 Task: Look for space in Silva Jardim, Brazil from 12th June, 2023 to 15th June, 2023 for 2 adults in price range Rs.10000 to Rs.15000. Place can be entire place with 1  bedroom having 1 bed and 1 bathroom. Property type can be house, flat, guest house, hotel. Amenities needed are: washing machine. Booking option can be shelf check-in. Required host language is Spanish.
Action: Mouse moved to (232, 621)
Screenshot: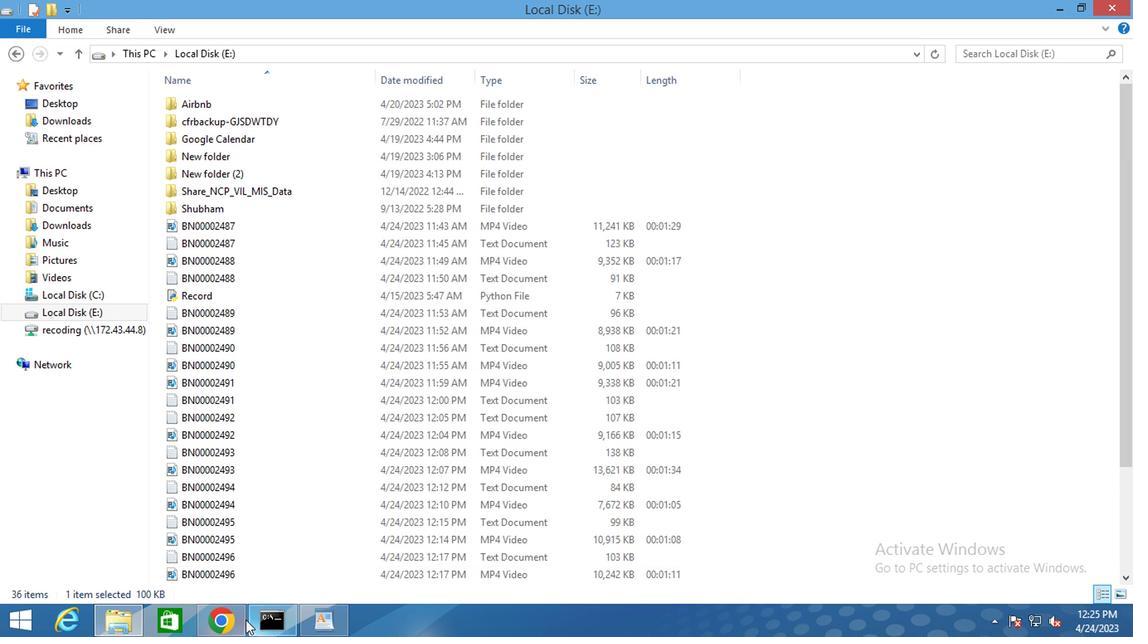 
Action: Mouse pressed left at (232, 621)
Screenshot: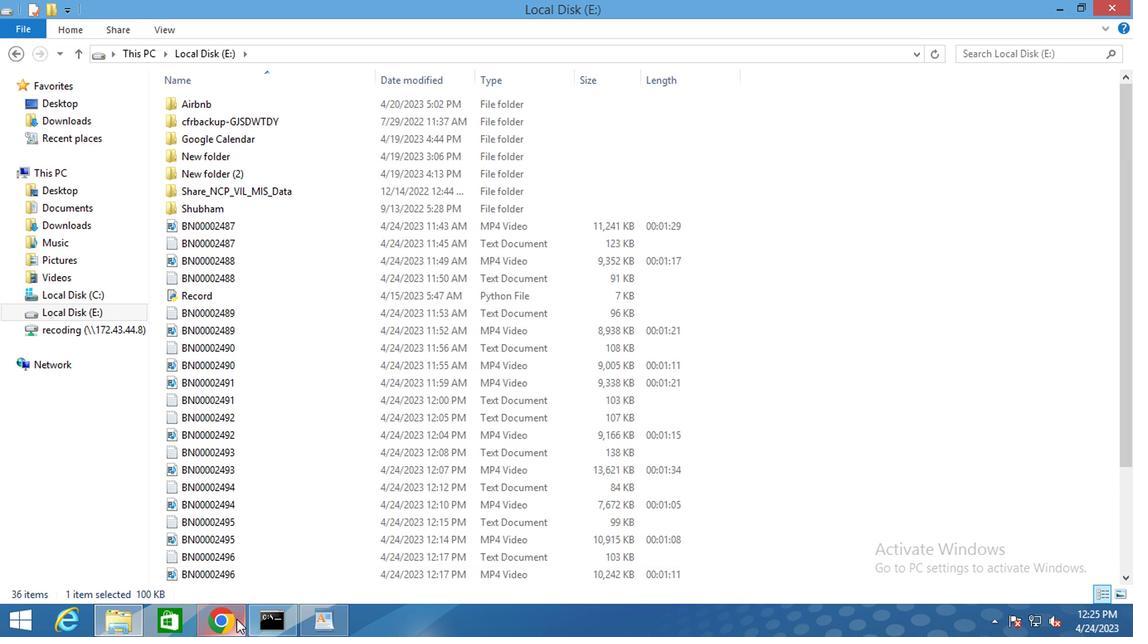 
Action: Mouse moved to (26, 90)
Screenshot: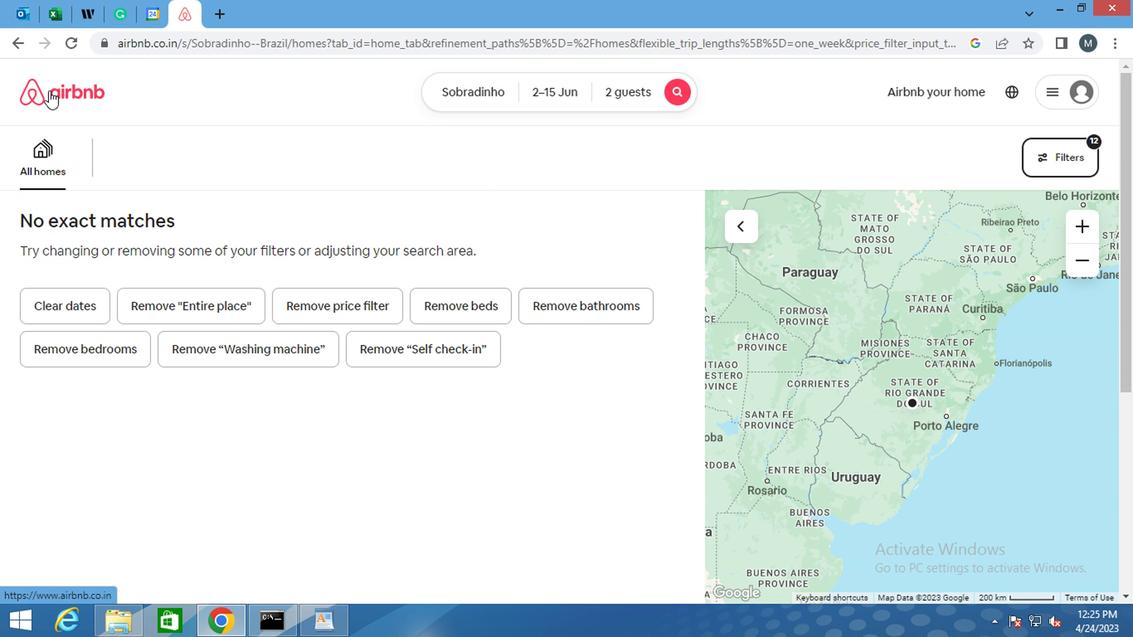 
Action: Mouse pressed left at (26, 90)
Screenshot: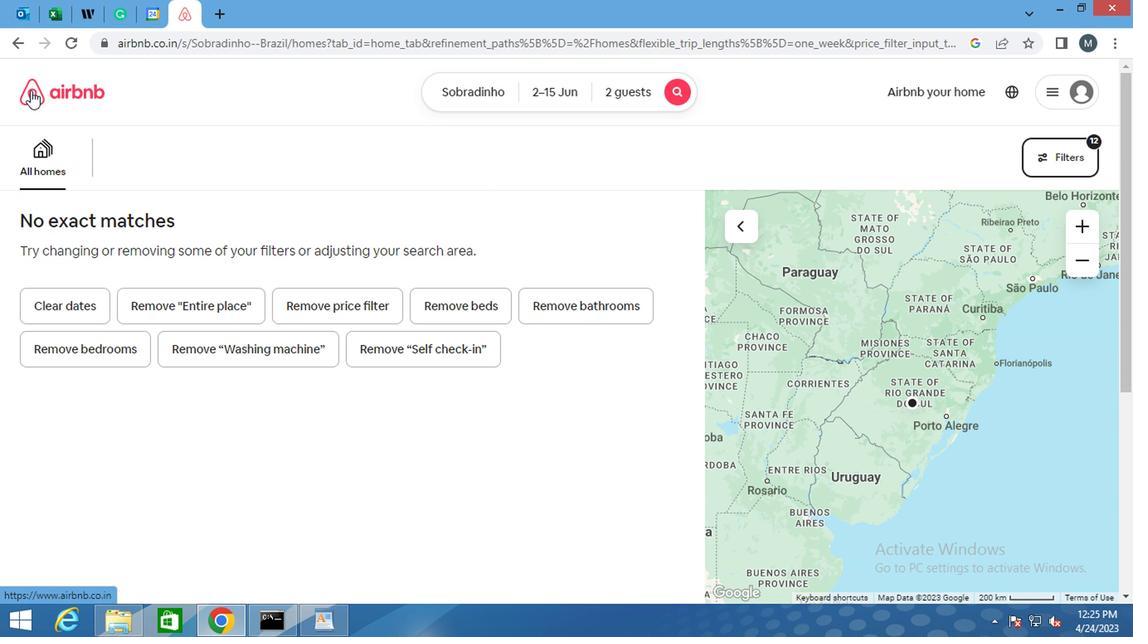 
Action: Mouse moved to (465, 85)
Screenshot: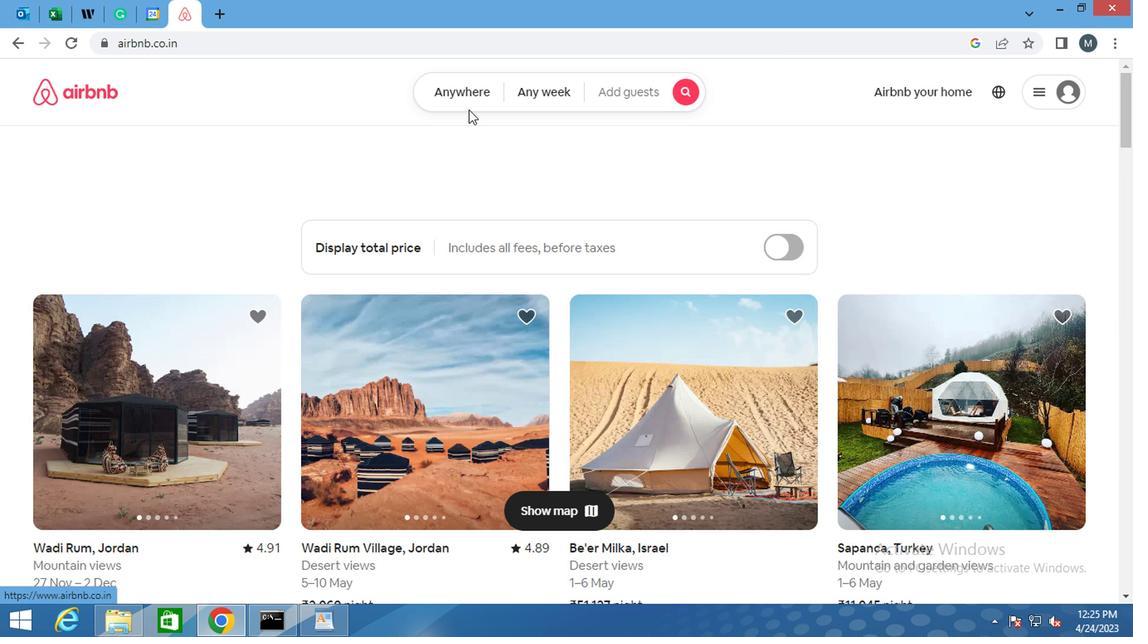 
Action: Mouse pressed left at (465, 85)
Screenshot: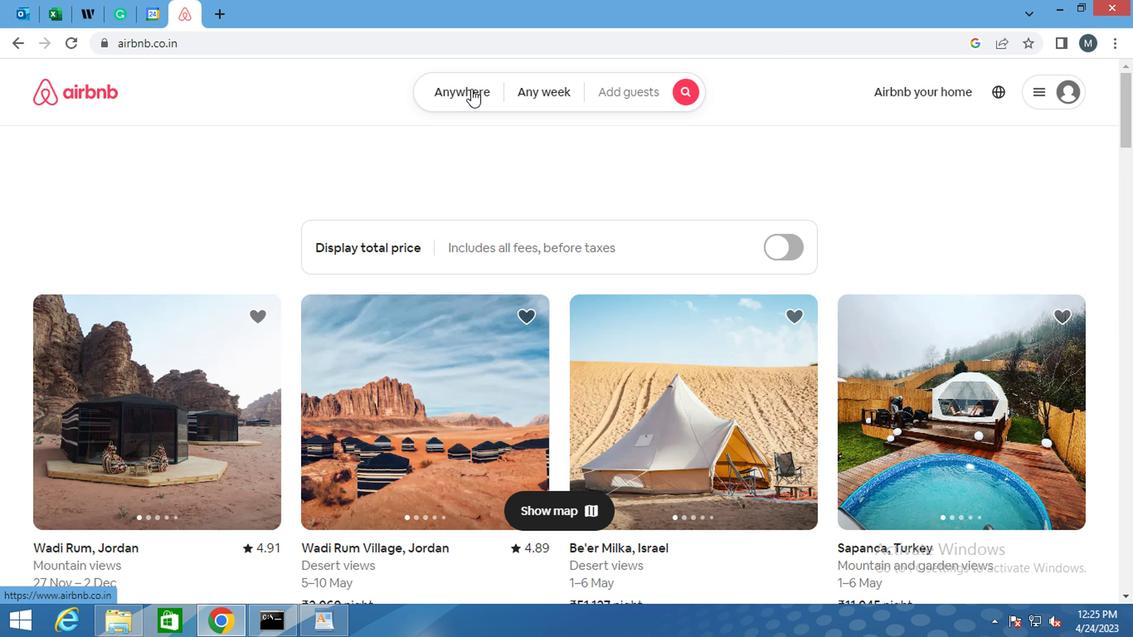 
Action: Mouse moved to (386, 141)
Screenshot: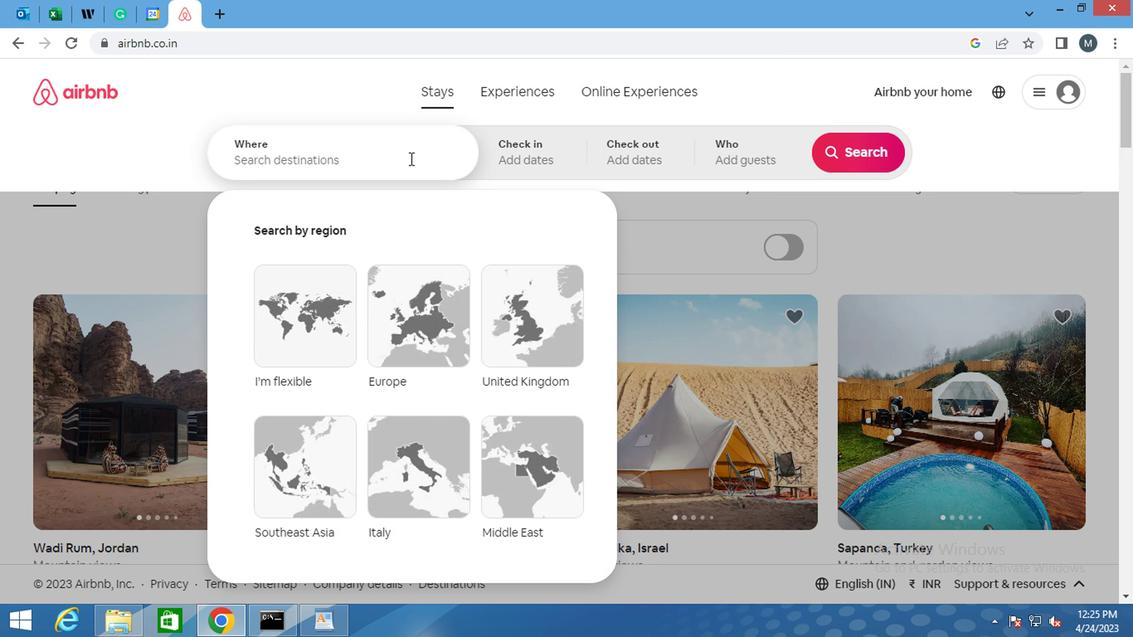 
Action: Mouse pressed left at (386, 141)
Screenshot: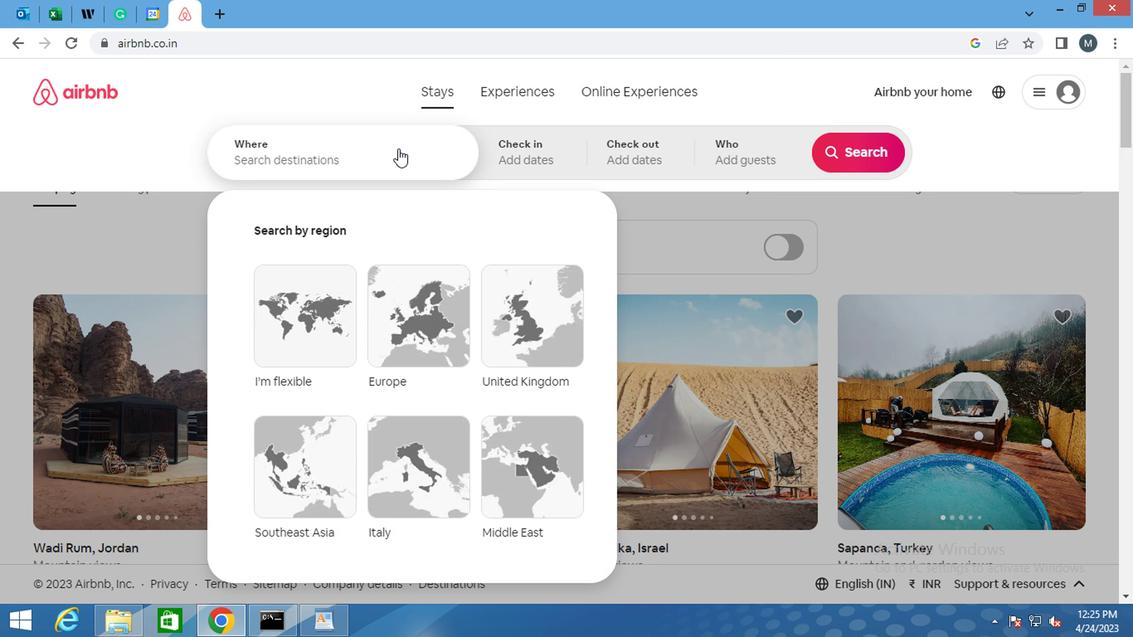 
Action: Mouse moved to (372, 165)
Screenshot: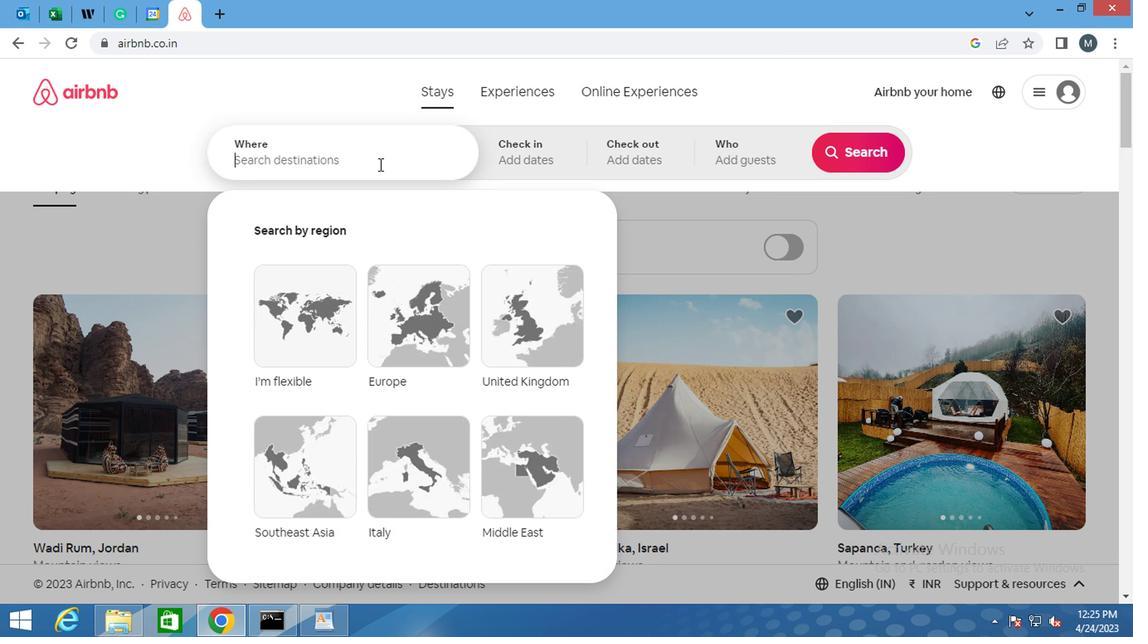 
Action: Key pressed <Key.shift>SILVA<Key.space>JARDIM<Key.space><Key.backspace>,BRAZIL<Key.enter>
Screenshot: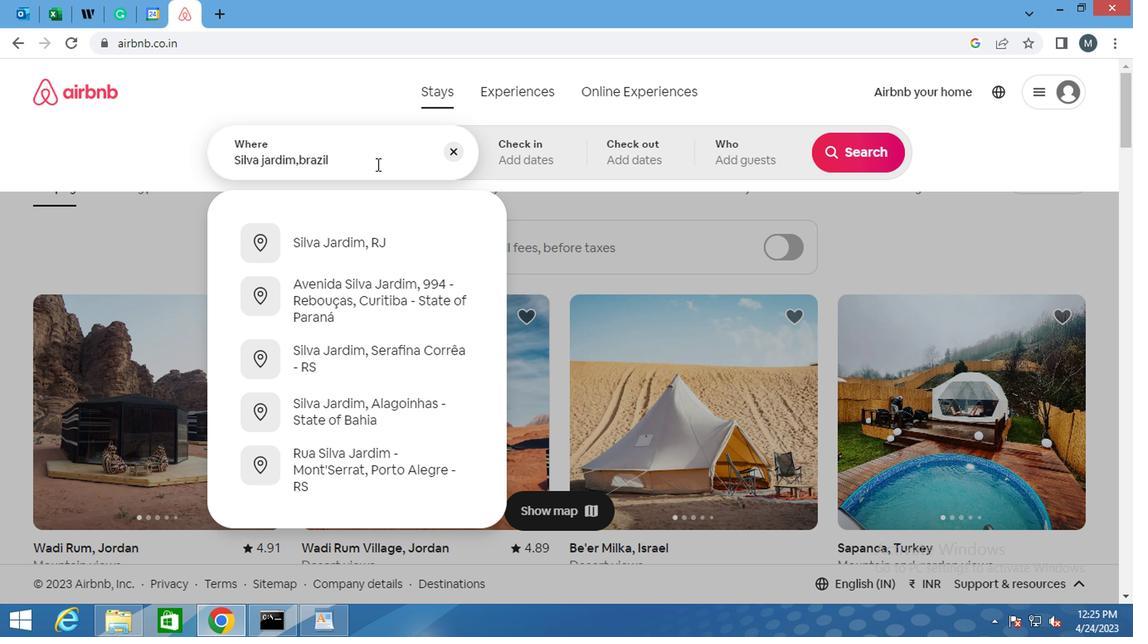 
Action: Mouse moved to (838, 284)
Screenshot: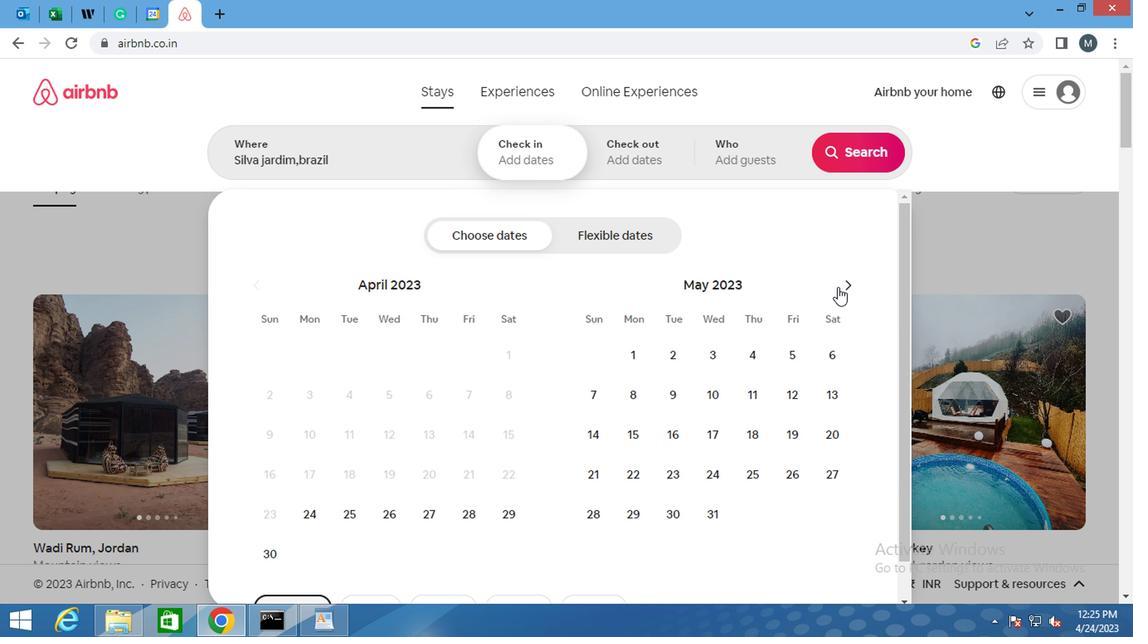 
Action: Mouse pressed left at (838, 284)
Screenshot: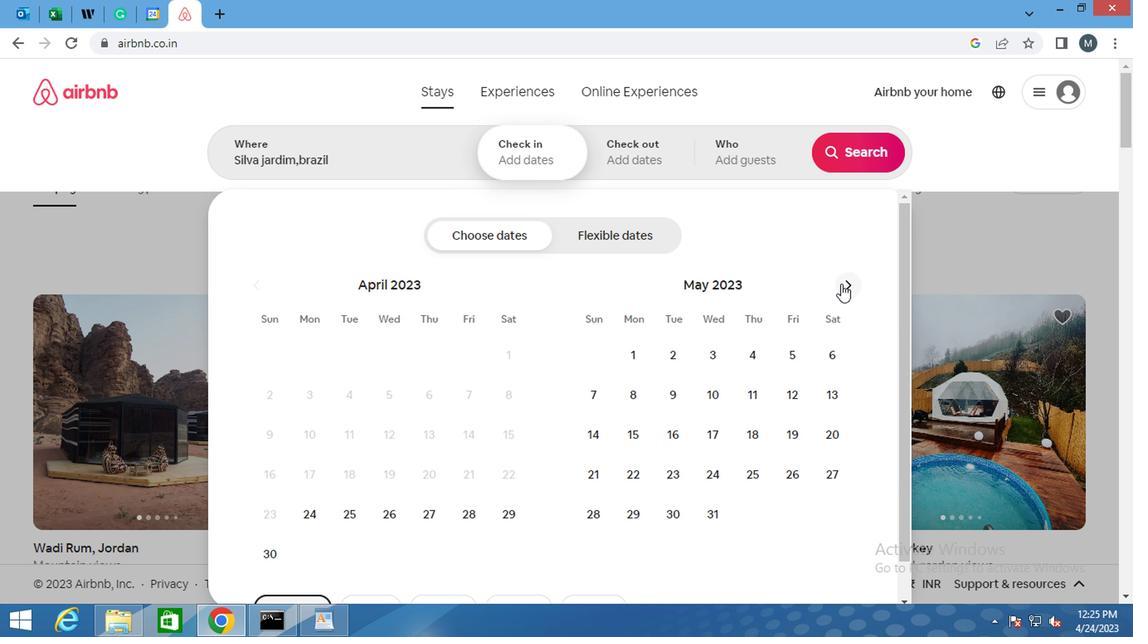 
Action: Mouse moved to (839, 284)
Screenshot: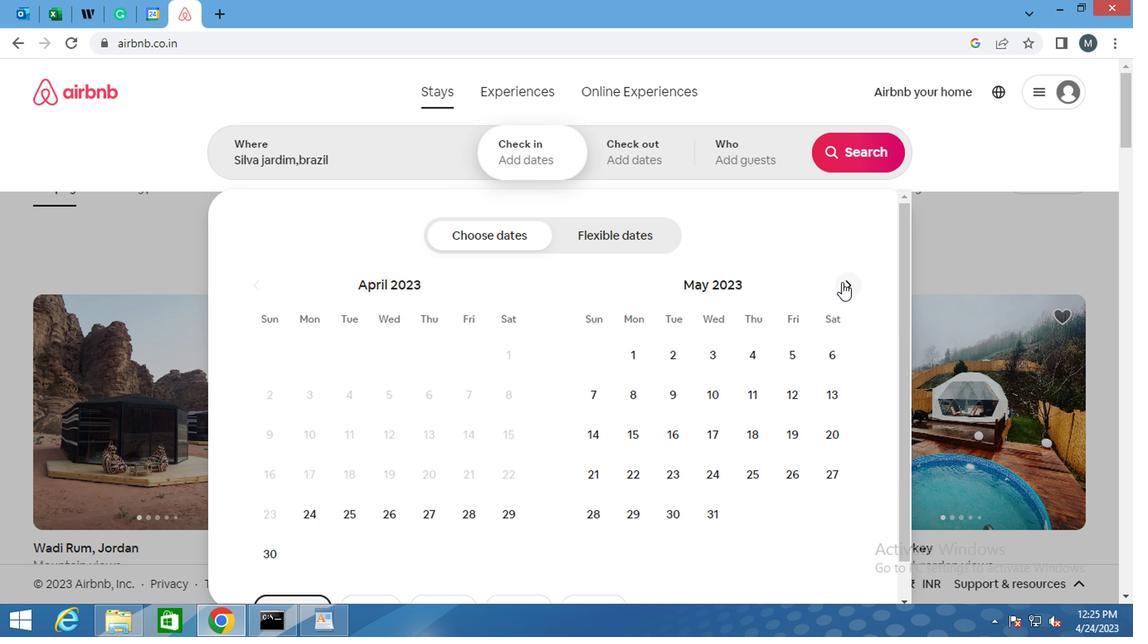
Action: Mouse pressed left at (839, 284)
Screenshot: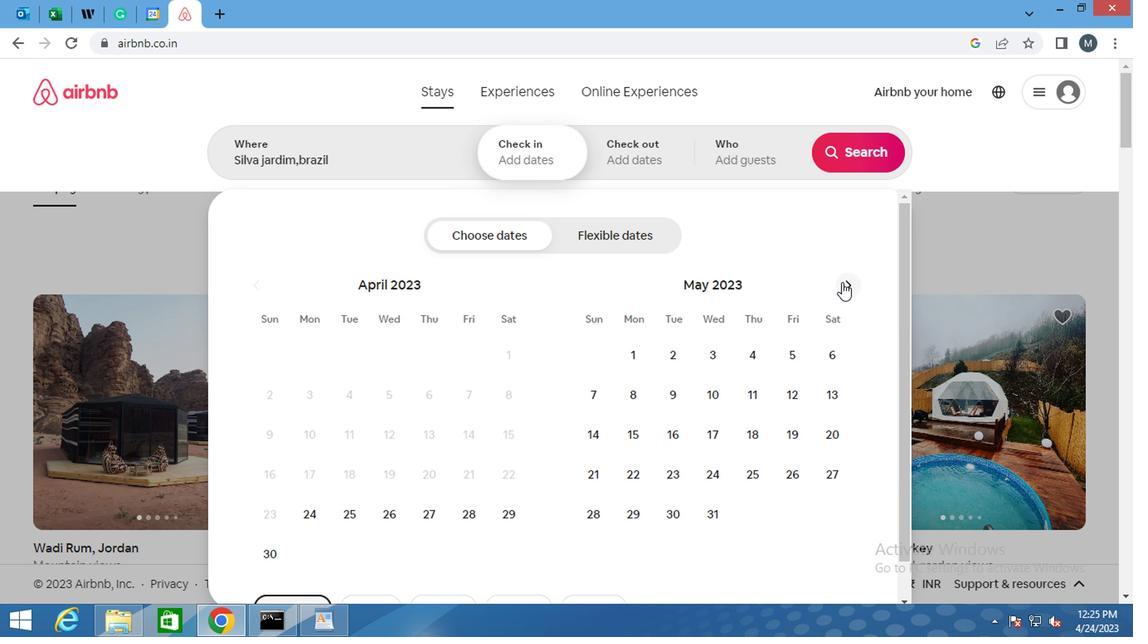 
Action: Mouse moved to (304, 431)
Screenshot: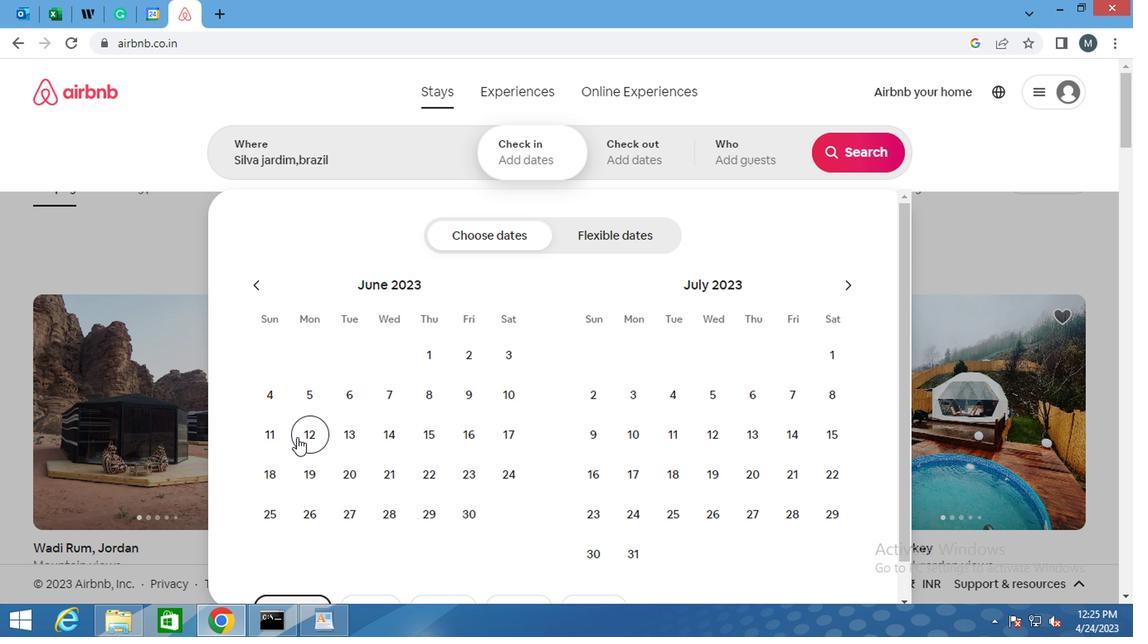 
Action: Mouse pressed left at (304, 431)
Screenshot: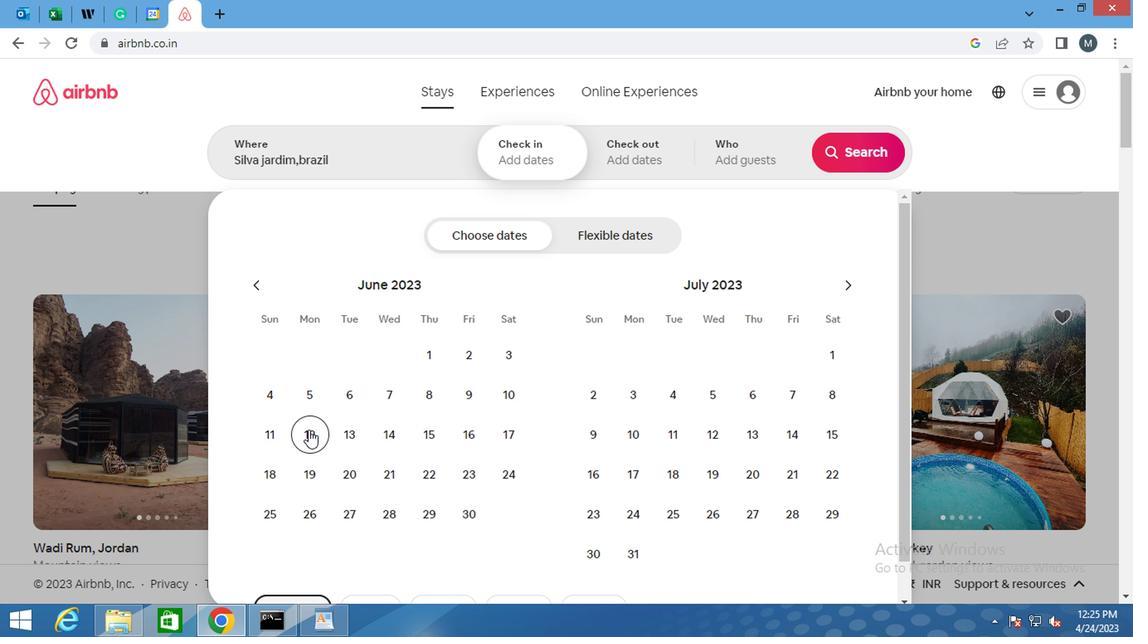 
Action: Mouse moved to (431, 442)
Screenshot: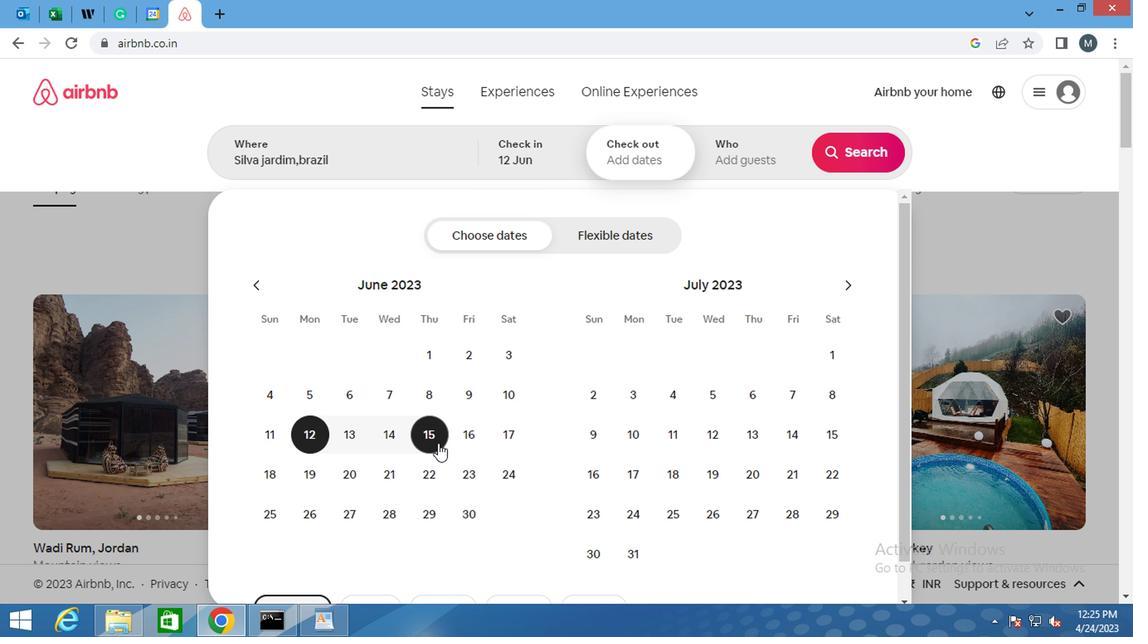 
Action: Mouse pressed left at (431, 442)
Screenshot: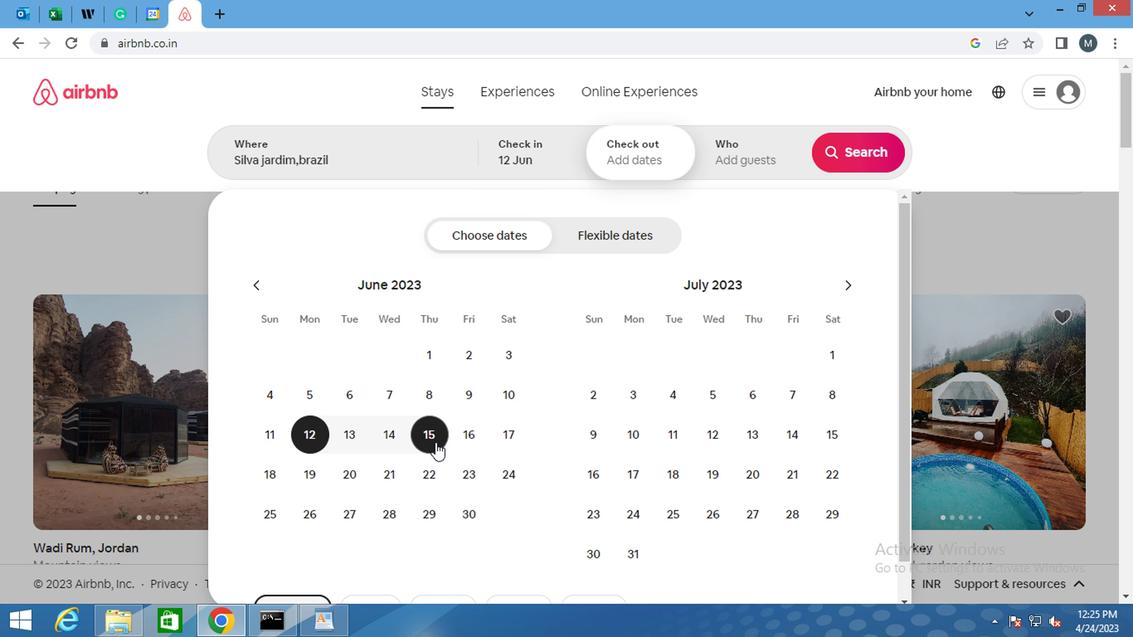 
Action: Mouse moved to (716, 165)
Screenshot: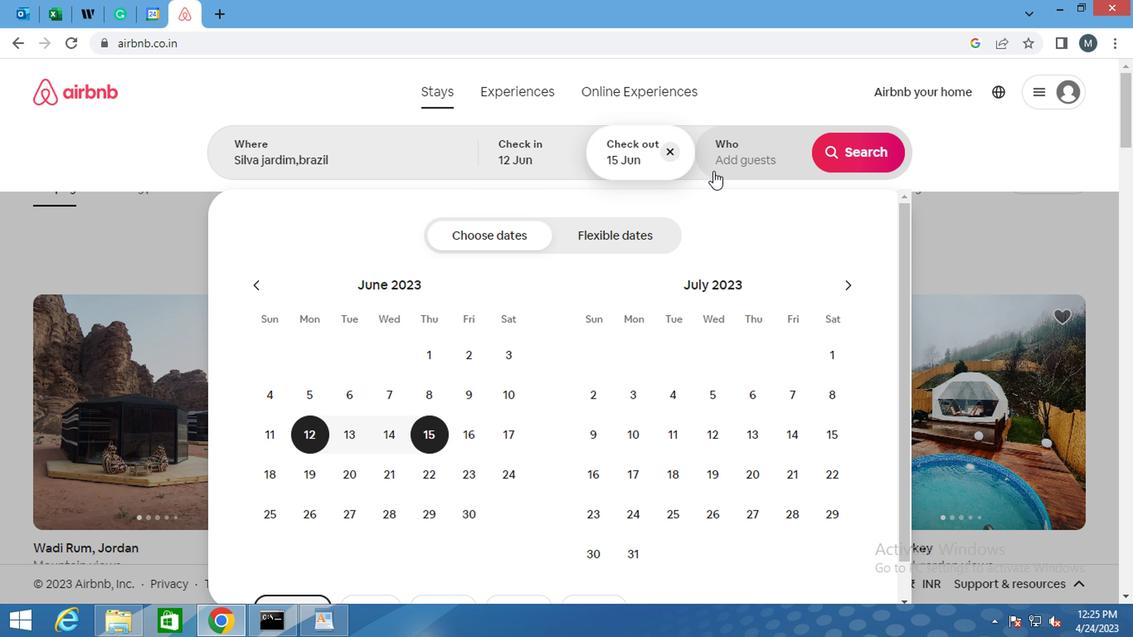 
Action: Mouse pressed left at (716, 165)
Screenshot: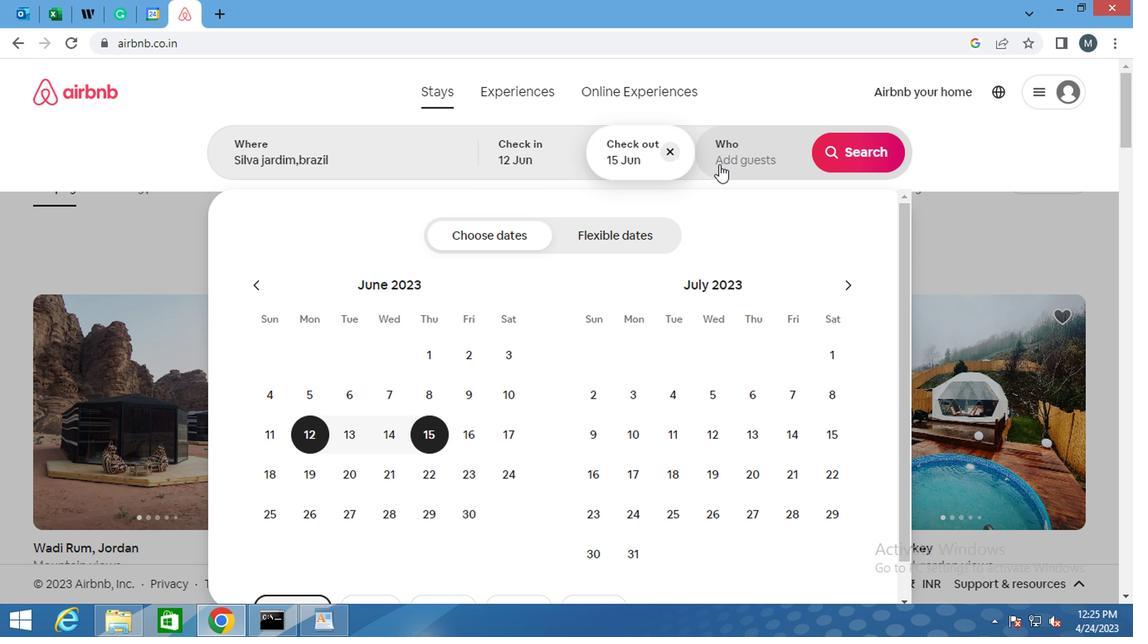 
Action: Mouse moved to (863, 245)
Screenshot: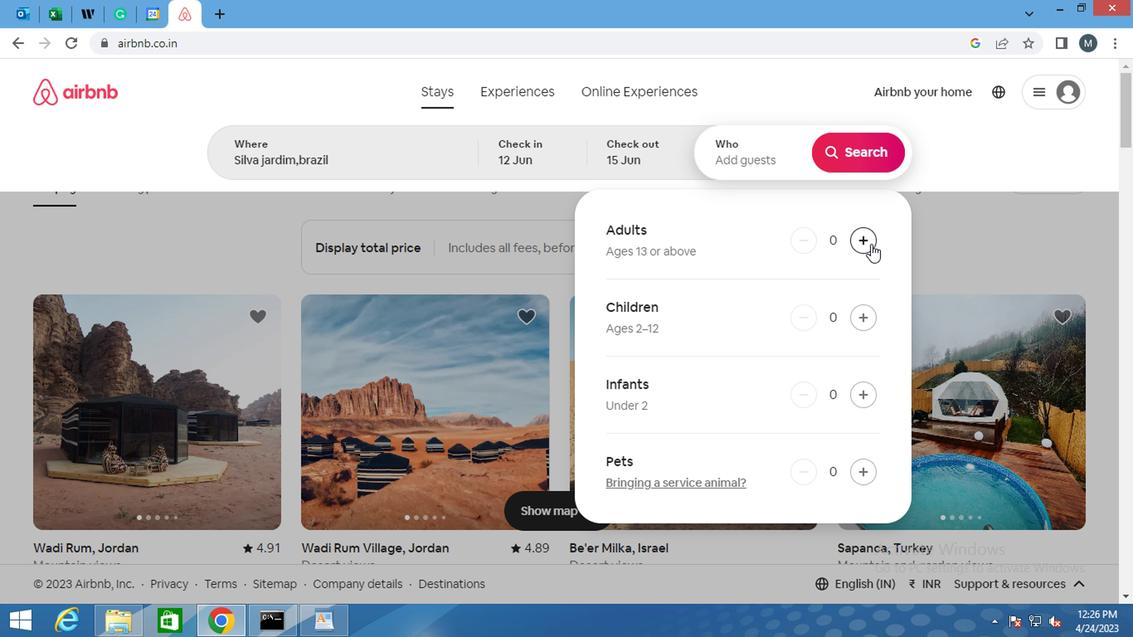 
Action: Mouse pressed left at (863, 245)
Screenshot: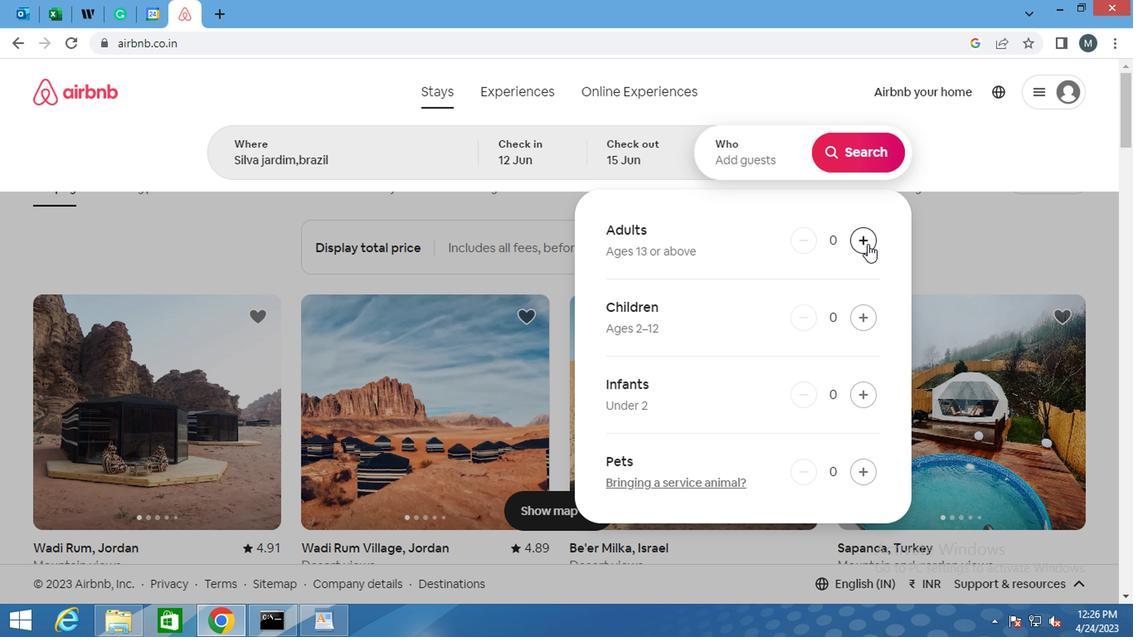 
Action: Mouse pressed left at (863, 245)
Screenshot: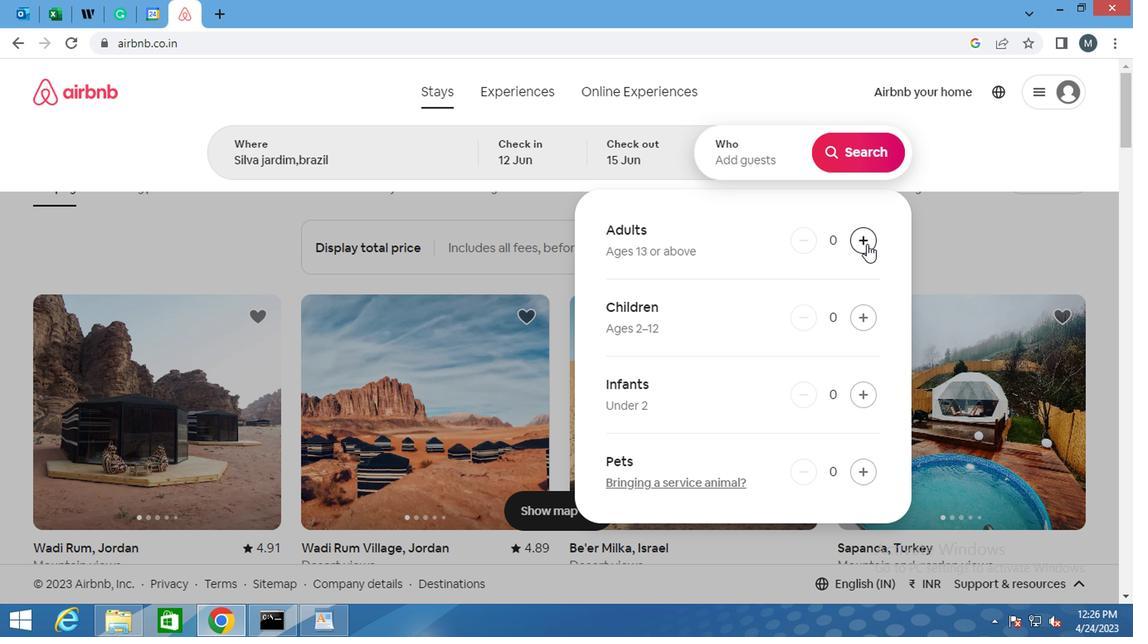 
Action: Mouse moved to (1029, 145)
Screenshot: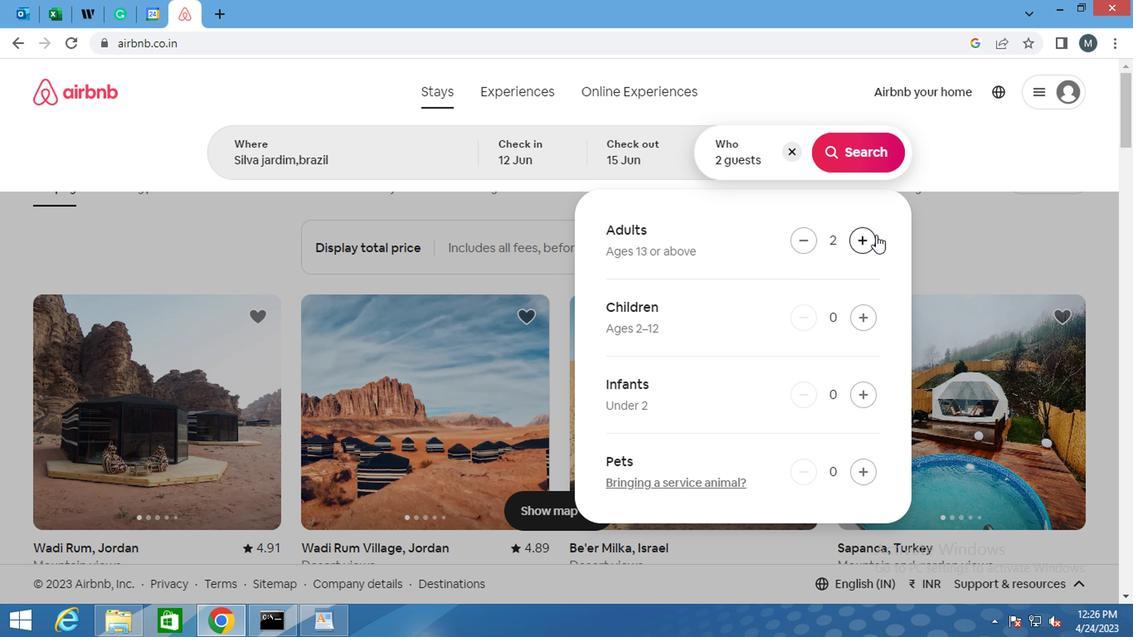 
Action: Mouse pressed left at (1029, 145)
Screenshot: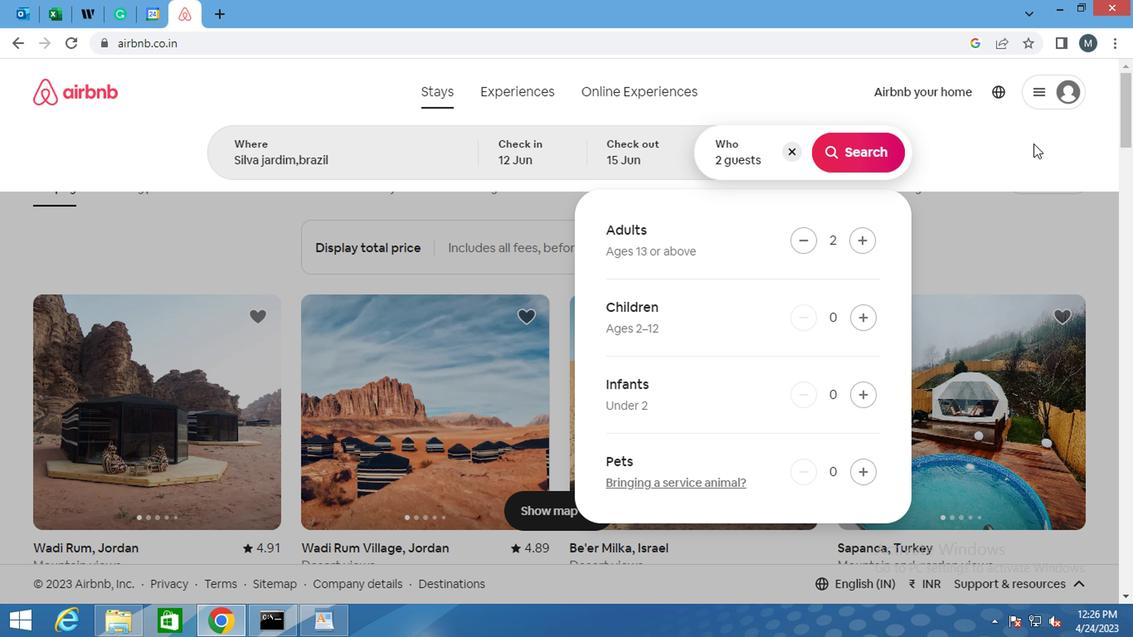 
Action: Mouse moved to (947, 194)
Screenshot: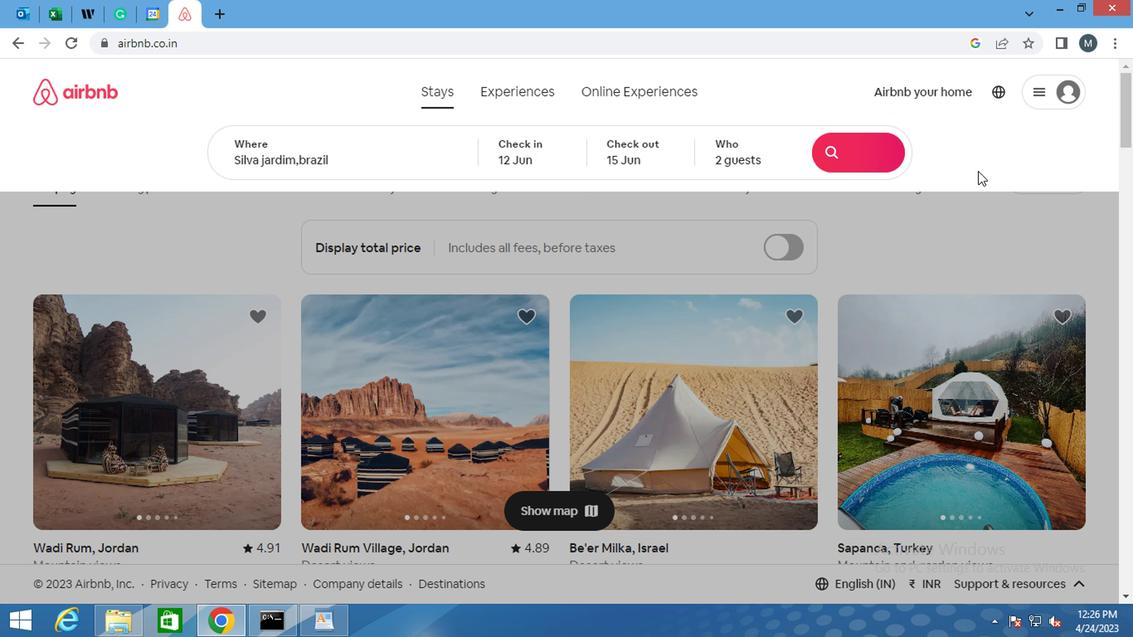 
Action: Mouse scrolled (947, 194) with delta (0, 0)
Screenshot: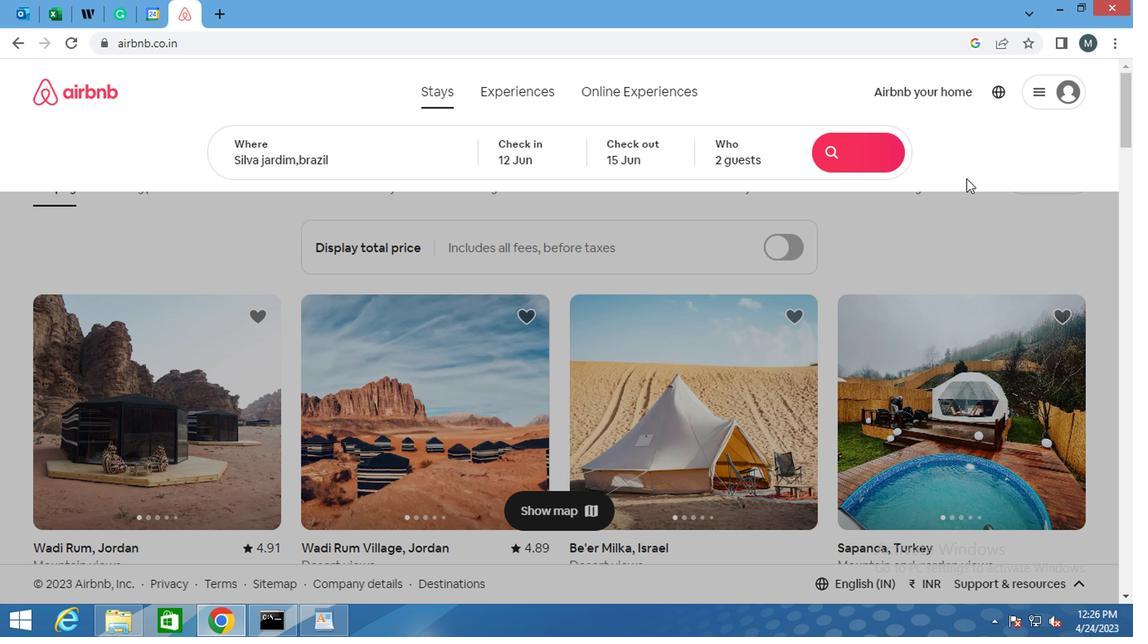 
Action: Mouse scrolled (947, 194) with delta (0, 0)
Screenshot: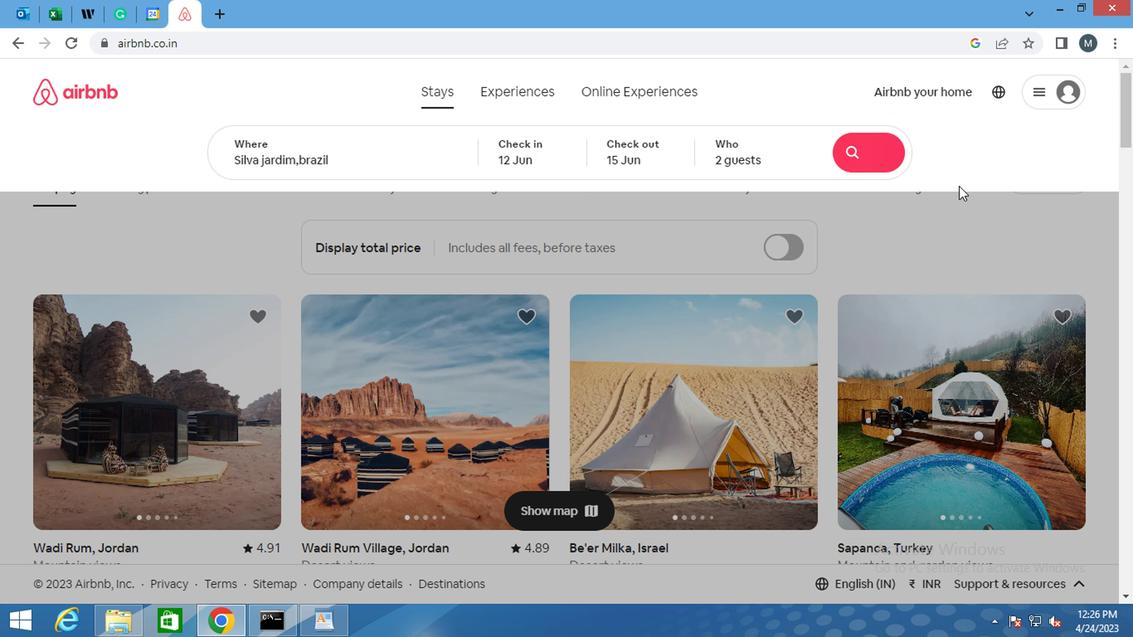 
Action: Mouse scrolled (947, 194) with delta (0, 0)
Screenshot: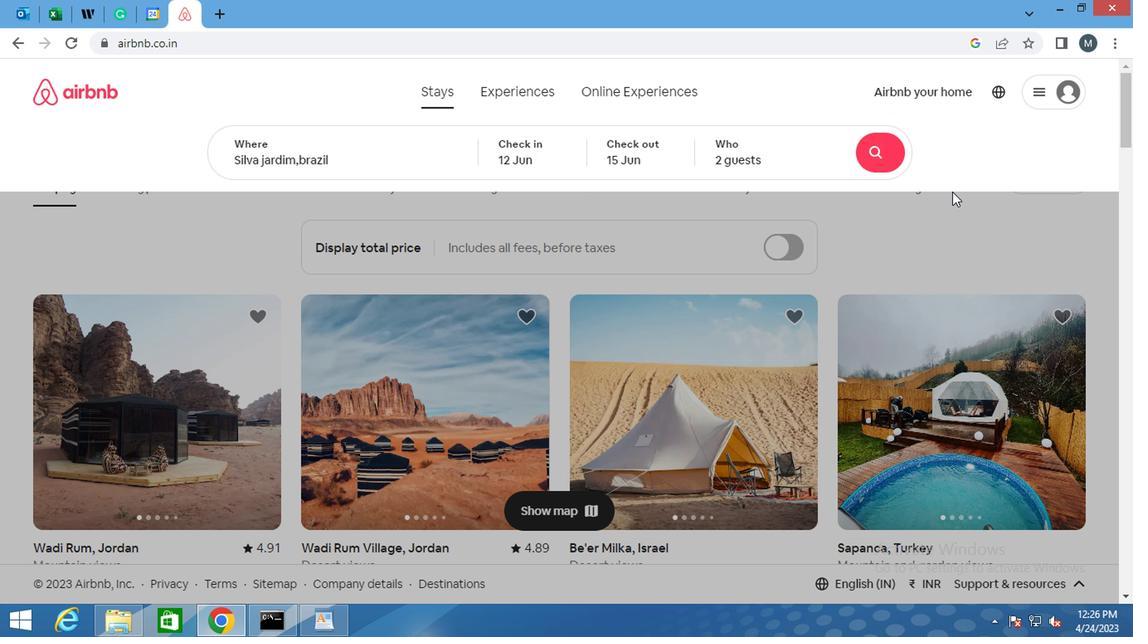 
Action: Mouse scrolled (947, 193) with delta (0, -1)
Screenshot: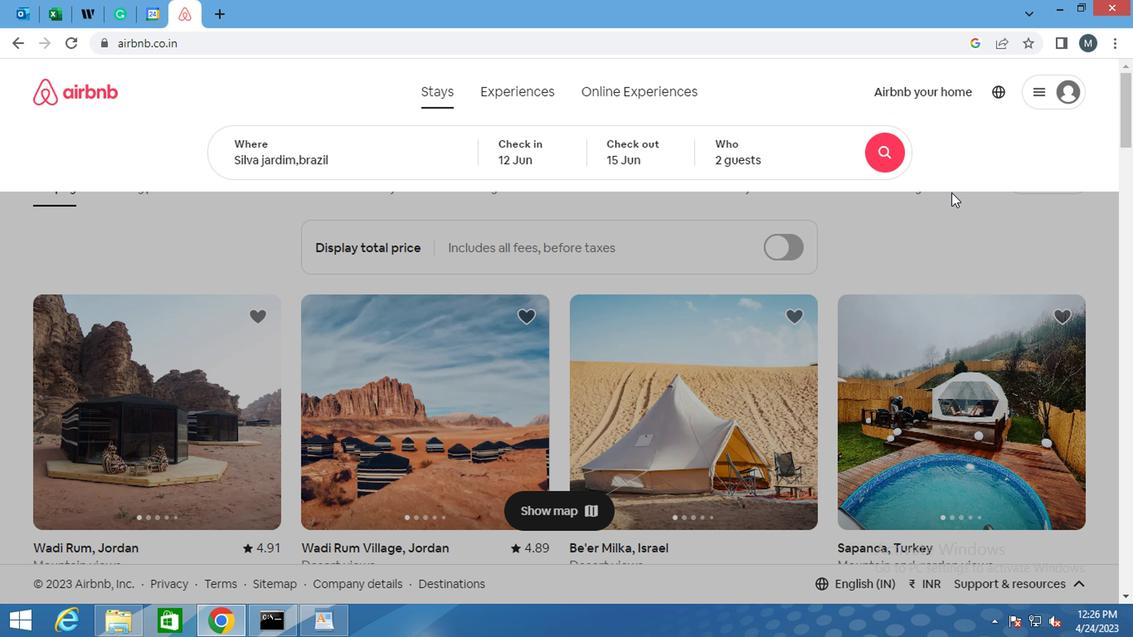 
Action: Mouse scrolled (947, 193) with delta (0, -1)
Screenshot: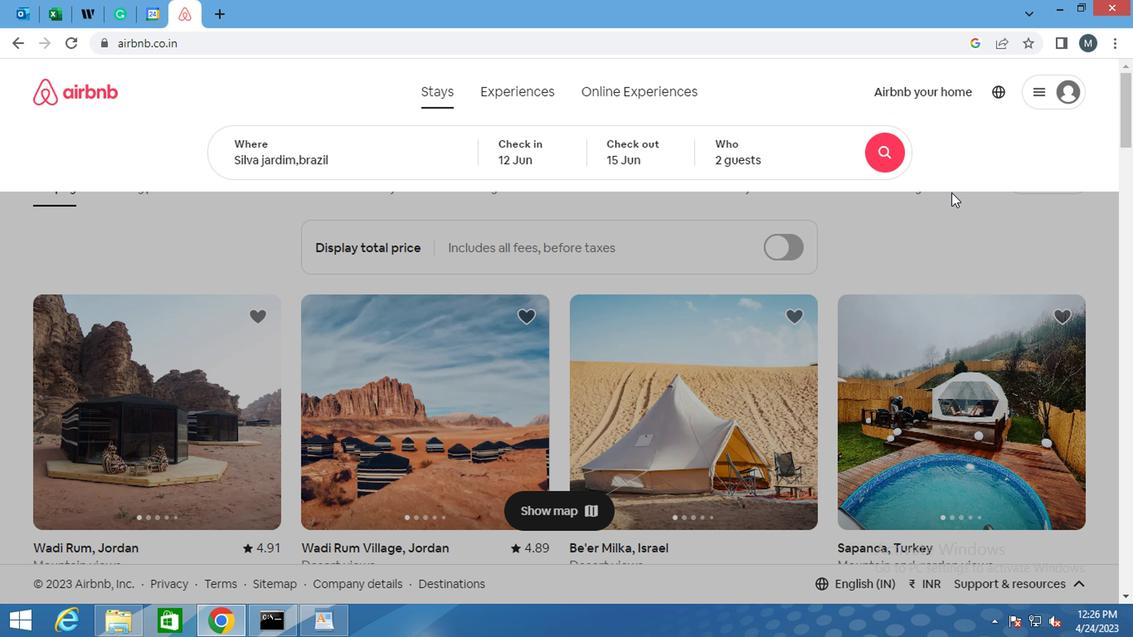 
Action: Mouse moved to (947, 194)
Screenshot: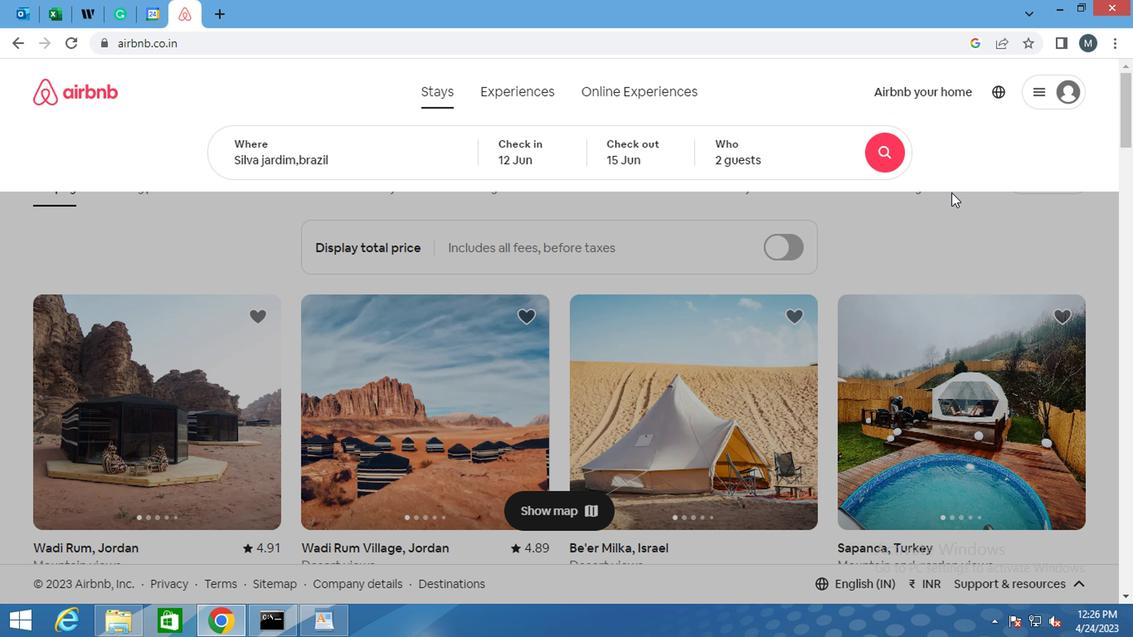 
Action: Mouse scrolled (947, 194) with delta (0, 0)
Screenshot: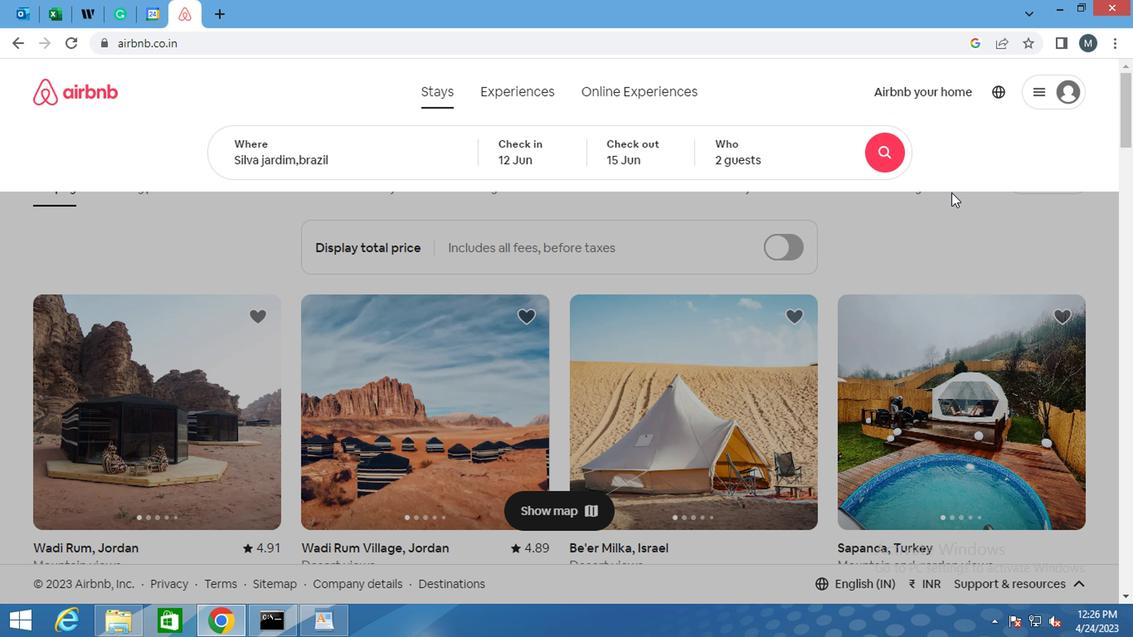 
Action: Mouse scrolled (947, 196) with delta (0, 1)
Screenshot: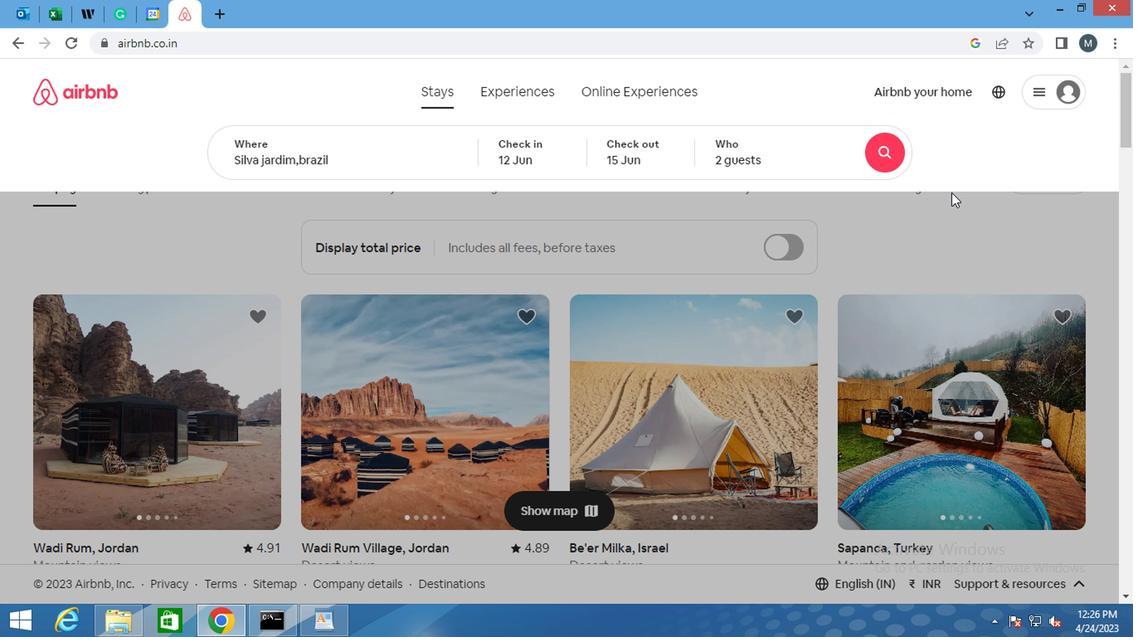 
Action: Mouse moved to (1057, 156)
Screenshot: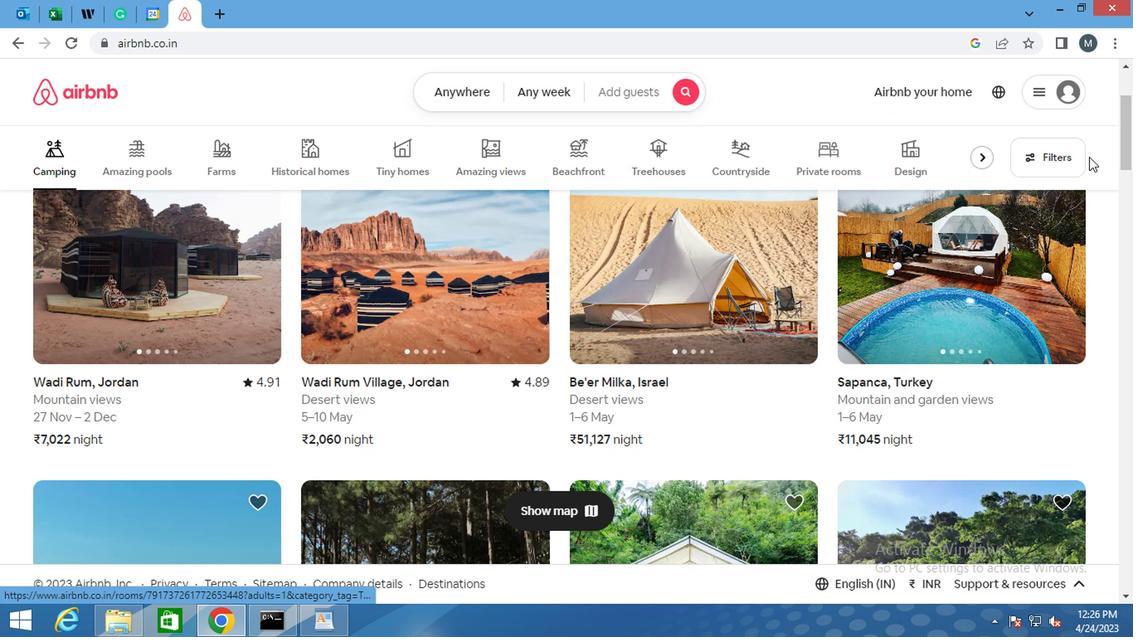 
Action: Mouse pressed left at (1057, 156)
Screenshot: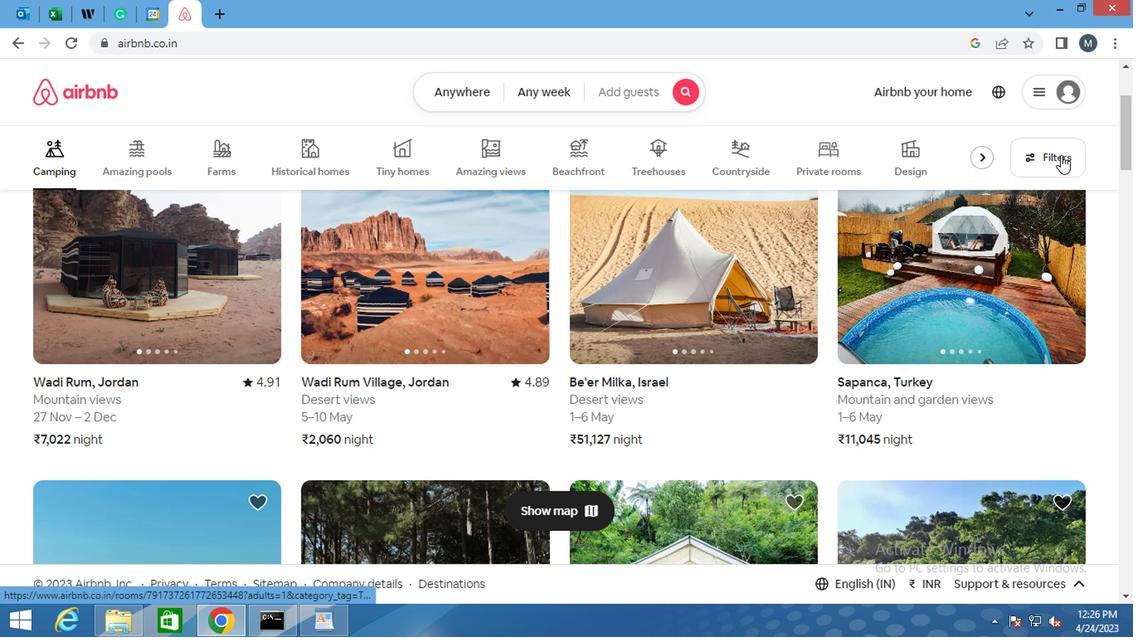 
Action: Mouse moved to (421, 366)
Screenshot: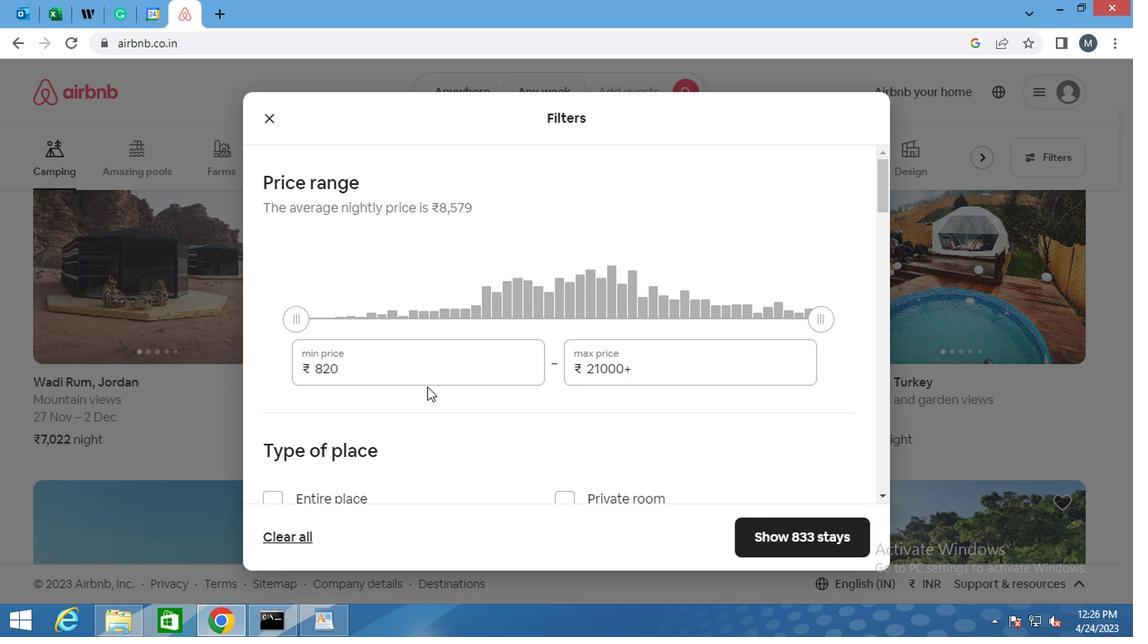
Action: Mouse pressed left at (421, 366)
Screenshot: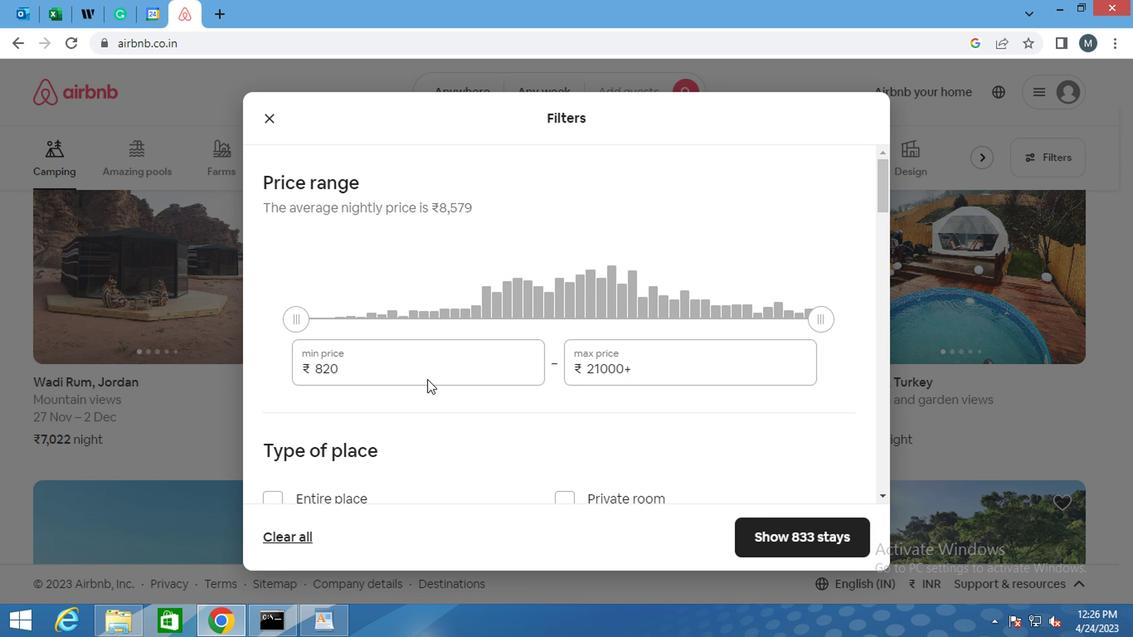 
Action: Mouse moved to (421, 366)
Screenshot: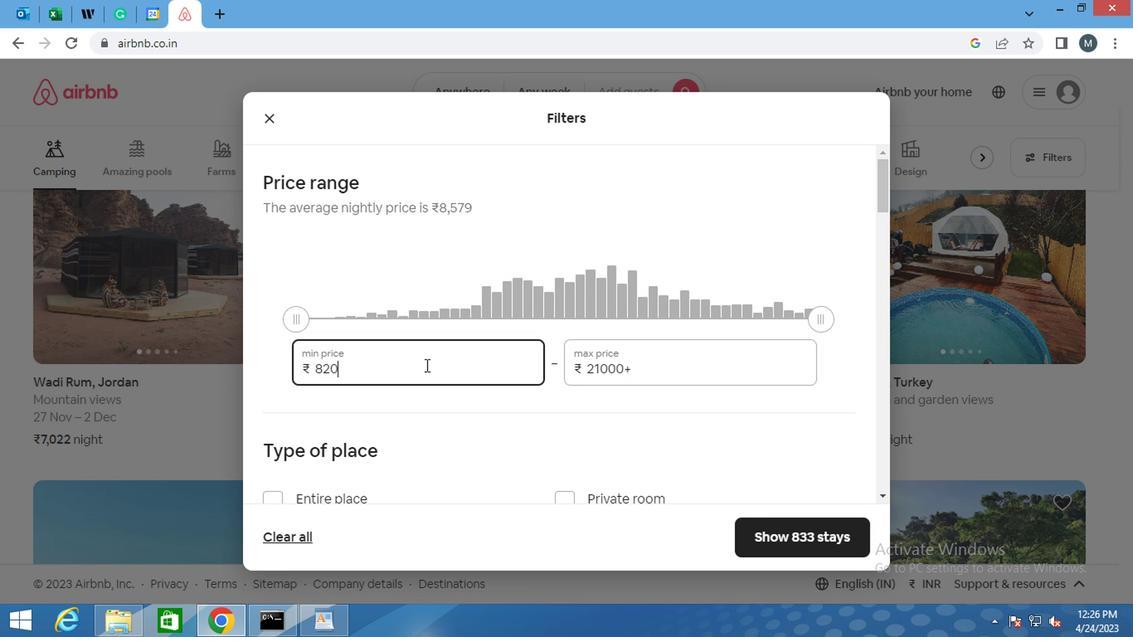 
Action: Mouse pressed left at (421, 366)
Screenshot: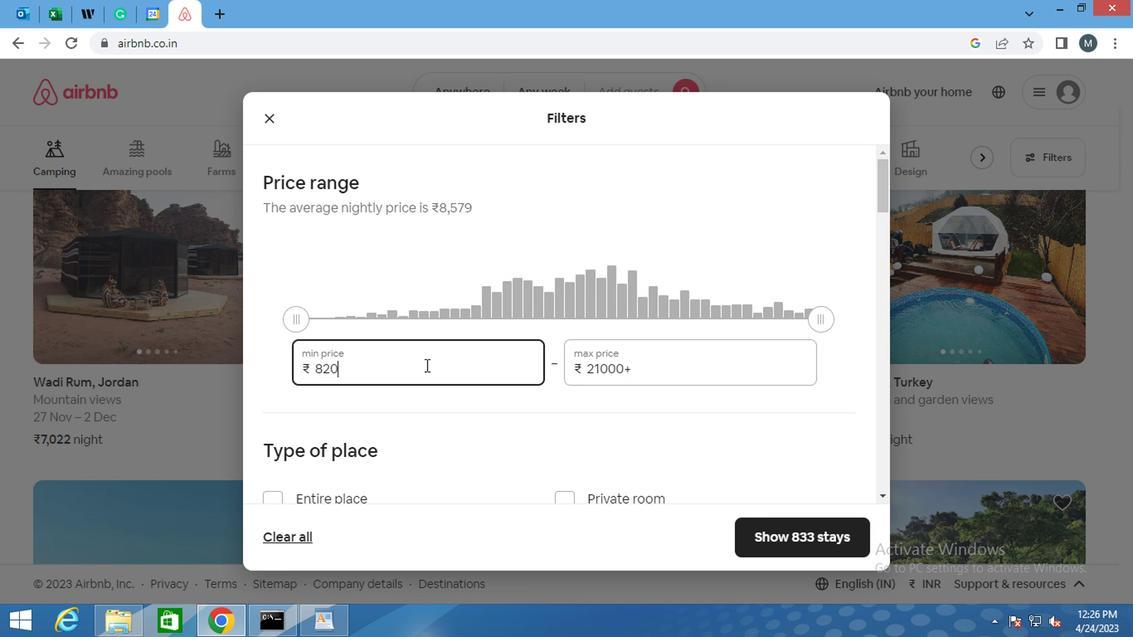 
Action: Mouse moved to (419, 366)
Screenshot: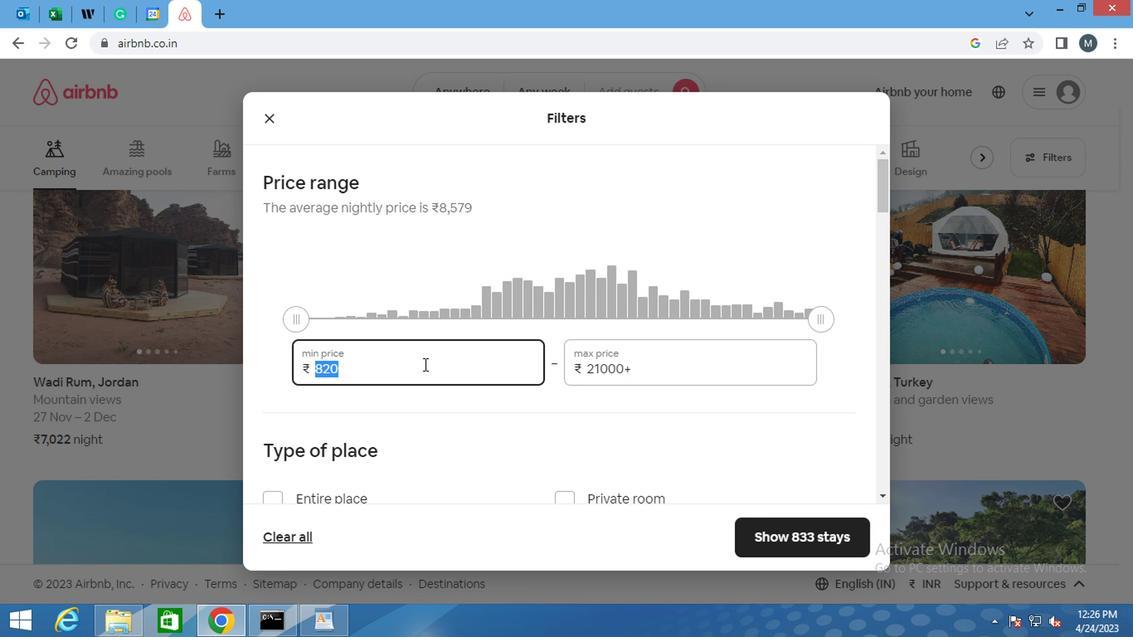 
Action: Key pressed 10000
Screenshot: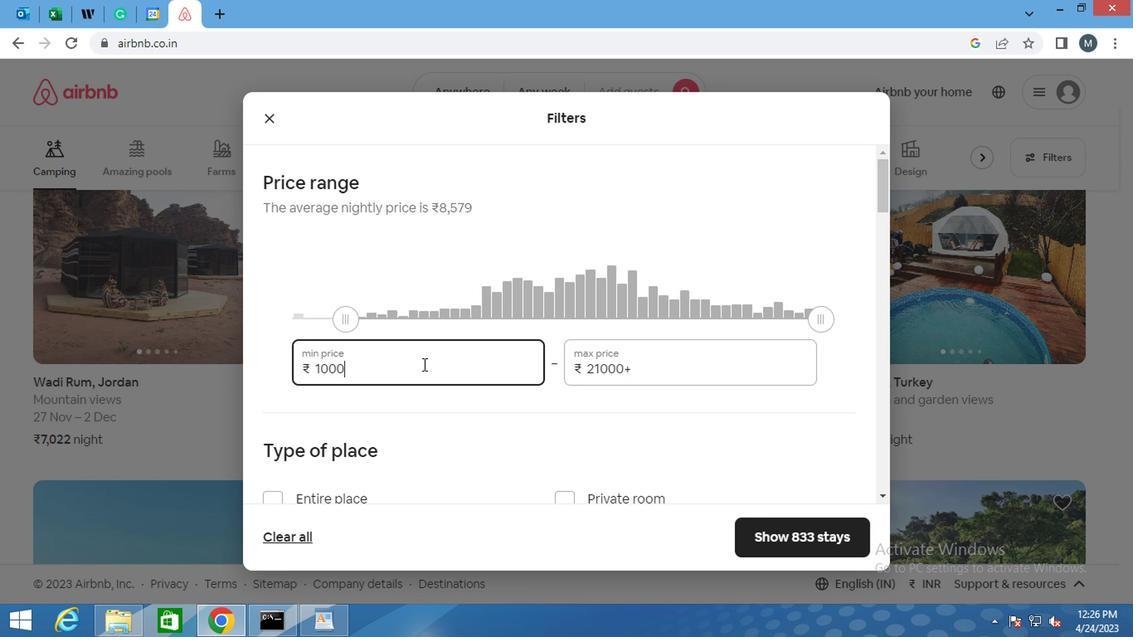 
Action: Mouse moved to (640, 370)
Screenshot: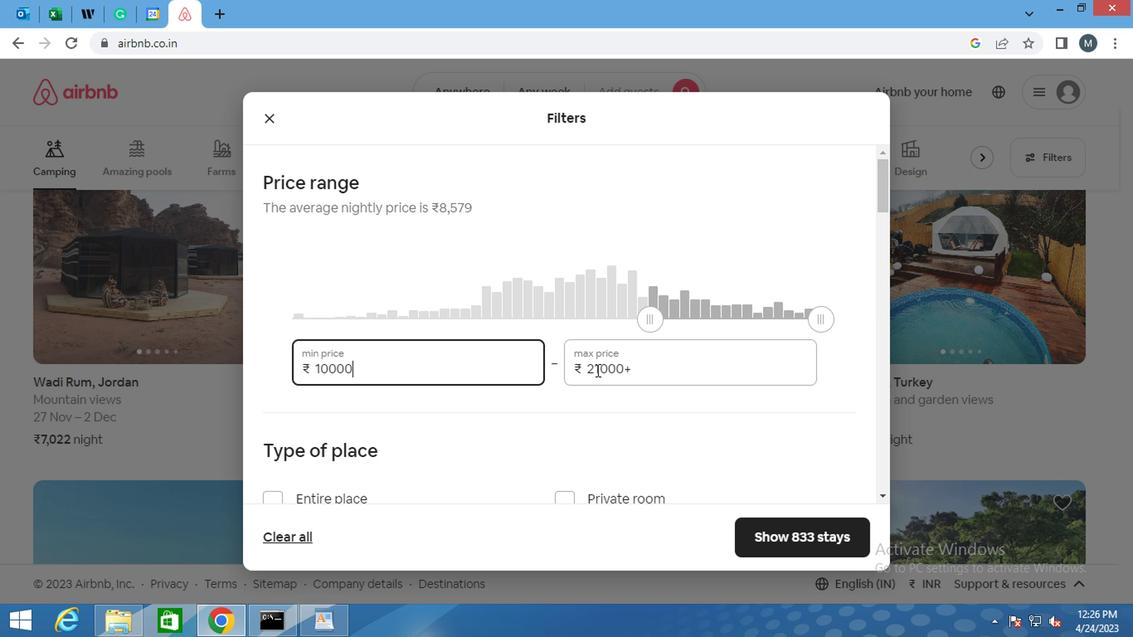 
Action: Mouse pressed left at (640, 370)
Screenshot: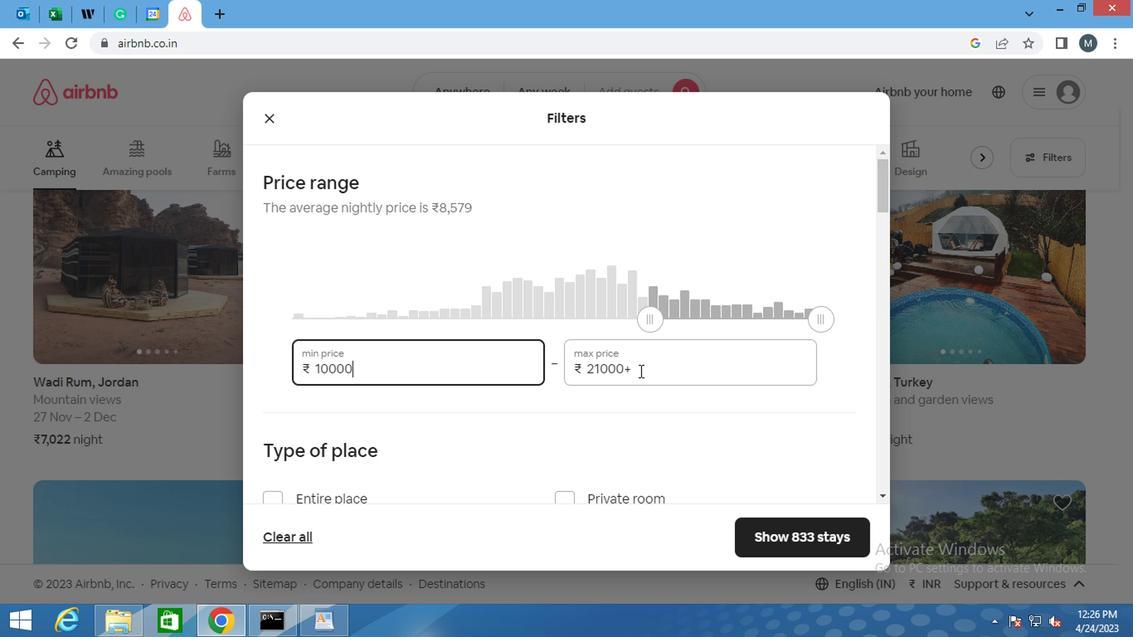 
Action: Mouse pressed left at (640, 370)
Screenshot: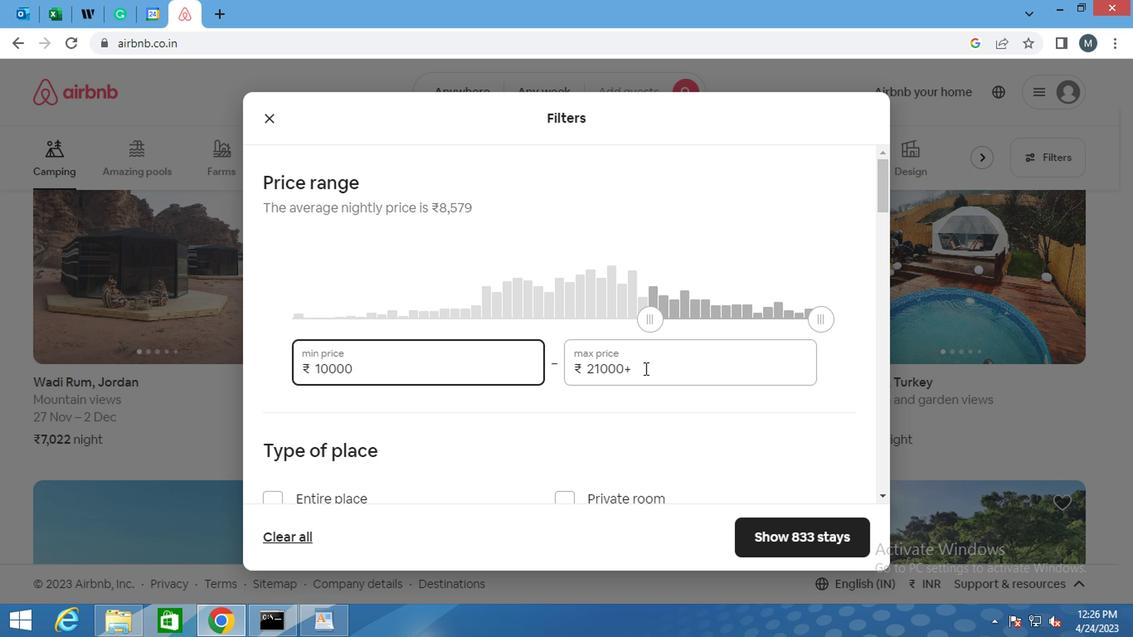 
Action: Mouse pressed left at (640, 370)
Screenshot: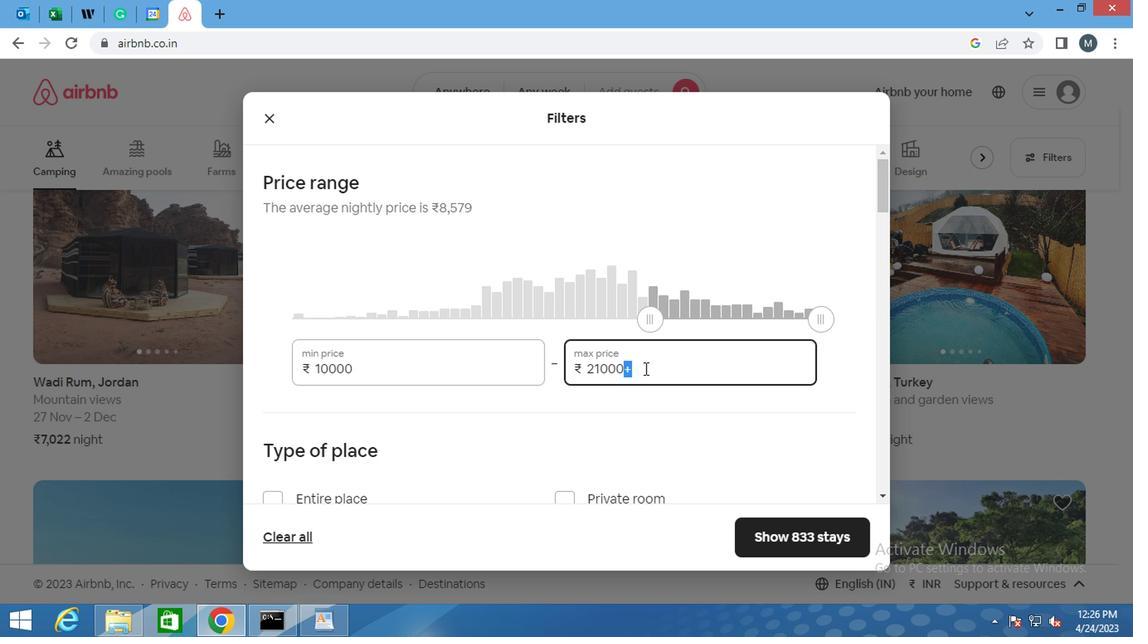 
Action: Mouse moved to (644, 370)
Screenshot: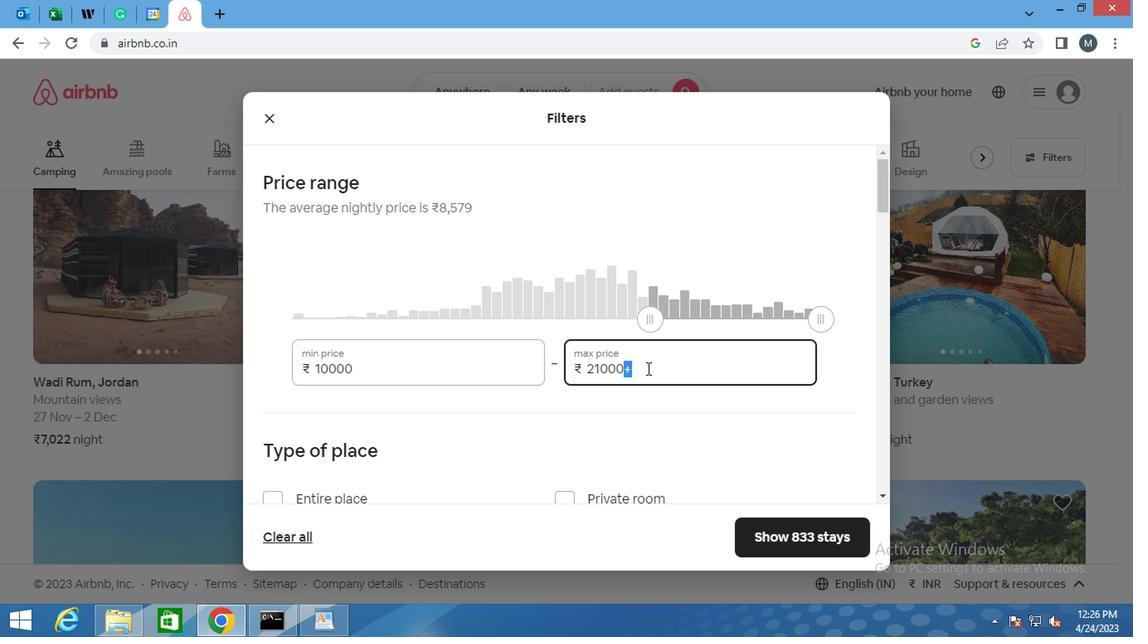 
Action: Mouse pressed left at (644, 370)
Screenshot: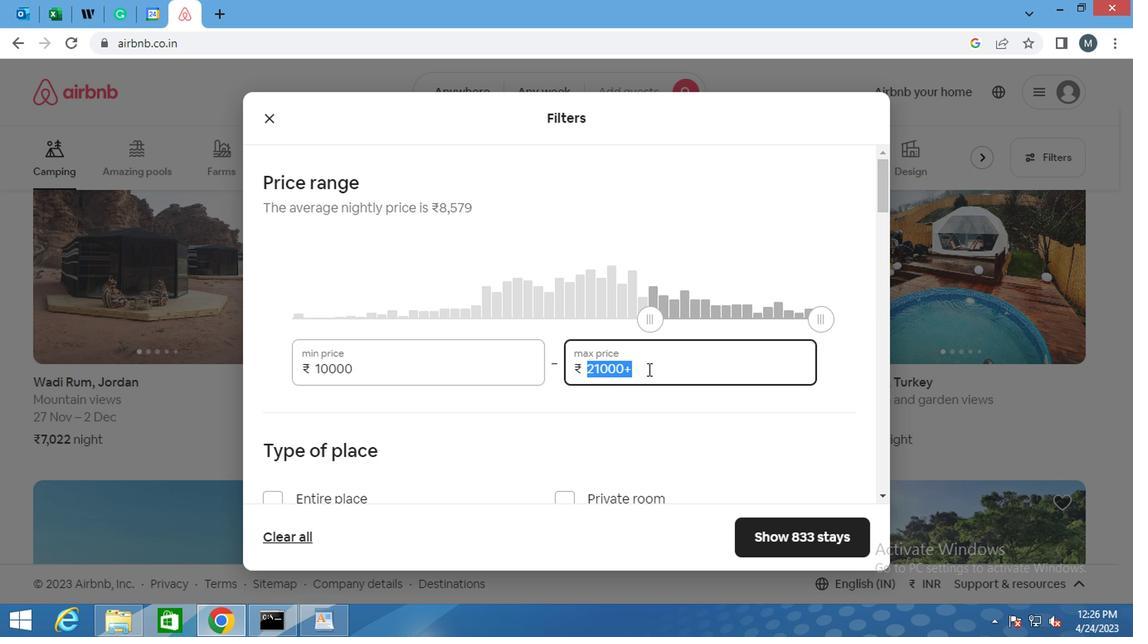
Action: Mouse pressed left at (644, 370)
Screenshot: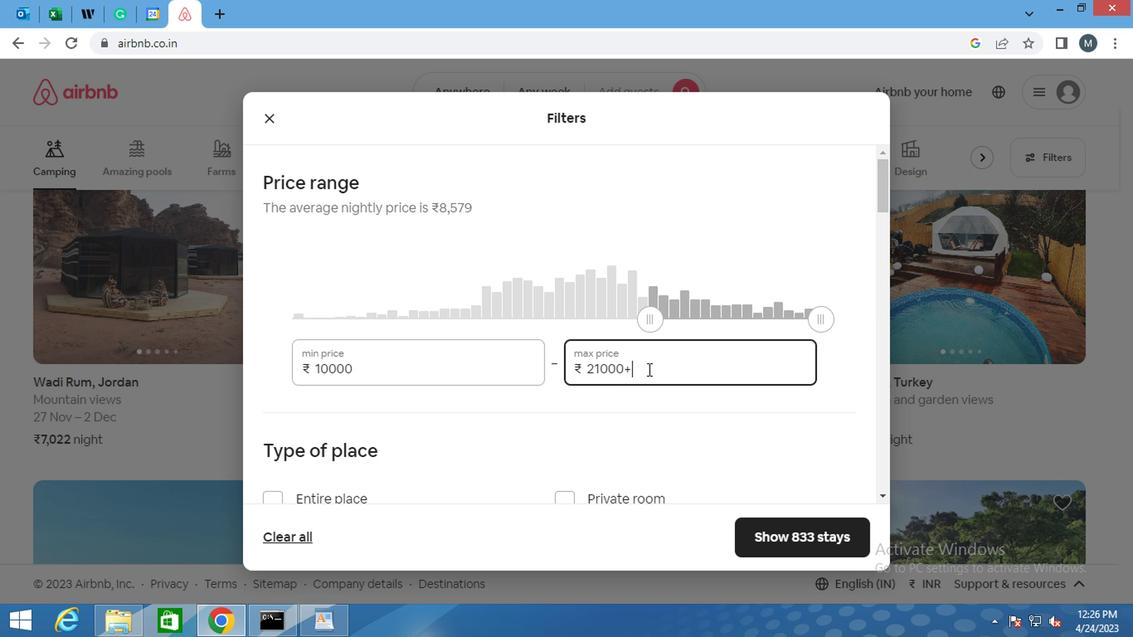 
Action: Mouse pressed left at (644, 370)
Screenshot: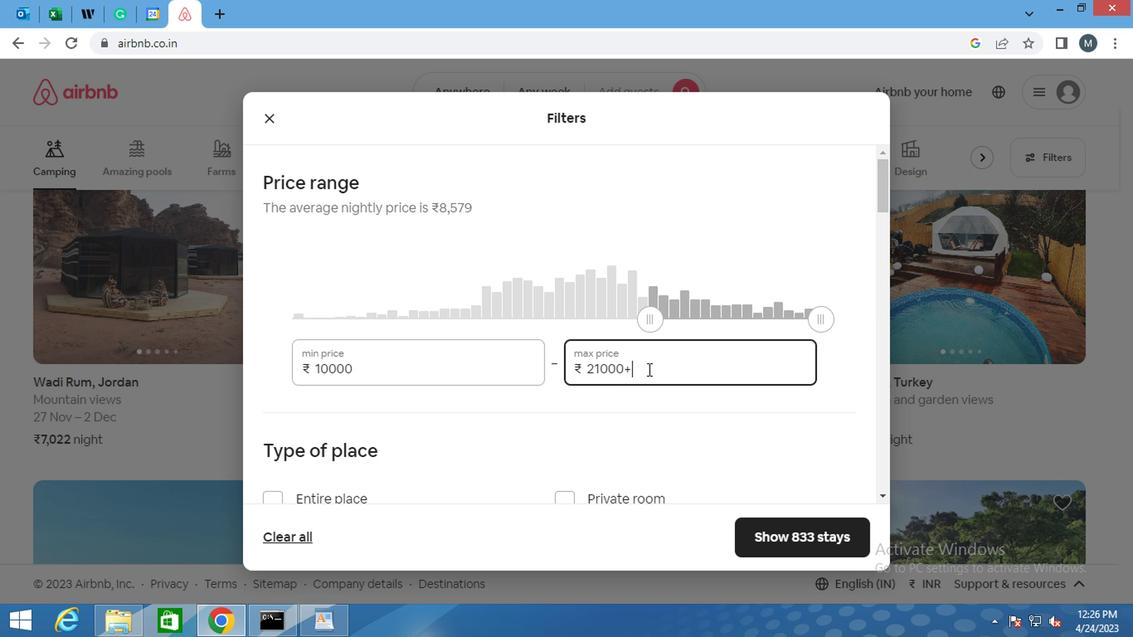 
Action: Mouse pressed left at (644, 370)
Screenshot: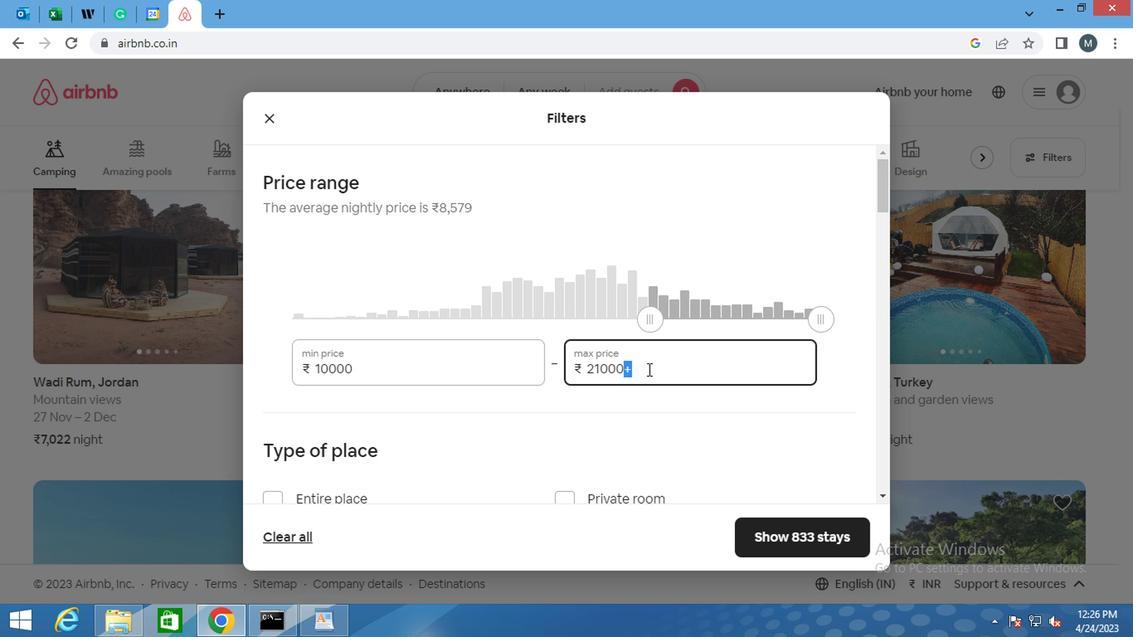 
Action: Mouse moved to (643, 372)
Screenshot: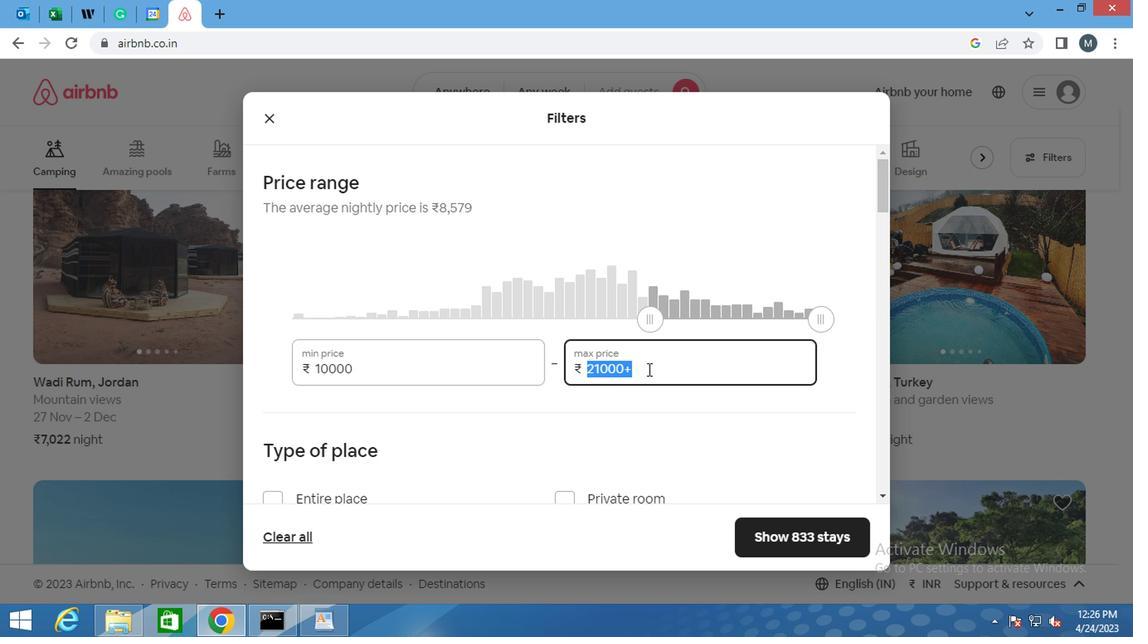
Action: Key pressed 1
Screenshot: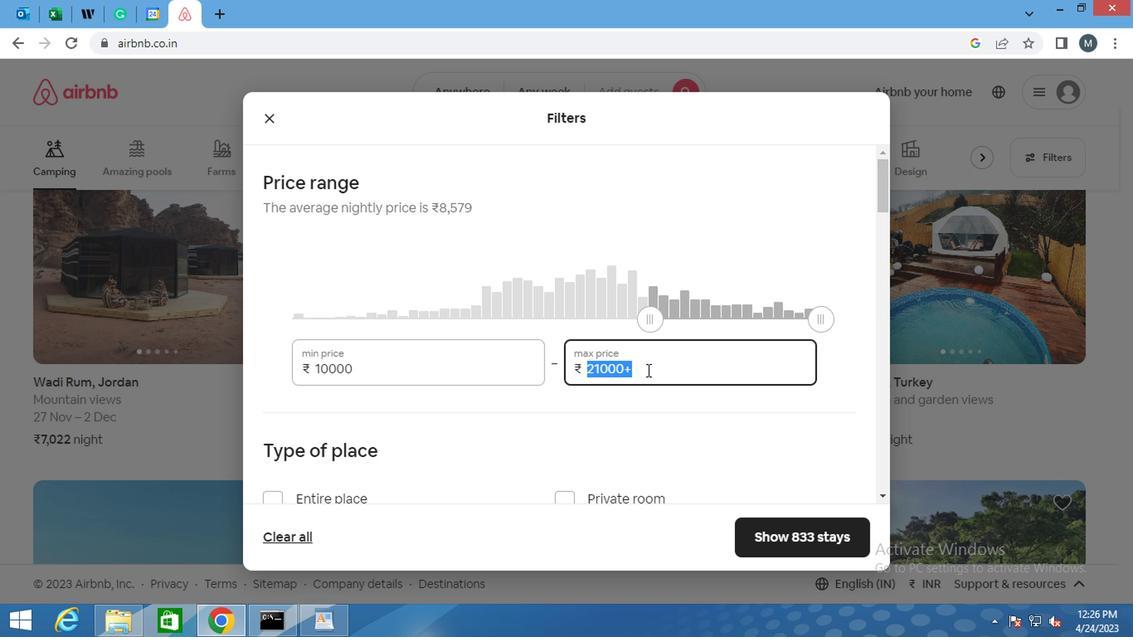 
Action: Mouse moved to (641, 372)
Screenshot: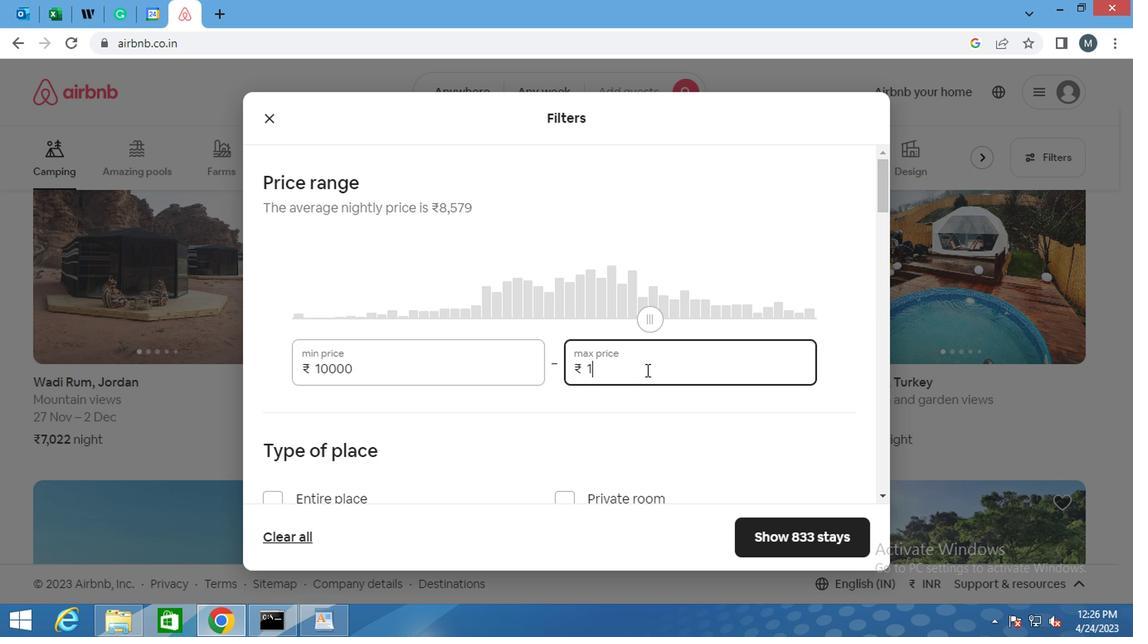 
Action: Key pressed 5
Screenshot: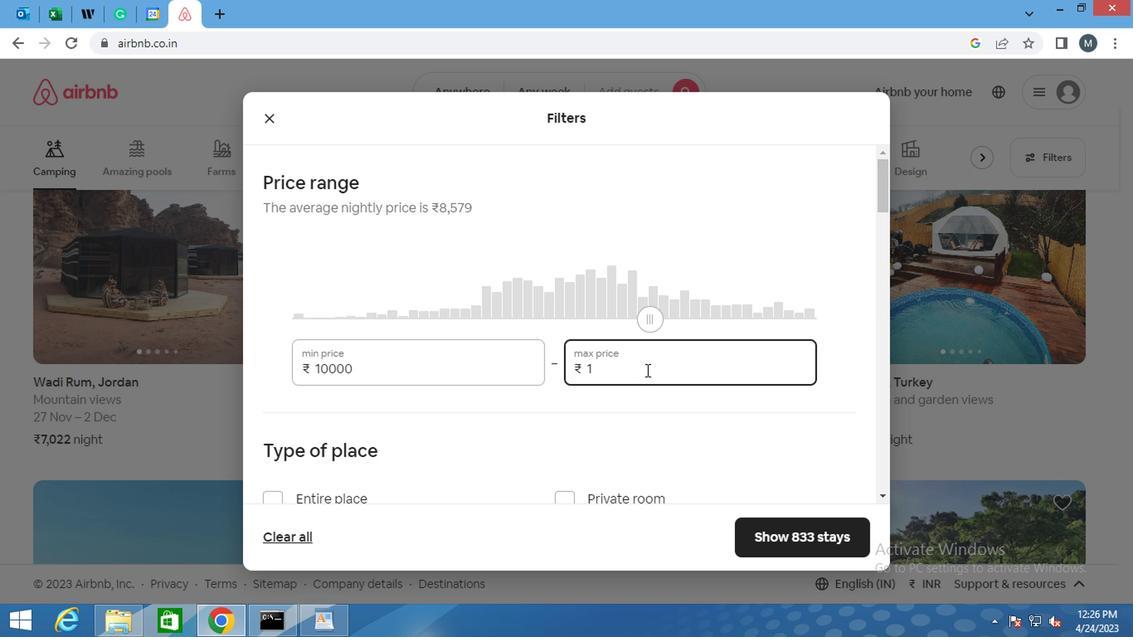 
Action: Mouse moved to (640, 372)
Screenshot: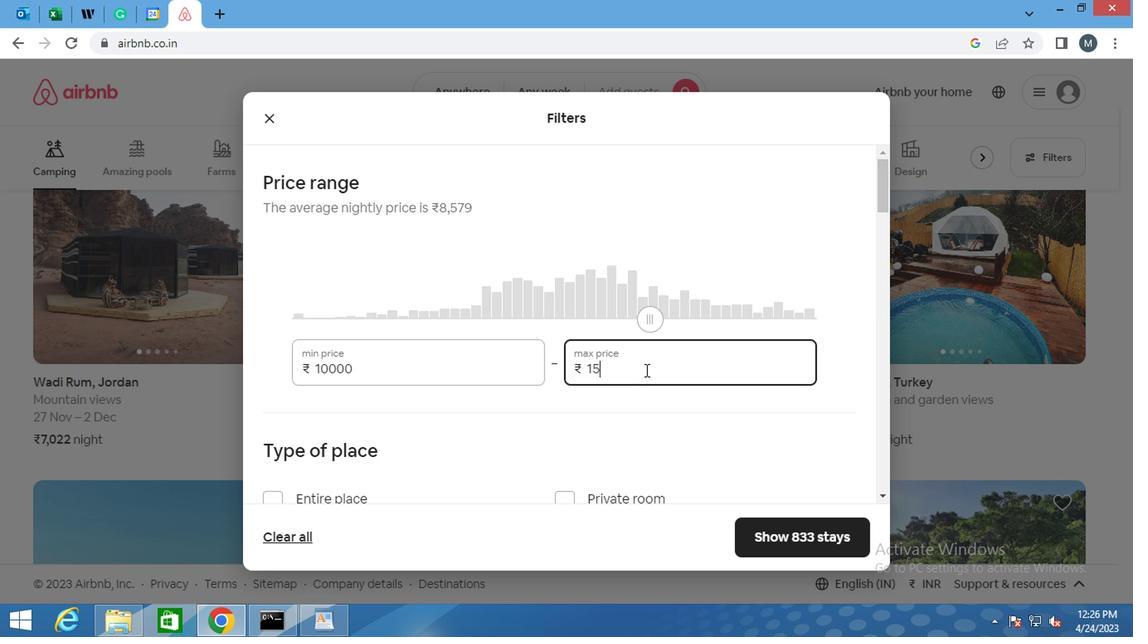 
Action: Key pressed 0
Screenshot: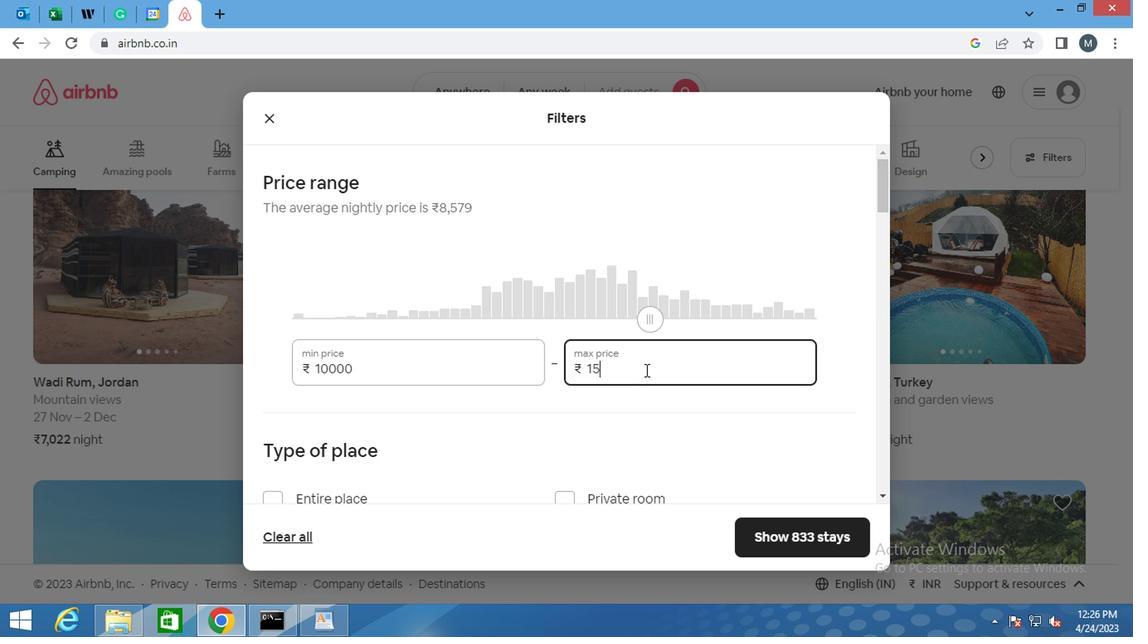 
Action: Mouse moved to (639, 372)
Screenshot: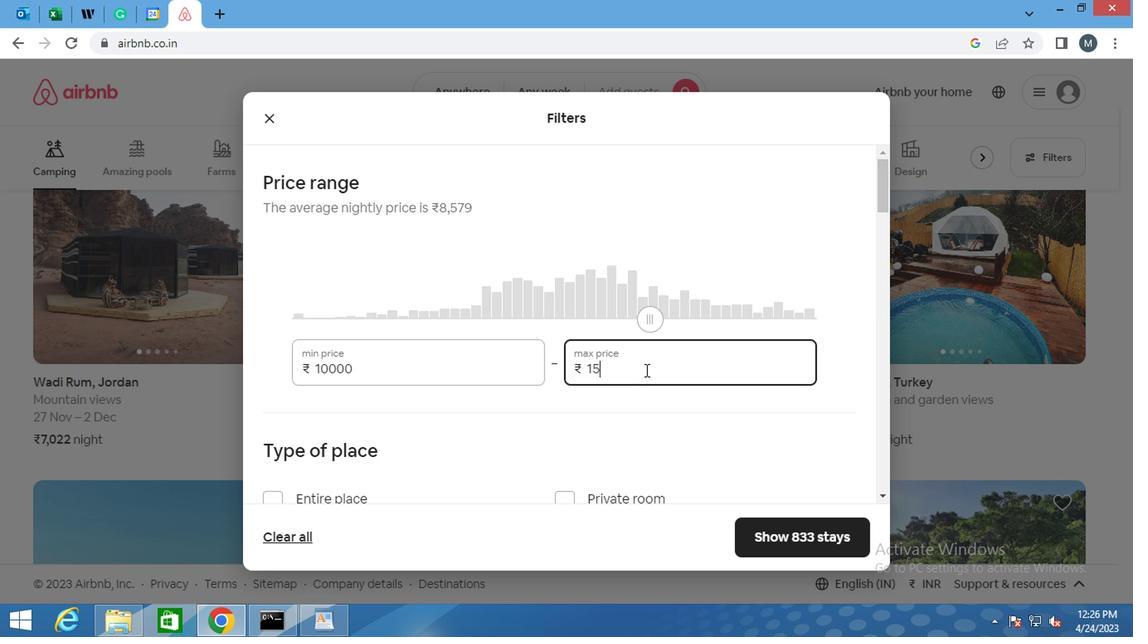 
Action: Key pressed 00
Screenshot: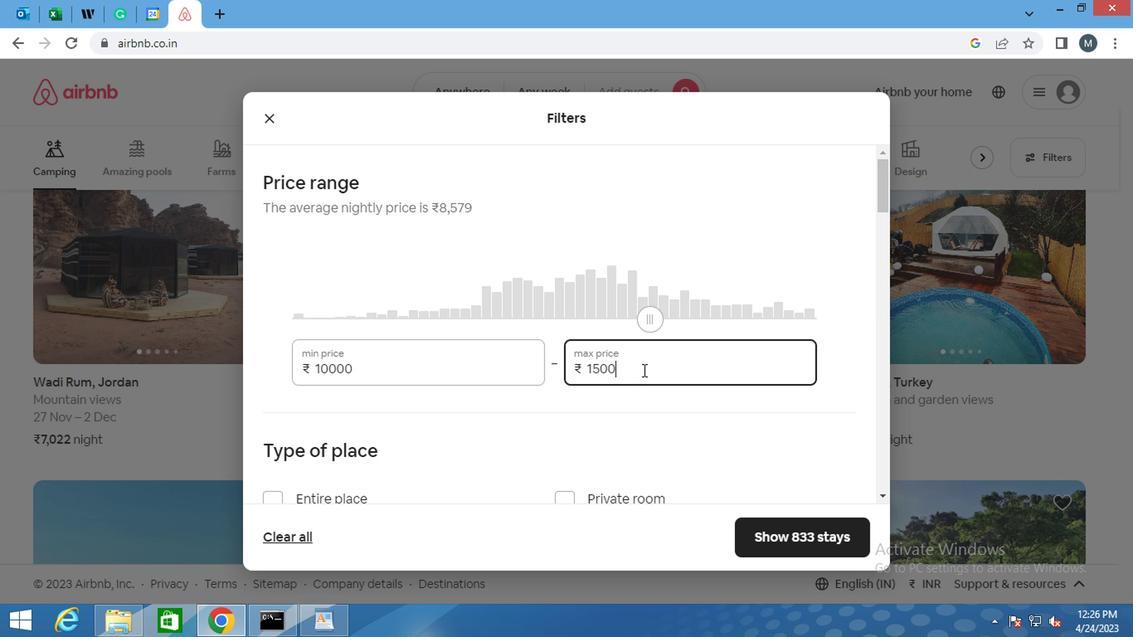 
Action: Mouse moved to (636, 366)
Screenshot: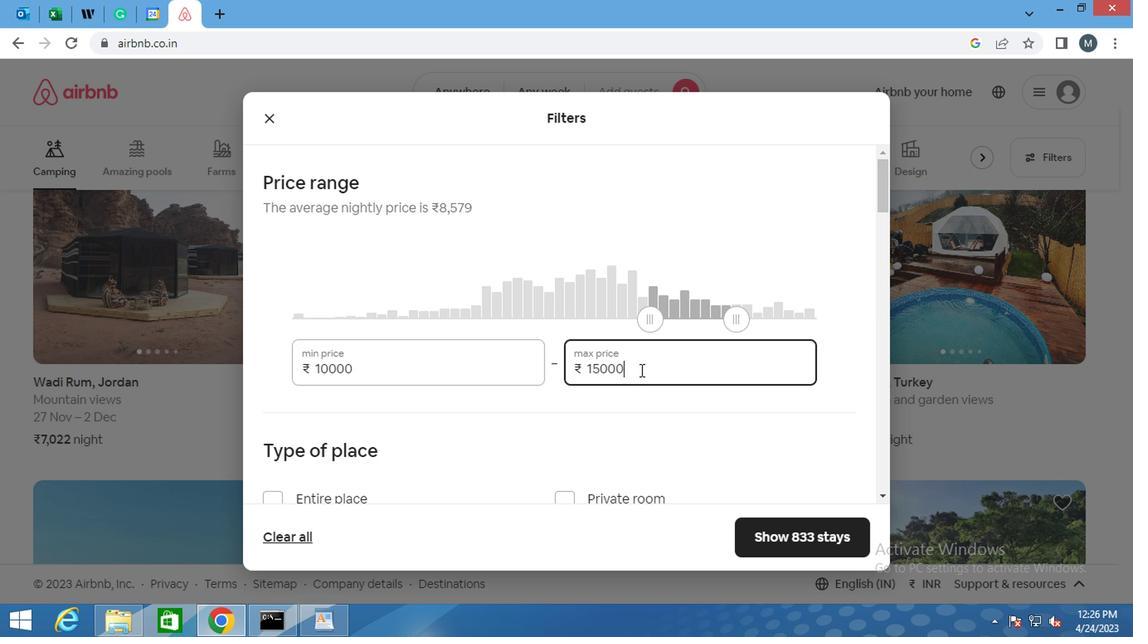 
Action: Mouse scrolled (636, 366) with delta (0, 0)
Screenshot: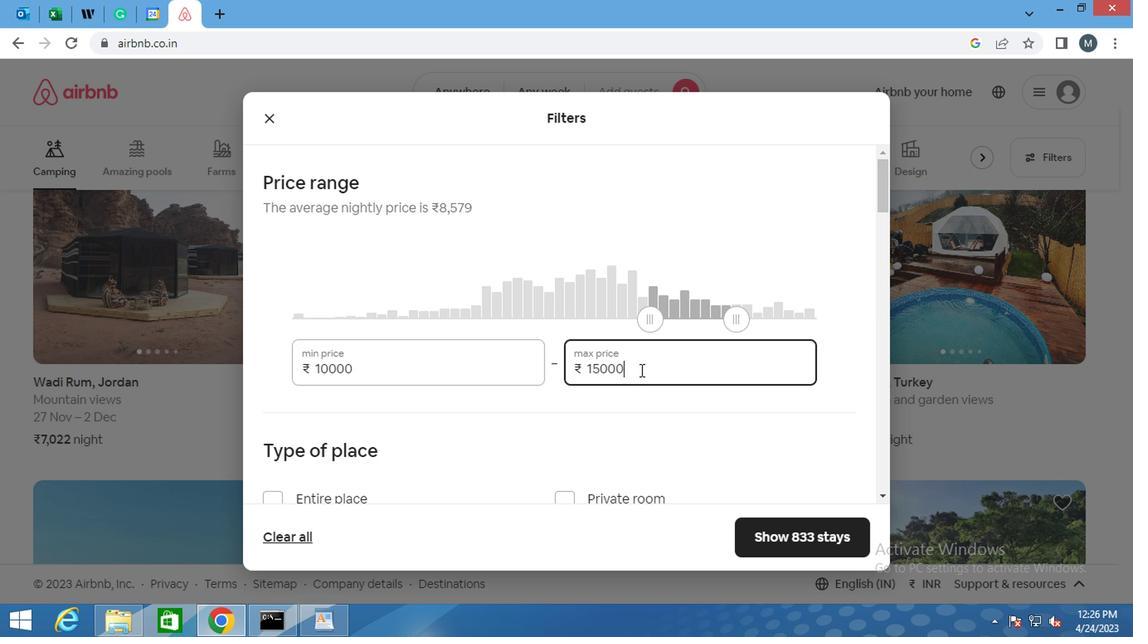 
Action: Mouse moved to (595, 360)
Screenshot: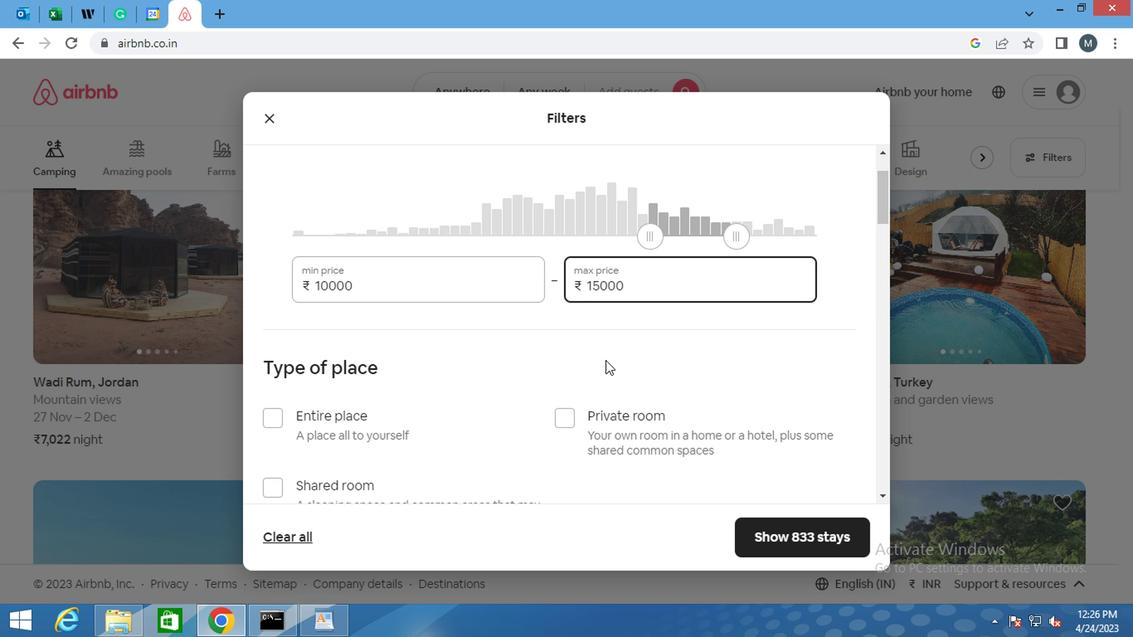 
Action: Mouse scrolled (595, 360) with delta (0, 0)
Screenshot: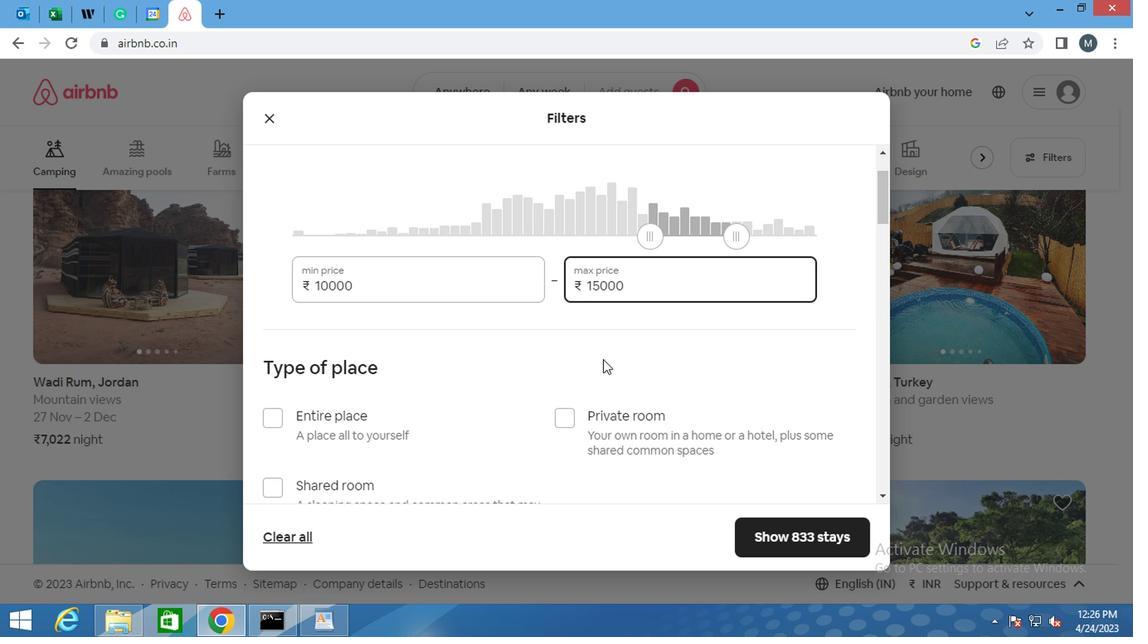 
Action: Mouse scrolled (595, 360) with delta (0, 0)
Screenshot: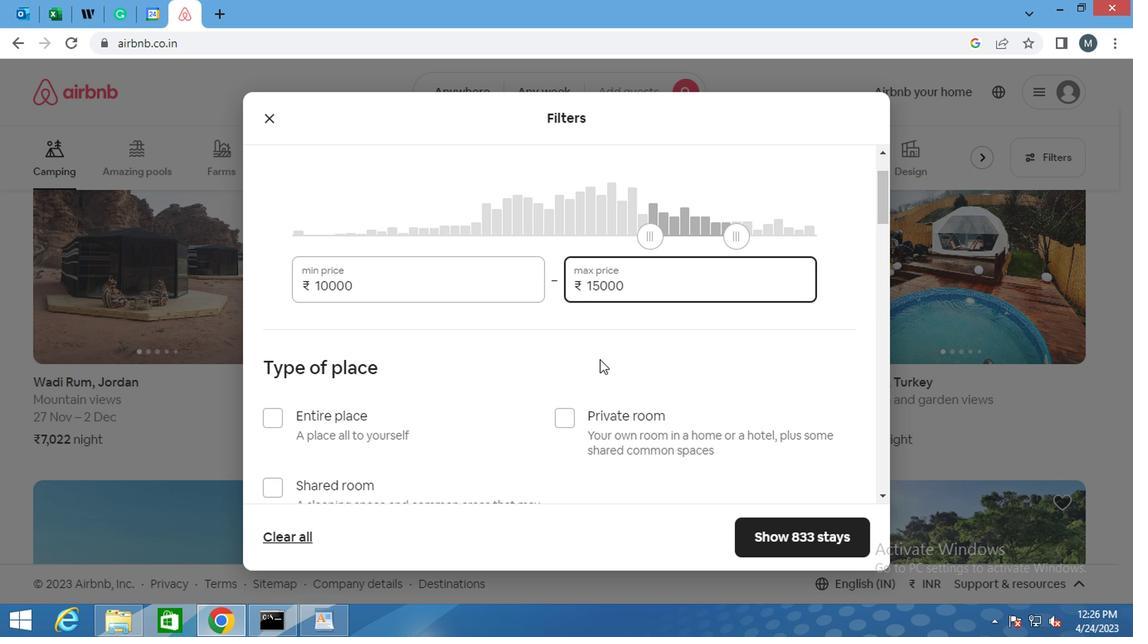 
Action: Mouse moved to (259, 253)
Screenshot: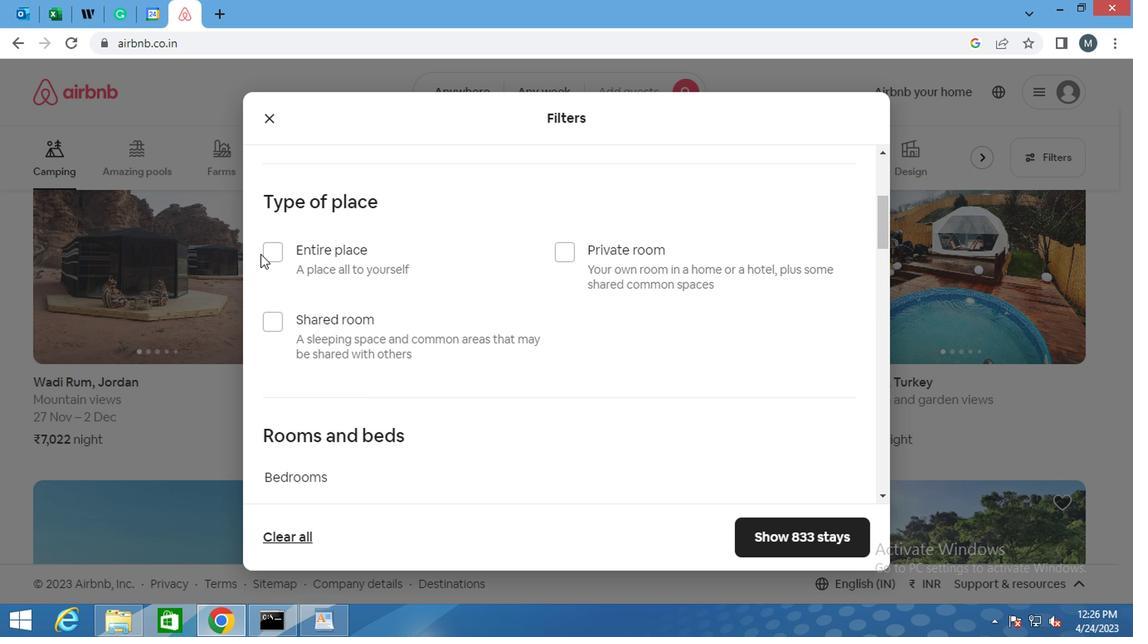 
Action: Mouse pressed left at (259, 253)
Screenshot: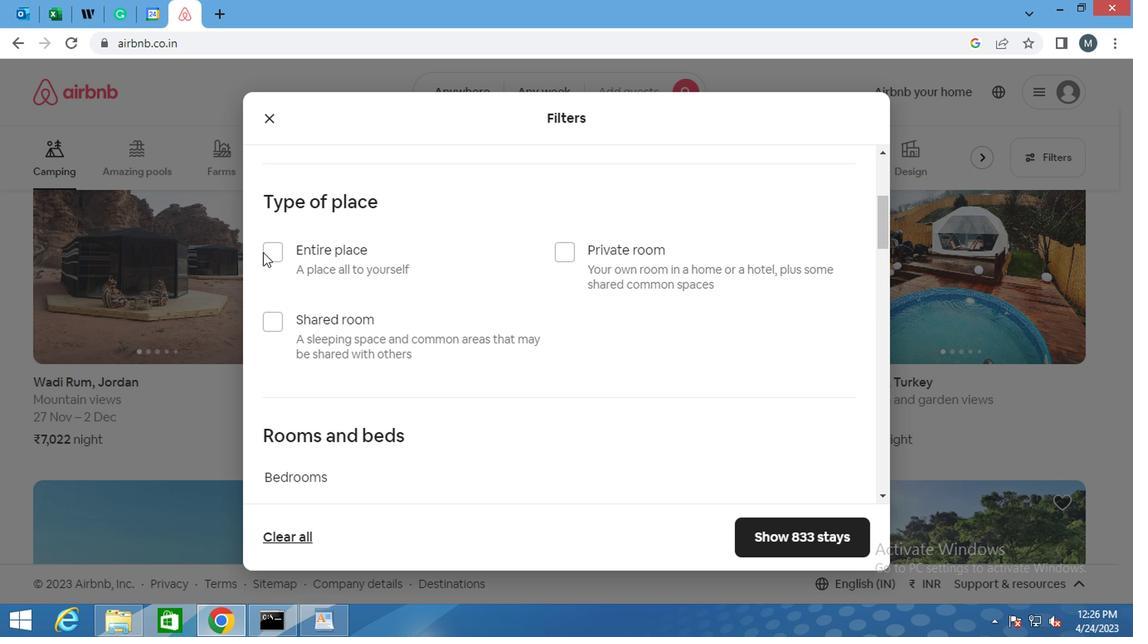 
Action: Mouse moved to (385, 245)
Screenshot: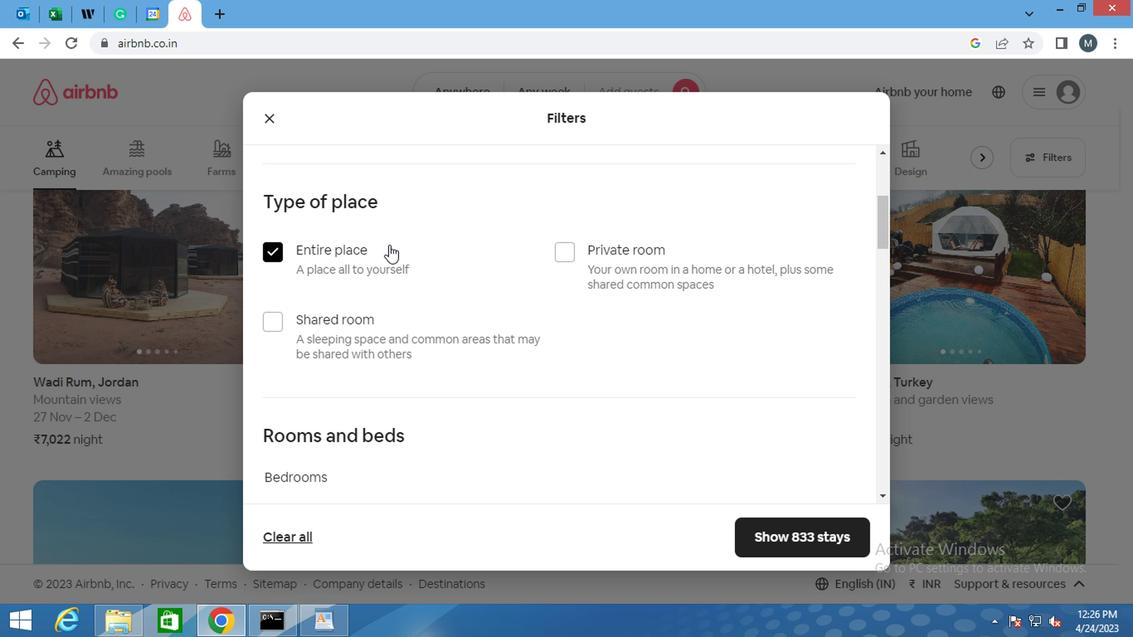 
Action: Mouse scrolled (385, 245) with delta (0, 0)
Screenshot: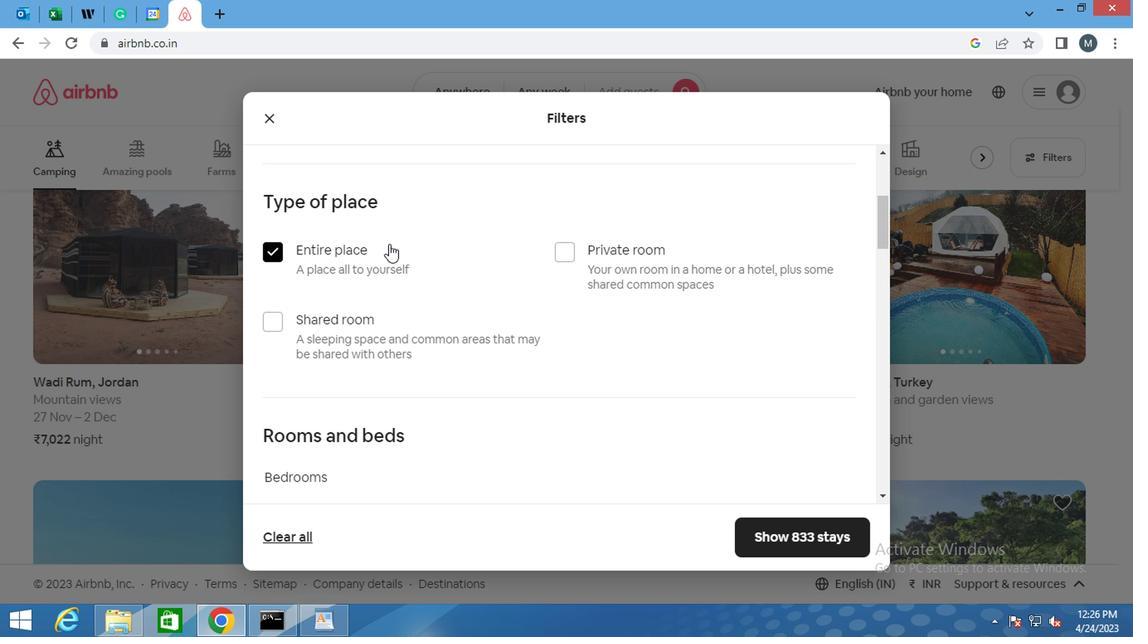 
Action: Mouse scrolled (385, 245) with delta (0, 0)
Screenshot: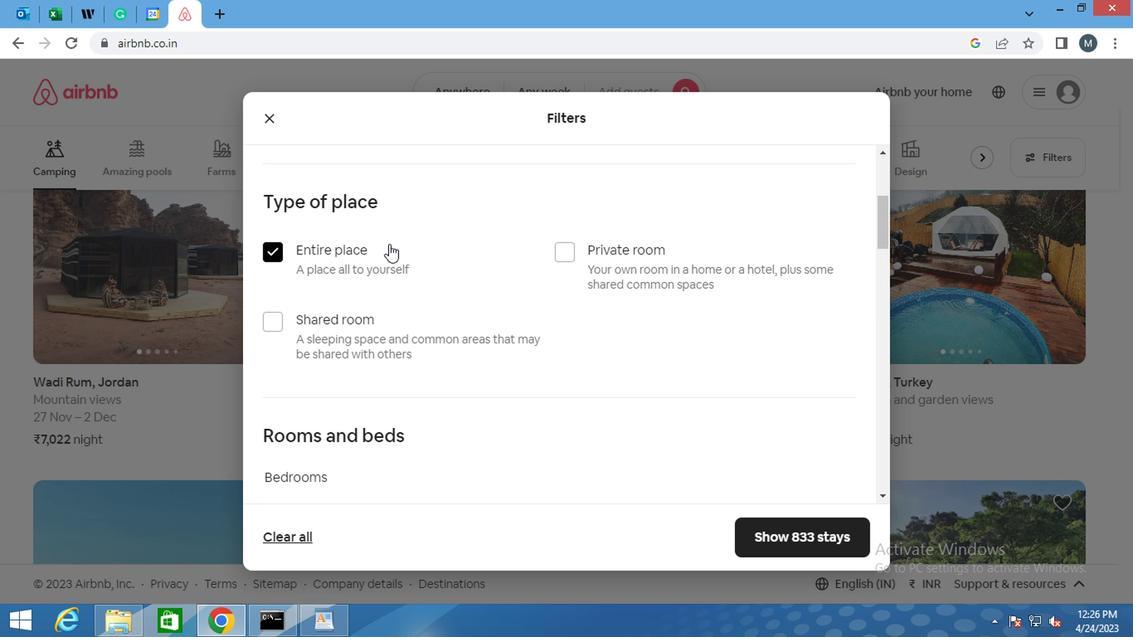 
Action: Mouse moved to (385, 243)
Screenshot: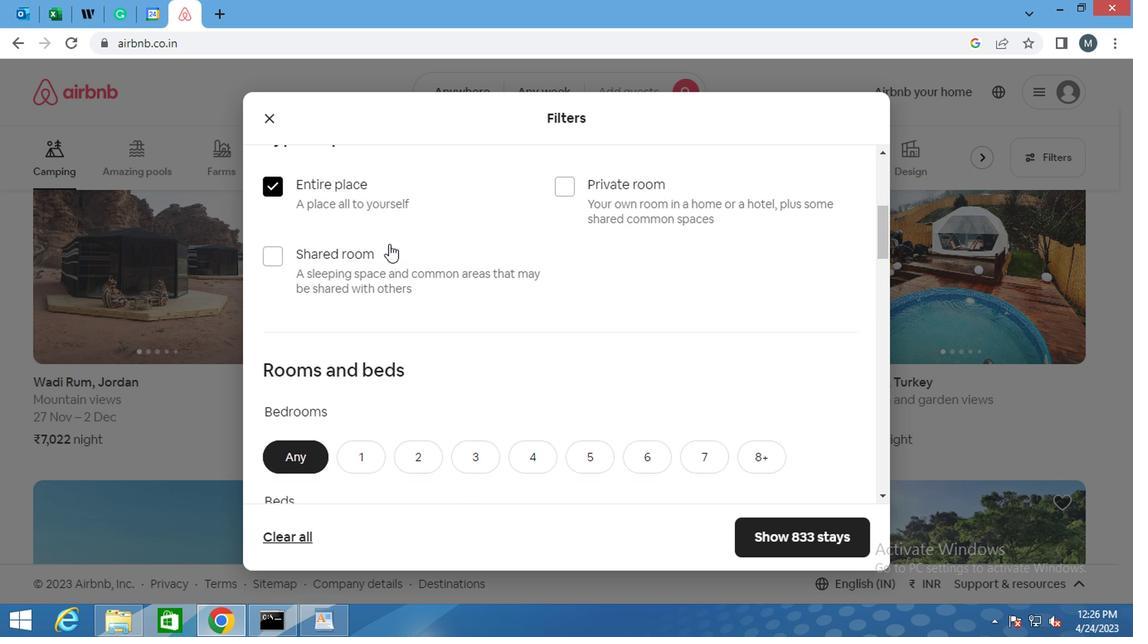 
Action: Mouse scrolled (385, 243) with delta (0, 0)
Screenshot: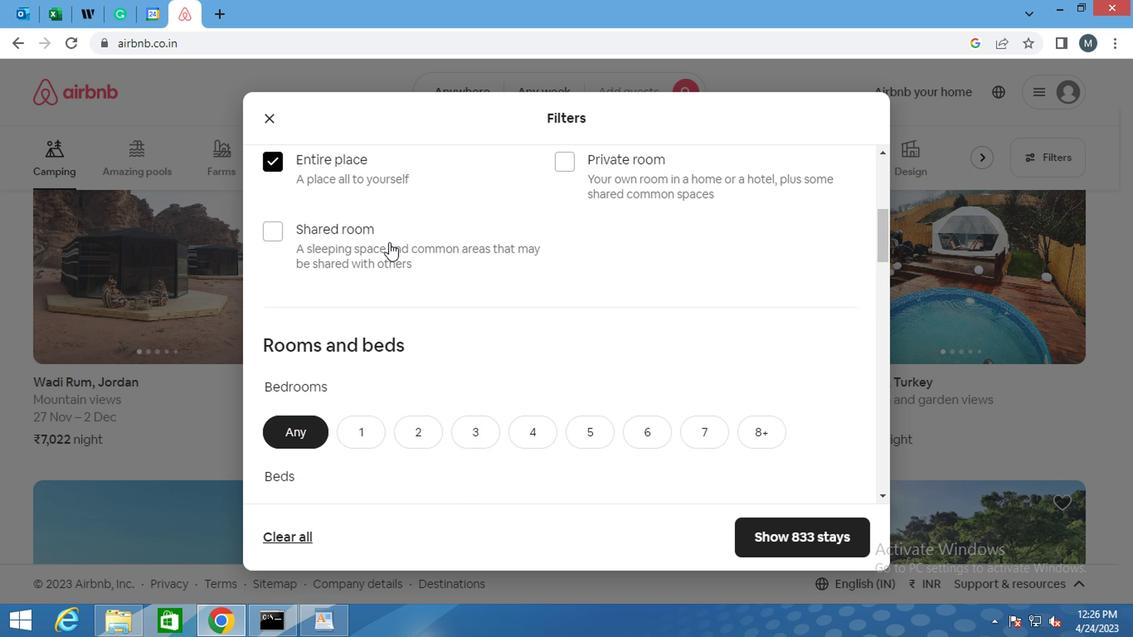 
Action: Mouse moved to (360, 280)
Screenshot: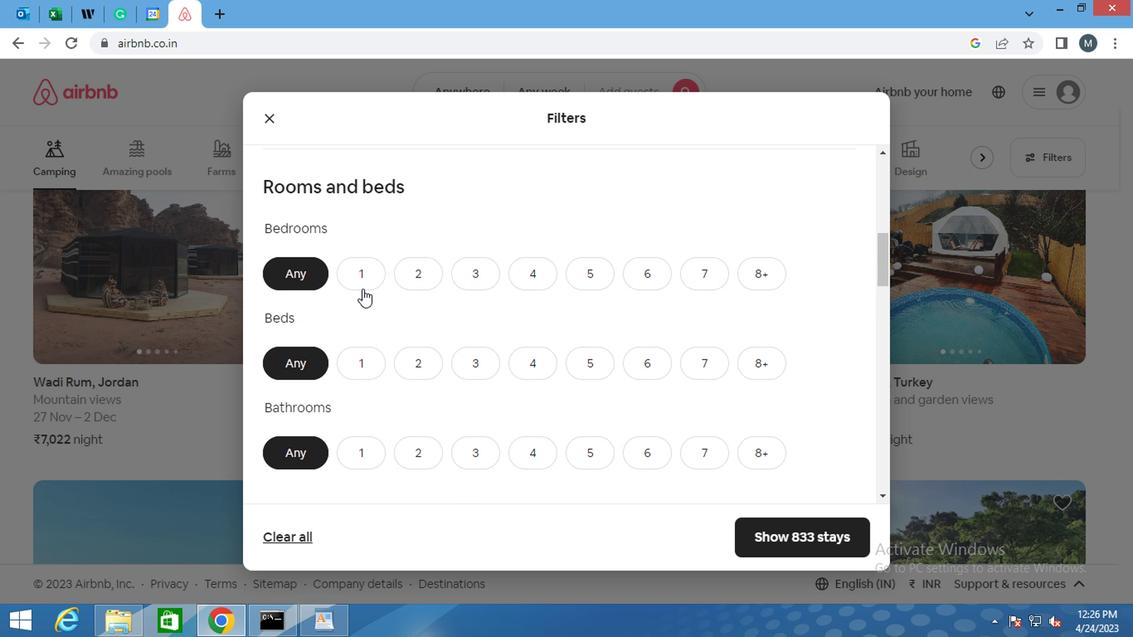 
Action: Mouse pressed left at (360, 280)
Screenshot: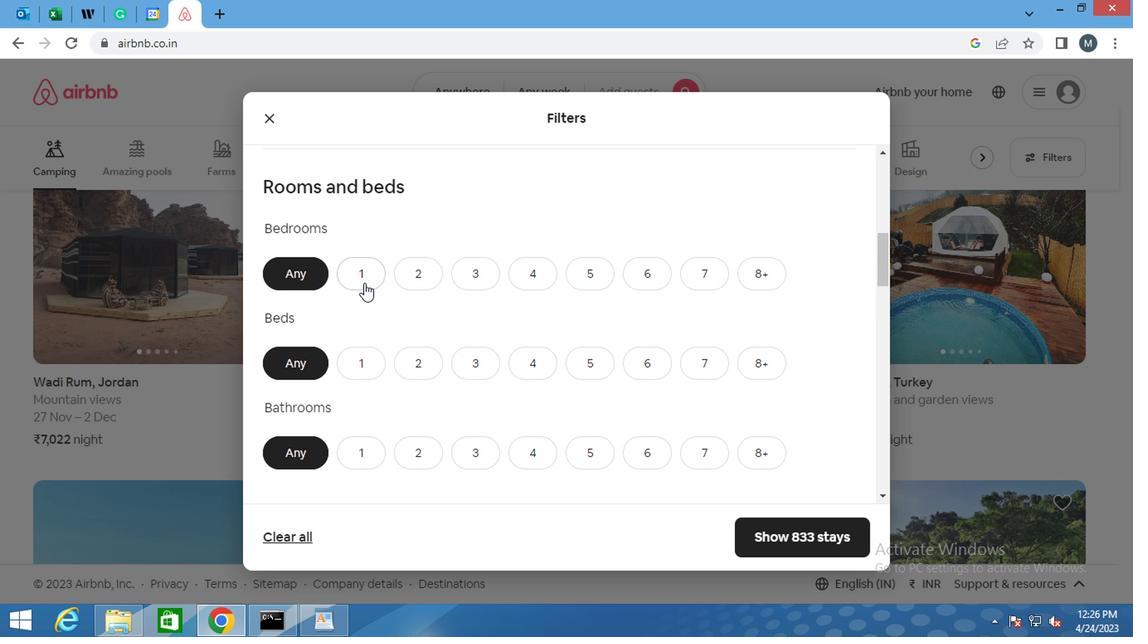 
Action: Mouse moved to (363, 355)
Screenshot: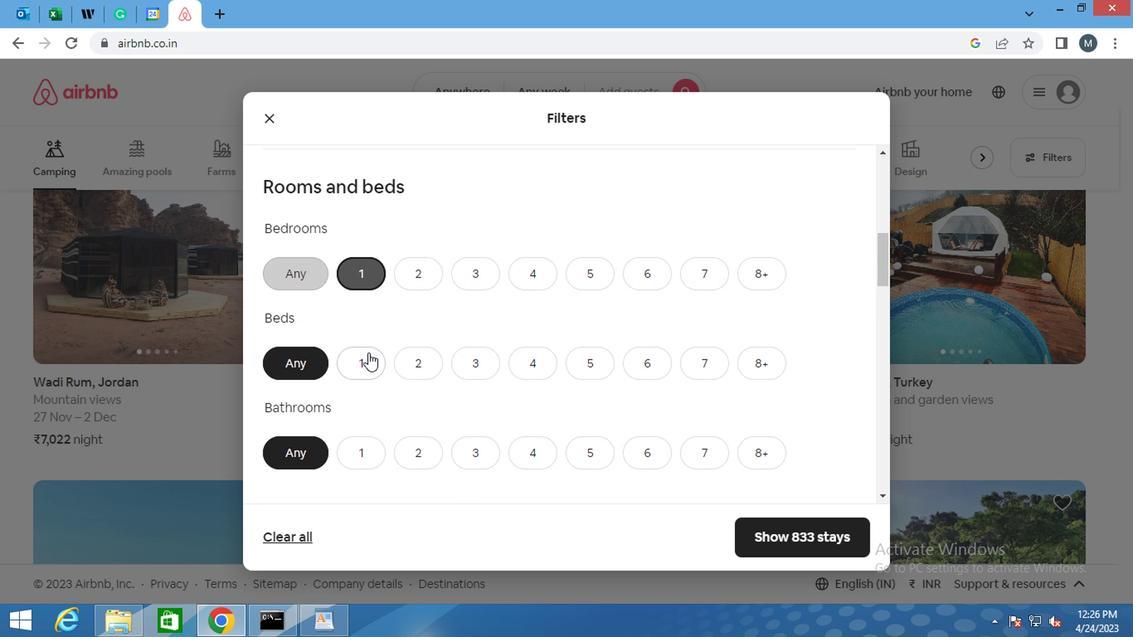 
Action: Mouse pressed left at (363, 355)
Screenshot: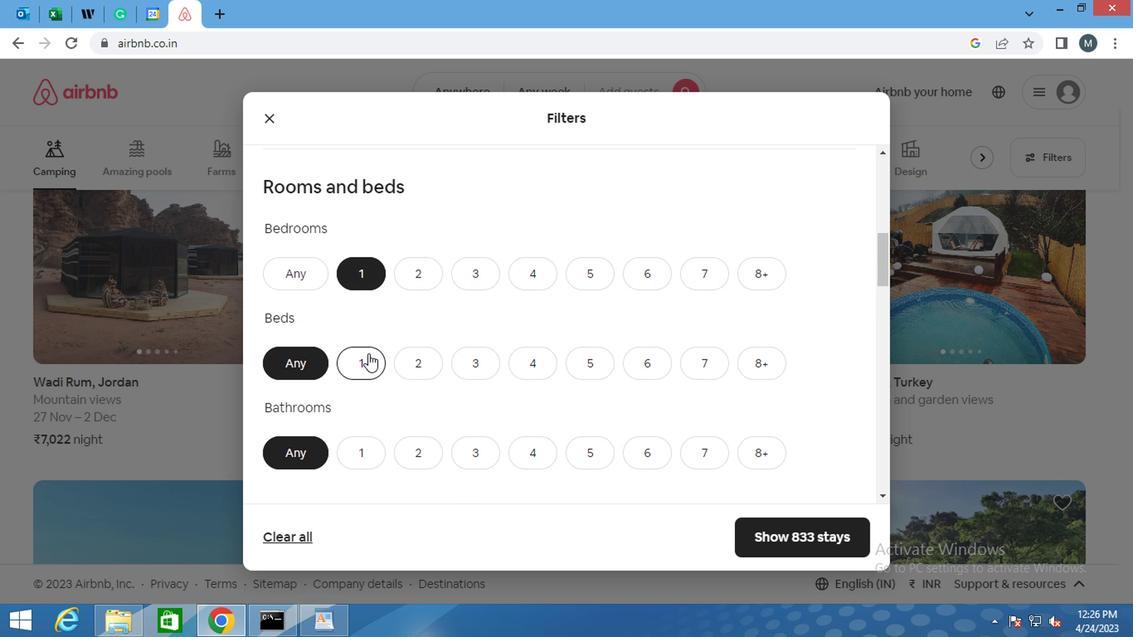 
Action: Mouse moved to (356, 329)
Screenshot: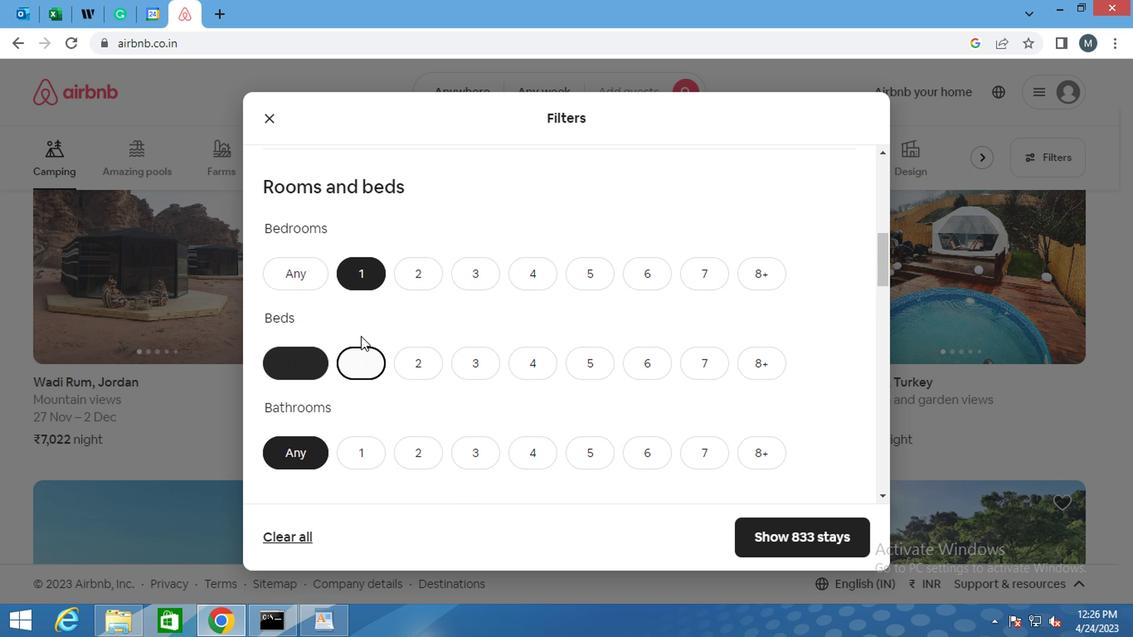 
Action: Mouse scrolled (356, 330) with delta (0, 0)
Screenshot: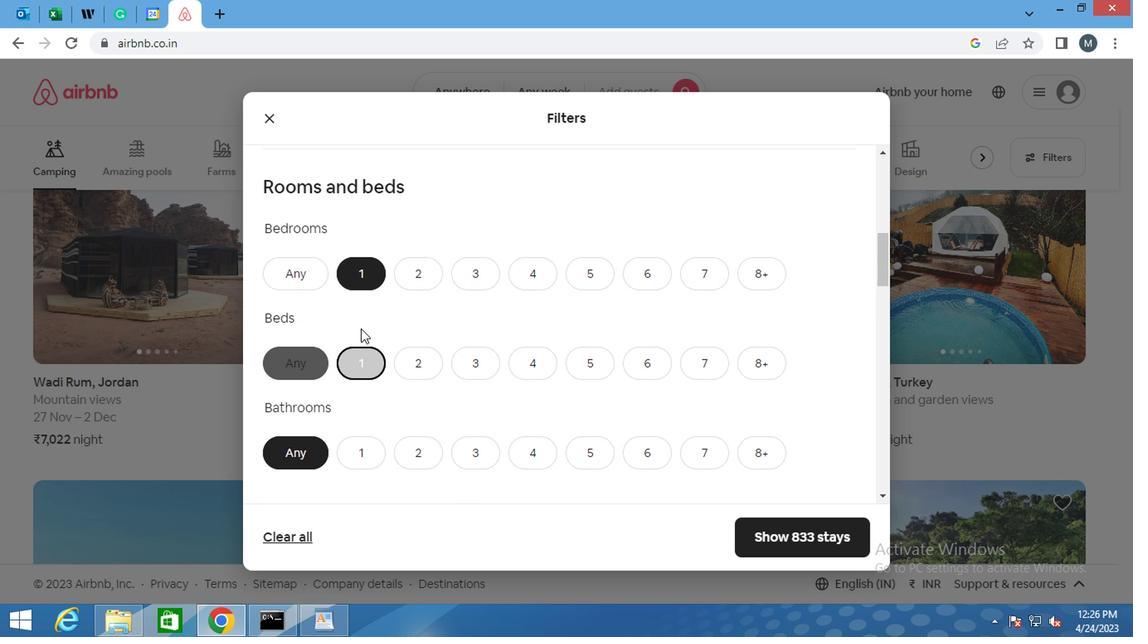 
Action: Mouse scrolled (356, 330) with delta (0, 0)
Screenshot: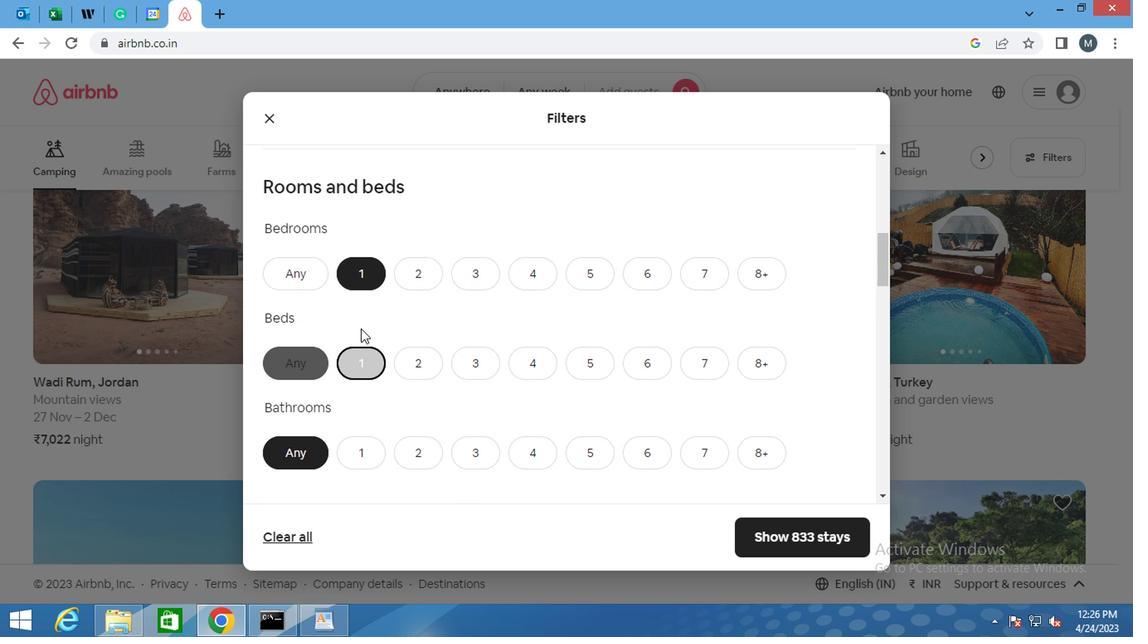 
Action: Mouse scrolled (356, 330) with delta (0, 0)
Screenshot: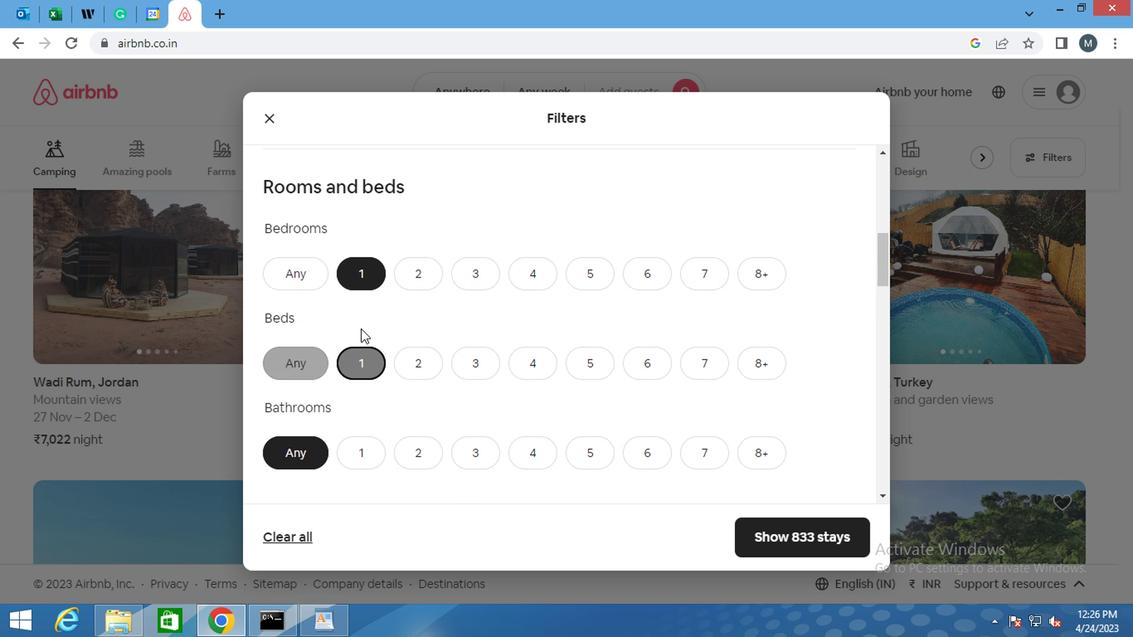 
Action: Mouse scrolled (356, 330) with delta (0, 0)
Screenshot: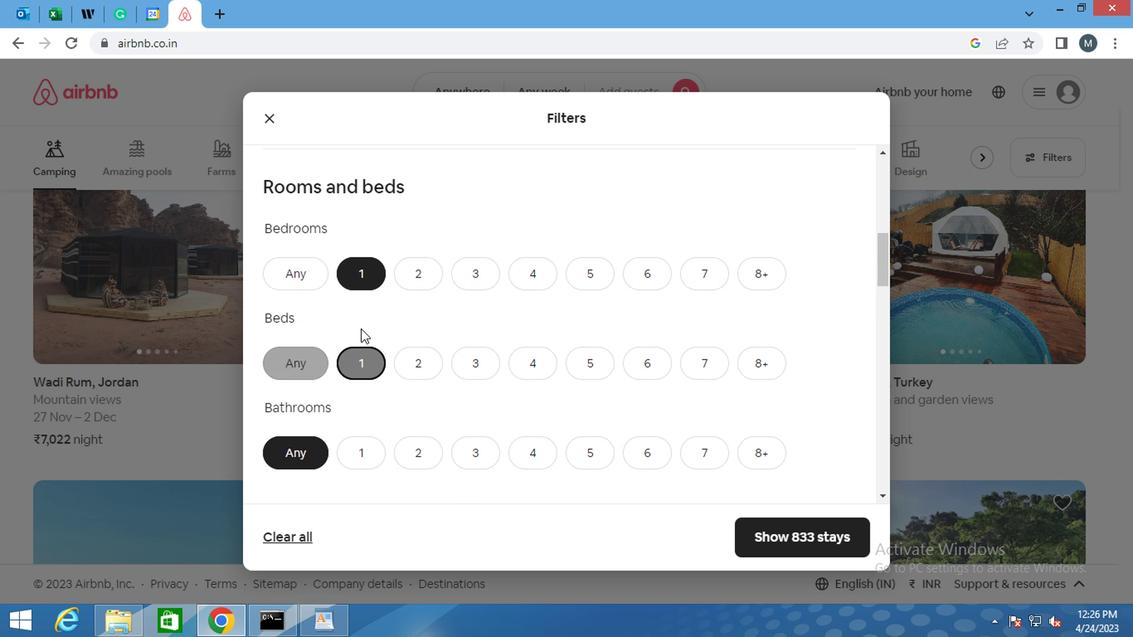 
Action: Mouse moved to (357, 328)
Screenshot: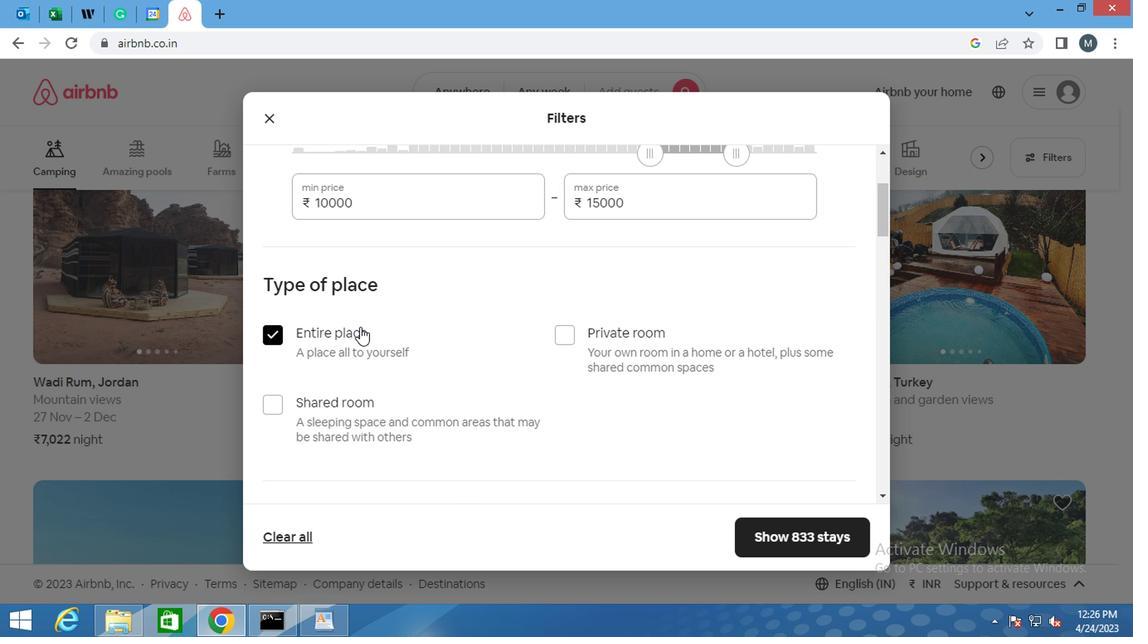 
Action: Mouse scrolled (357, 327) with delta (0, -1)
Screenshot: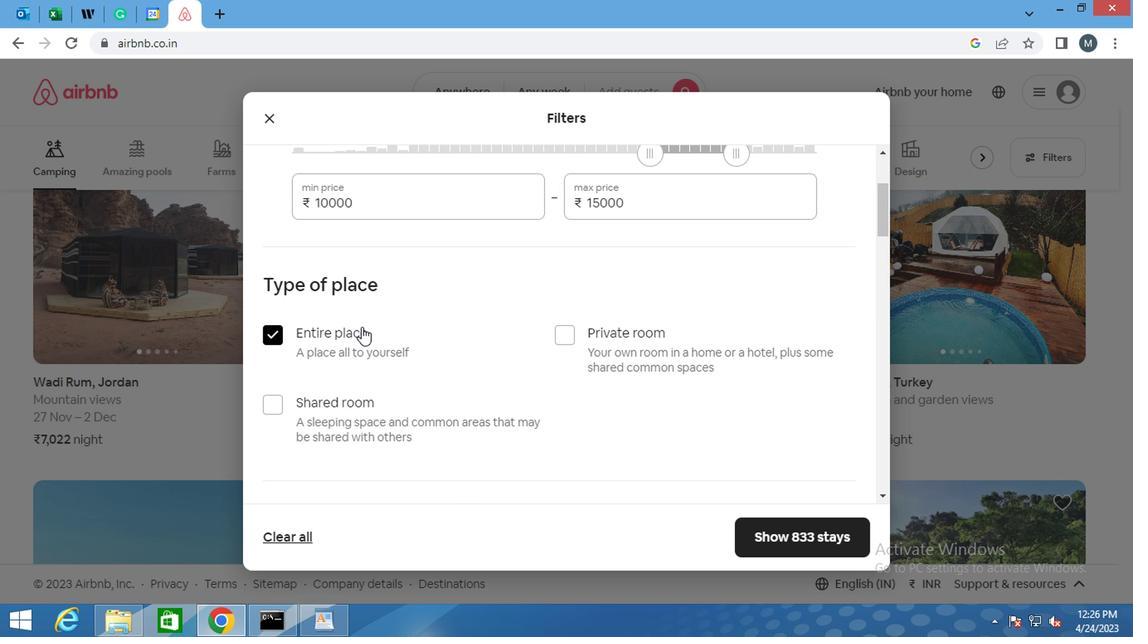 
Action: Mouse moved to (358, 328)
Screenshot: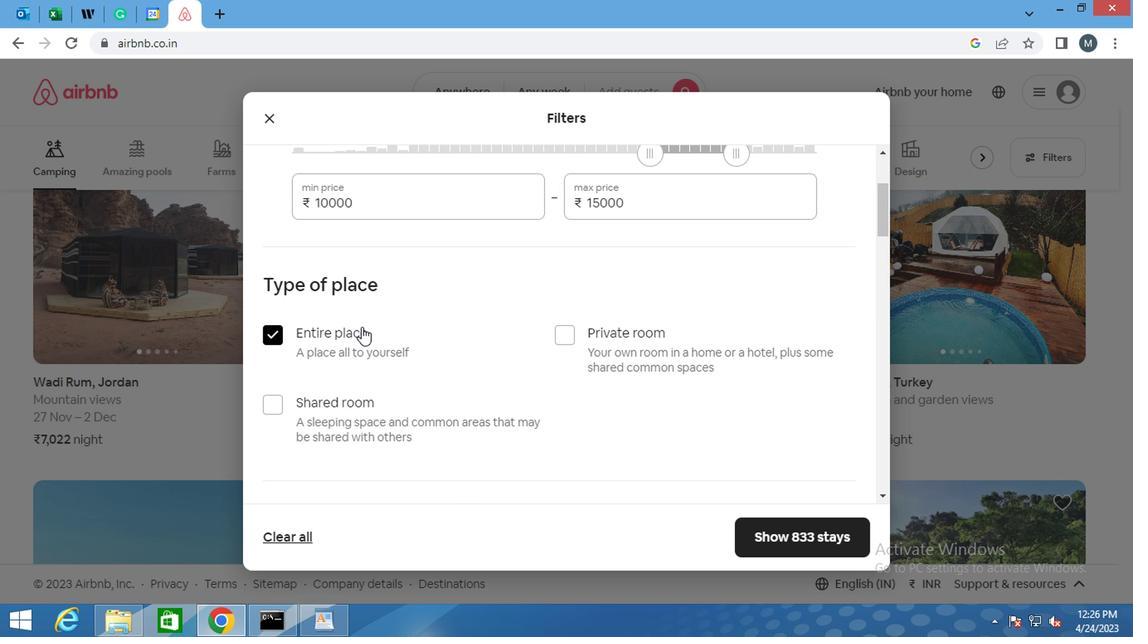 
Action: Mouse scrolled (358, 327) with delta (0, -1)
Screenshot: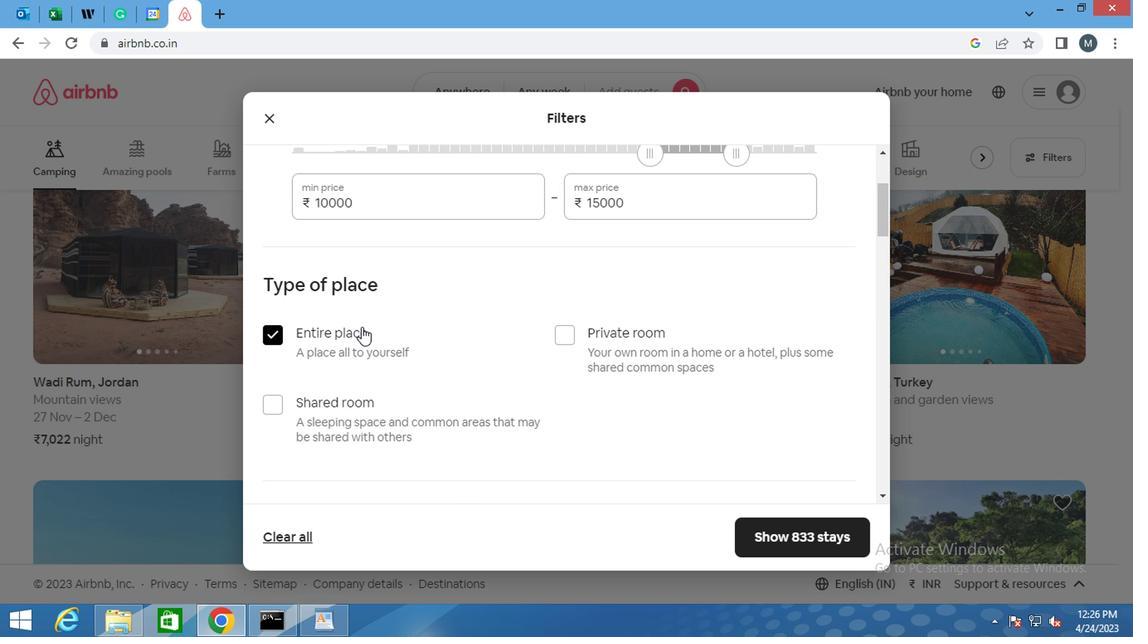 
Action: Mouse moved to (358, 330)
Screenshot: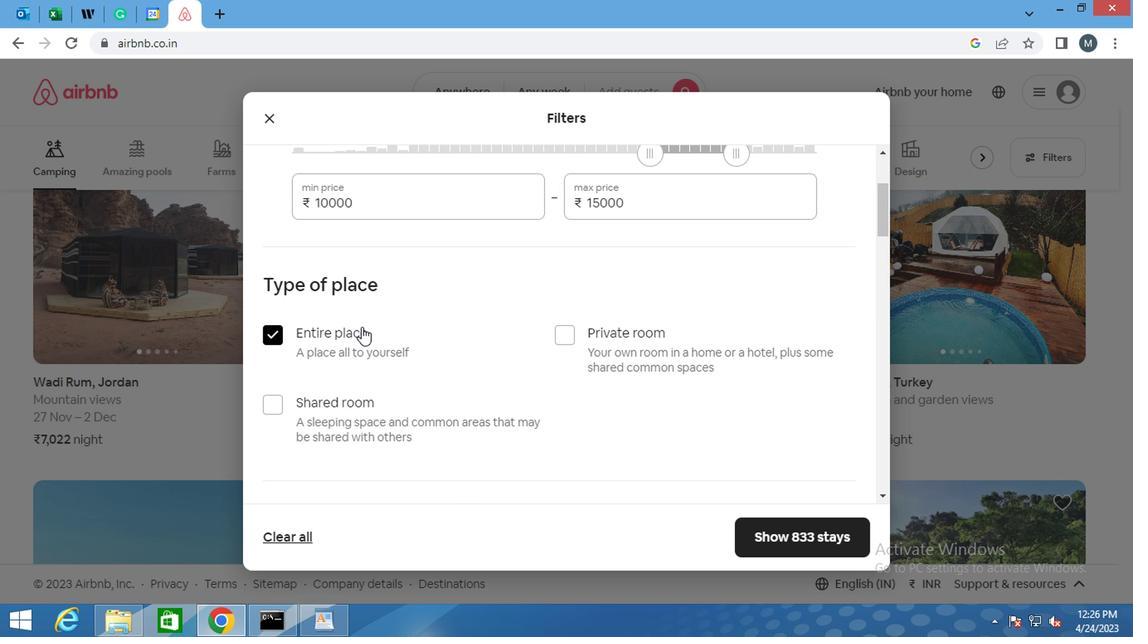 
Action: Mouse scrolled (358, 329) with delta (0, 0)
Screenshot: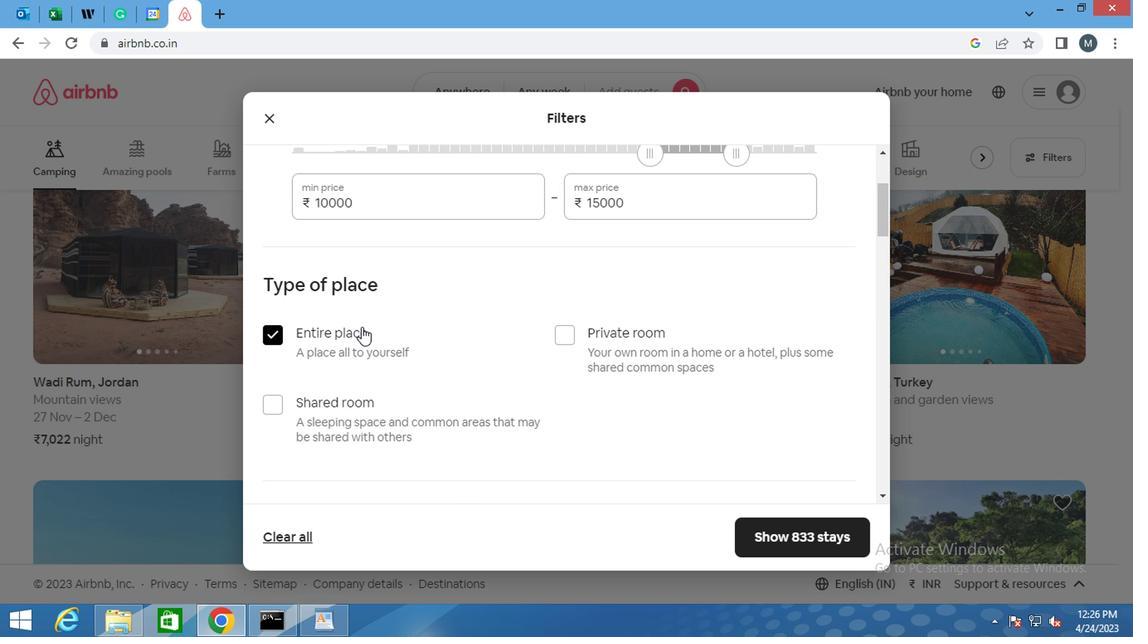 
Action: Mouse moved to (359, 333)
Screenshot: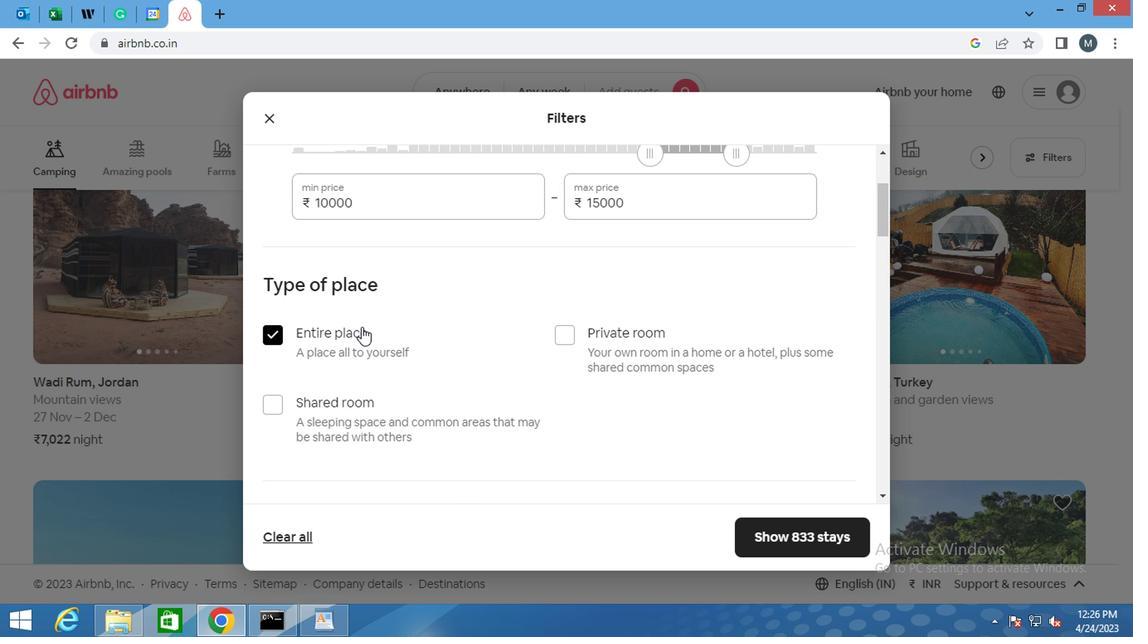 
Action: Mouse scrolled (359, 331) with delta (0, -1)
Screenshot: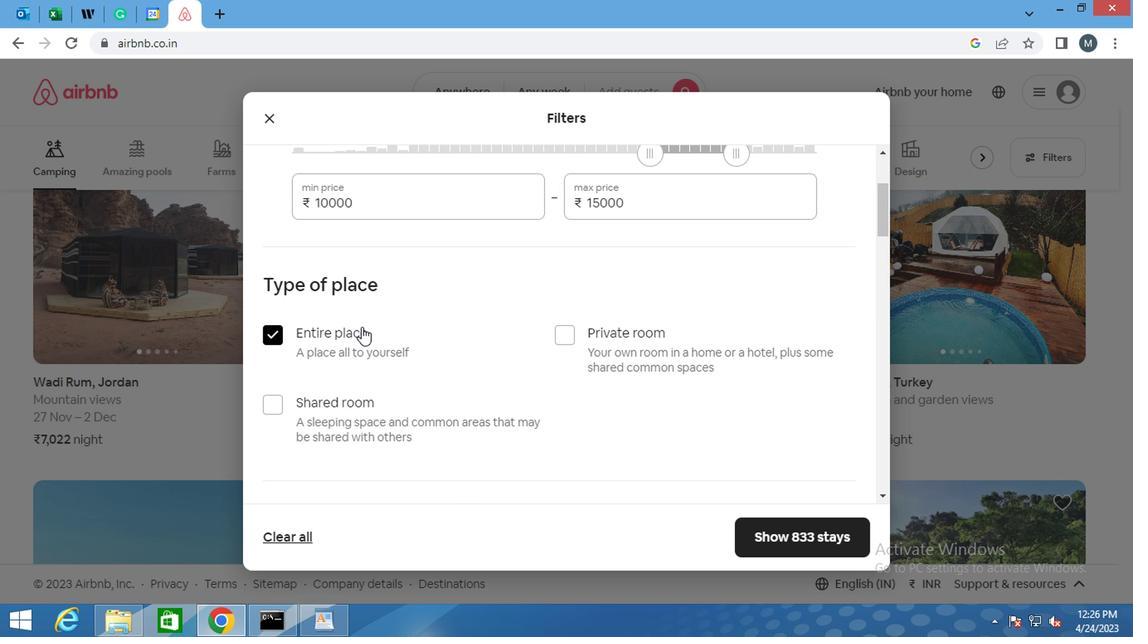 
Action: Mouse moved to (359, 337)
Screenshot: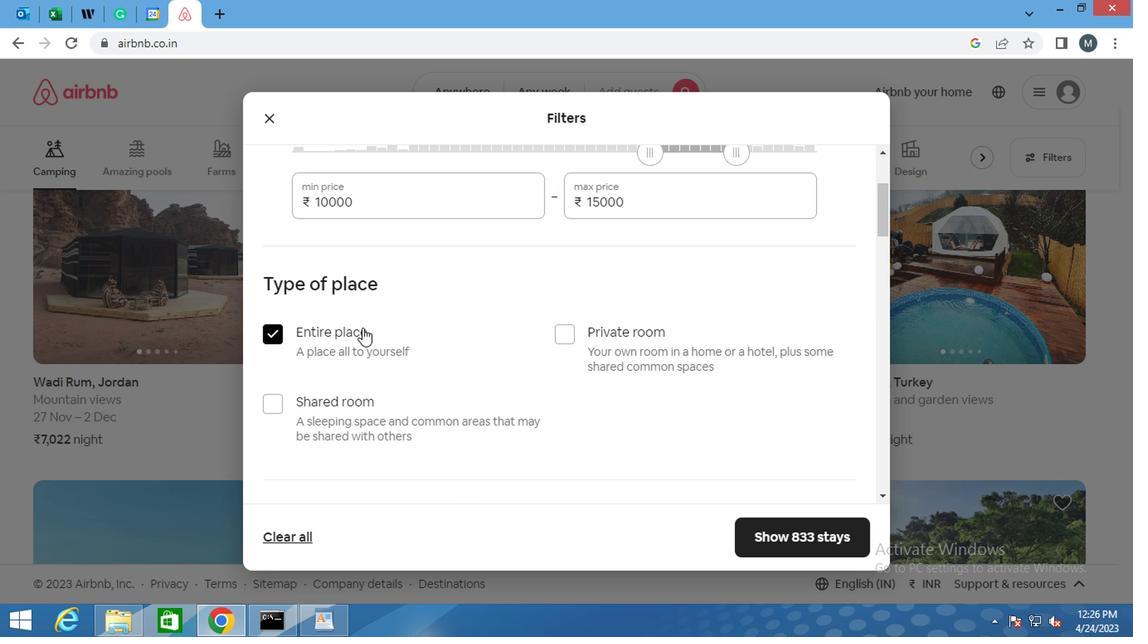 
Action: Mouse scrolled (359, 336) with delta (0, -1)
Screenshot: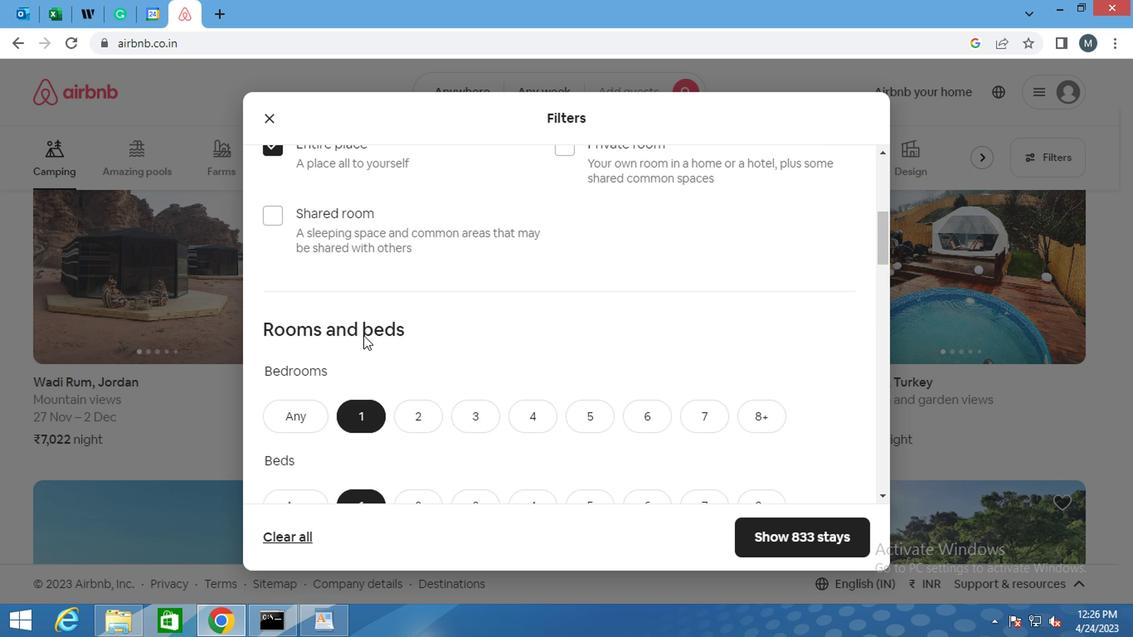 
Action: Mouse scrolled (359, 336) with delta (0, -1)
Screenshot: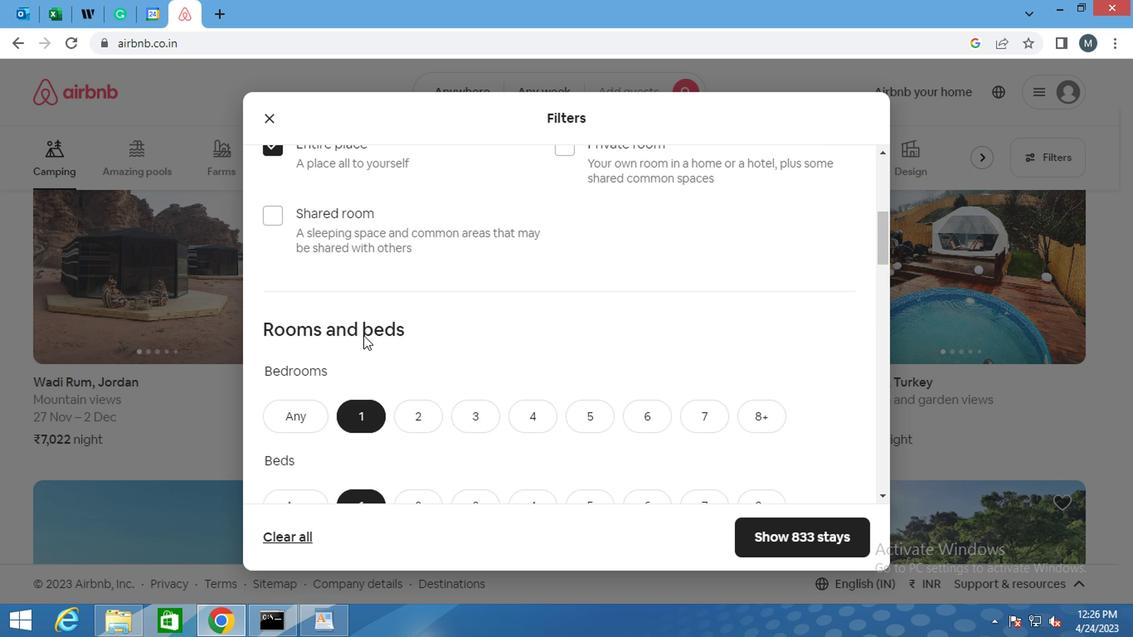 
Action: Mouse moved to (364, 305)
Screenshot: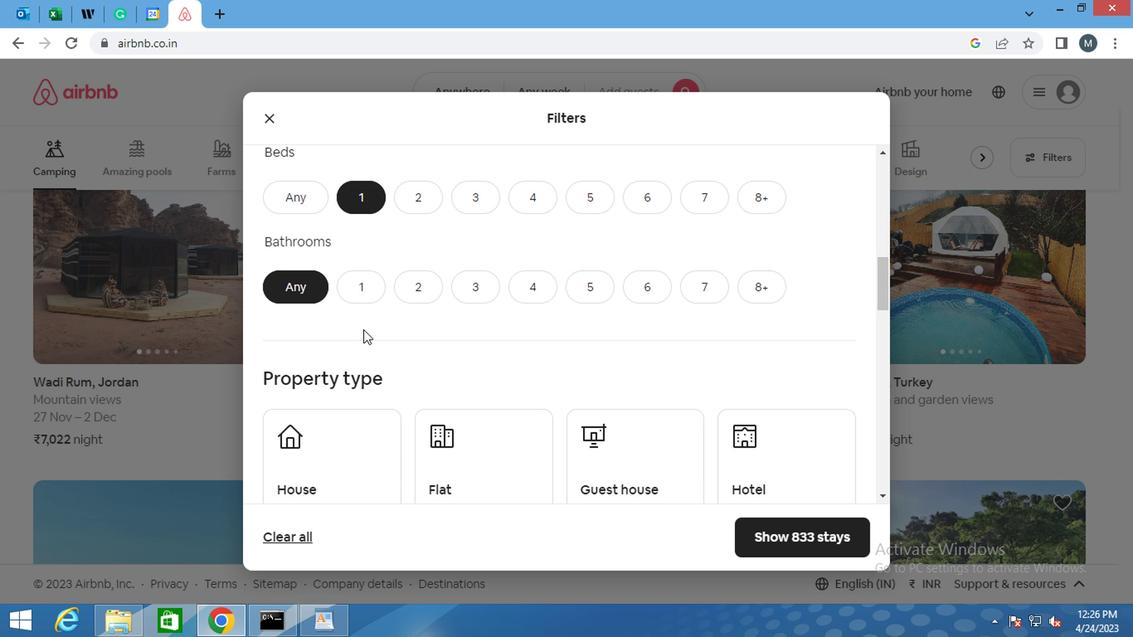 
Action: Mouse pressed left at (364, 305)
Screenshot: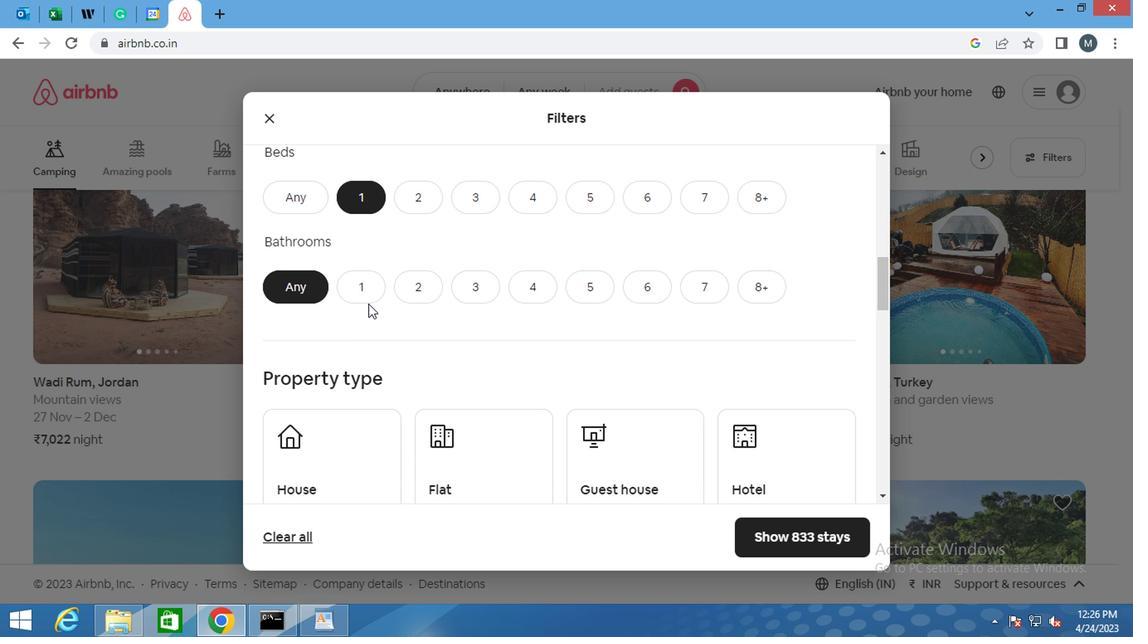 
Action: Mouse moved to (364, 298)
Screenshot: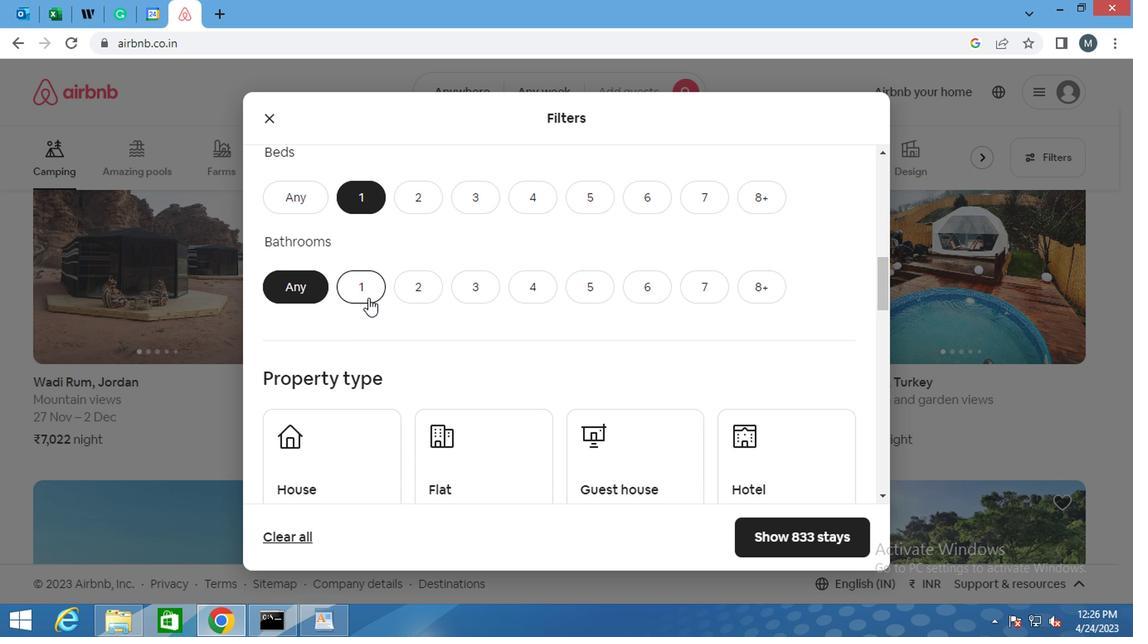 
Action: Mouse pressed left at (364, 298)
Screenshot: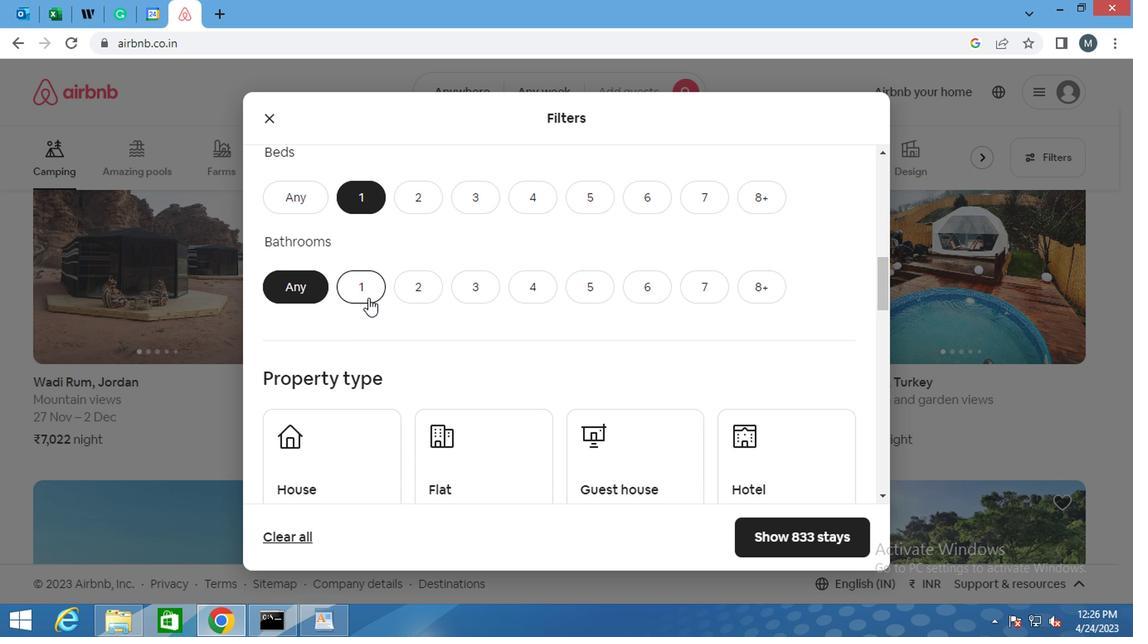 
Action: Mouse moved to (380, 301)
Screenshot: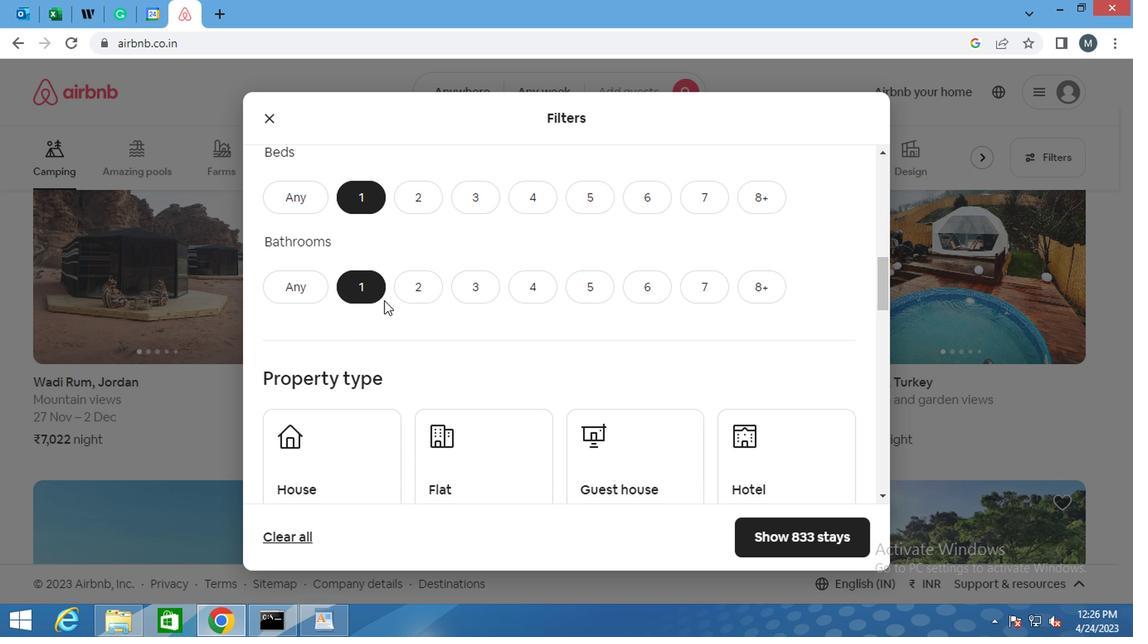 
Action: Mouse scrolled (380, 300) with delta (0, 0)
Screenshot: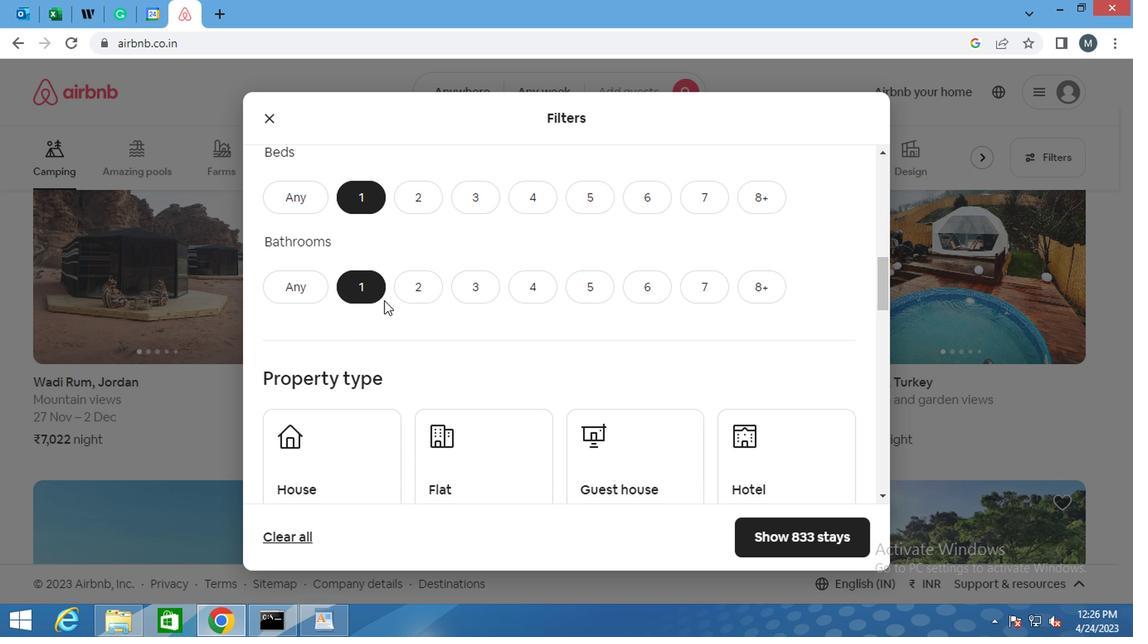 
Action: Mouse moved to (278, 386)
Screenshot: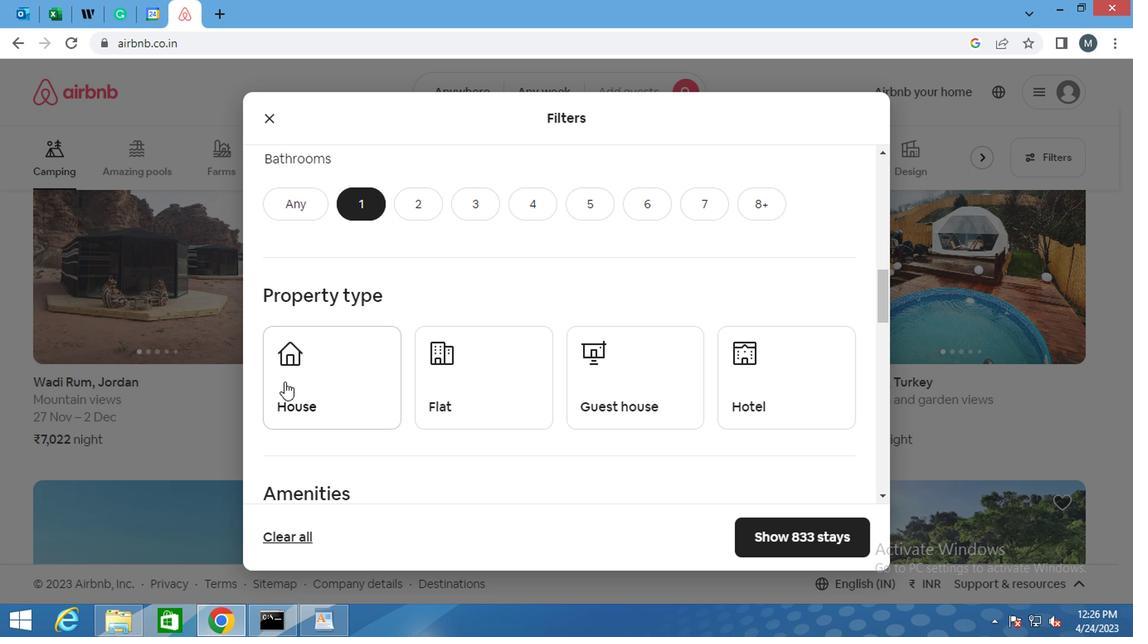
Action: Mouse pressed left at (278, 386)
Screenshot: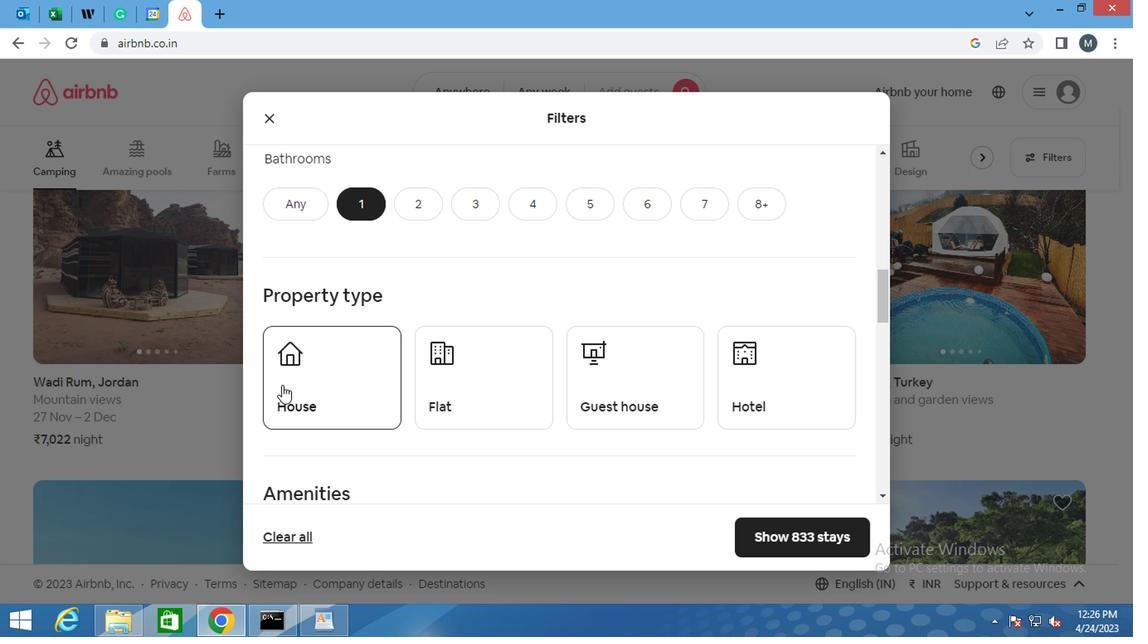
Action: Mouse moved to (424, 356)
Screenshot: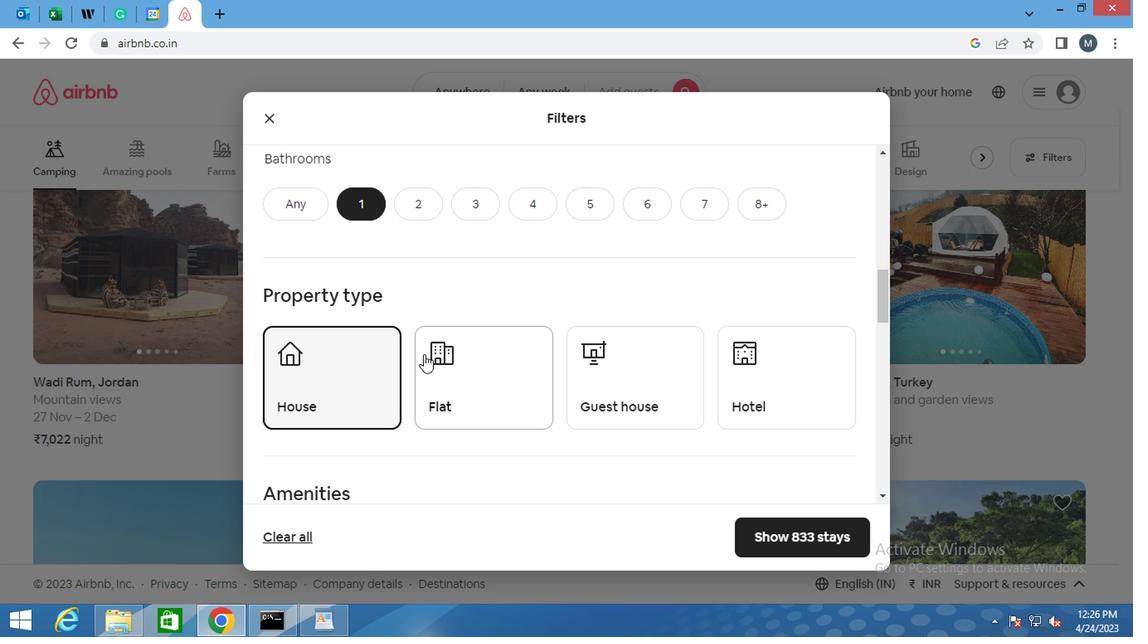 
Action: Mouse pressed left at (424, 356)
Screenshot: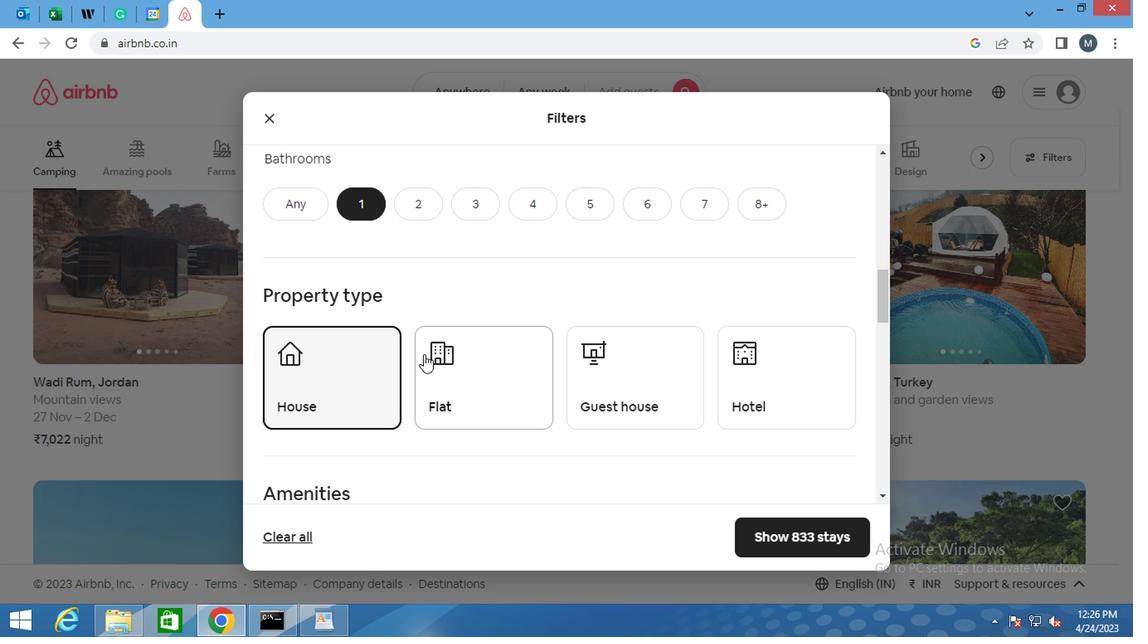 
Action: Mouse moved to (582, 370)
Screenshot: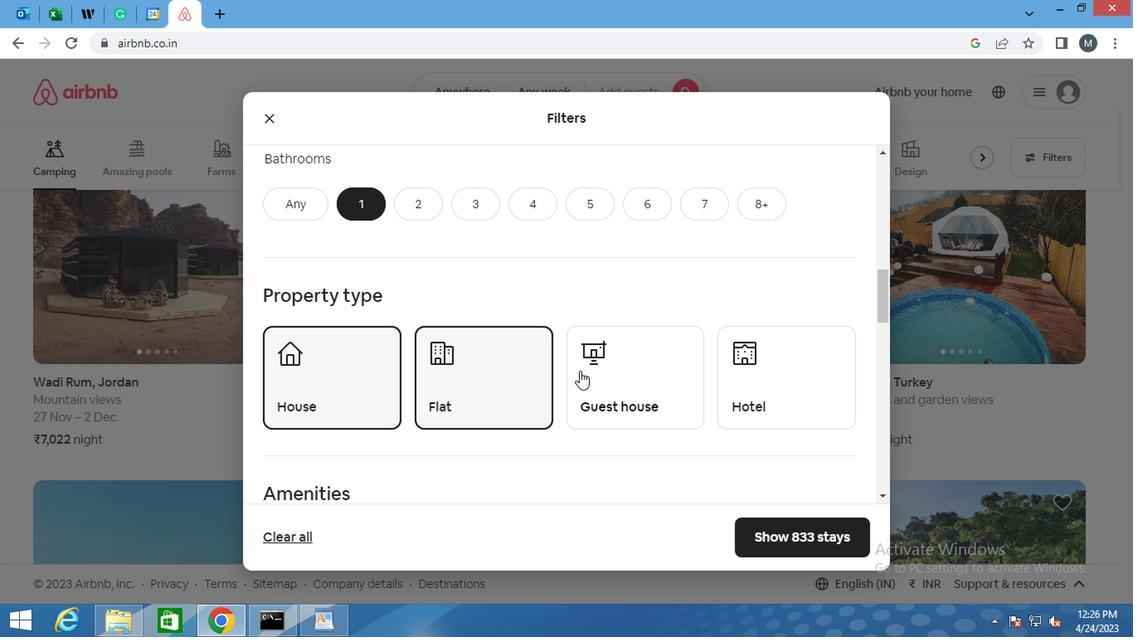 
Action: Mouse pressed left at (582, 370)
Screenshot: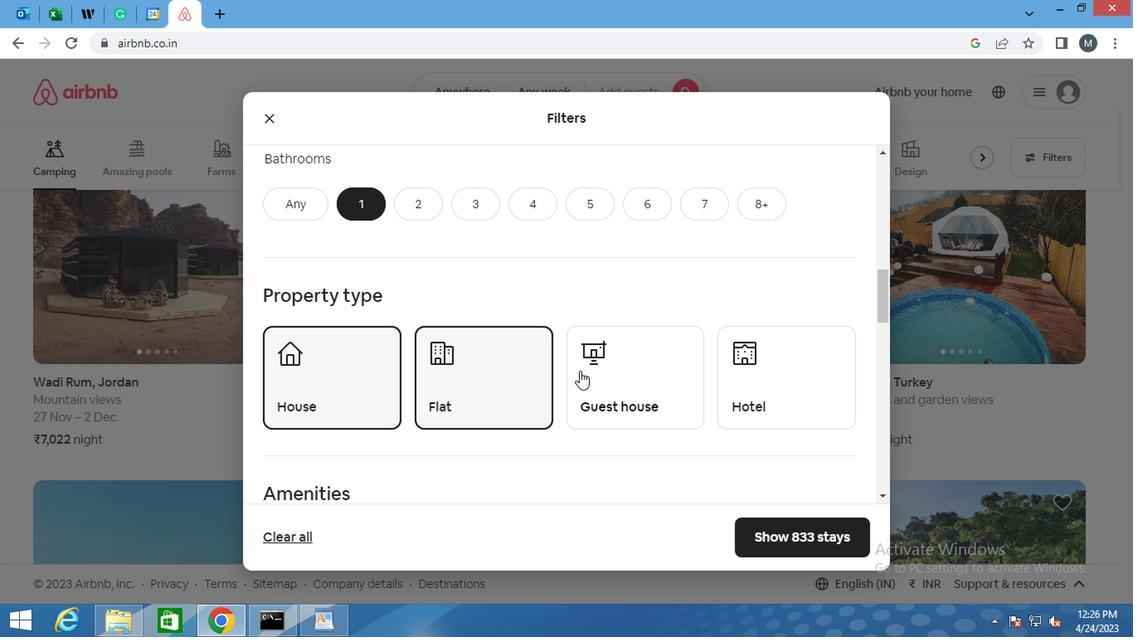 
Action: Mouse moved to (724, 377)
Screenshot: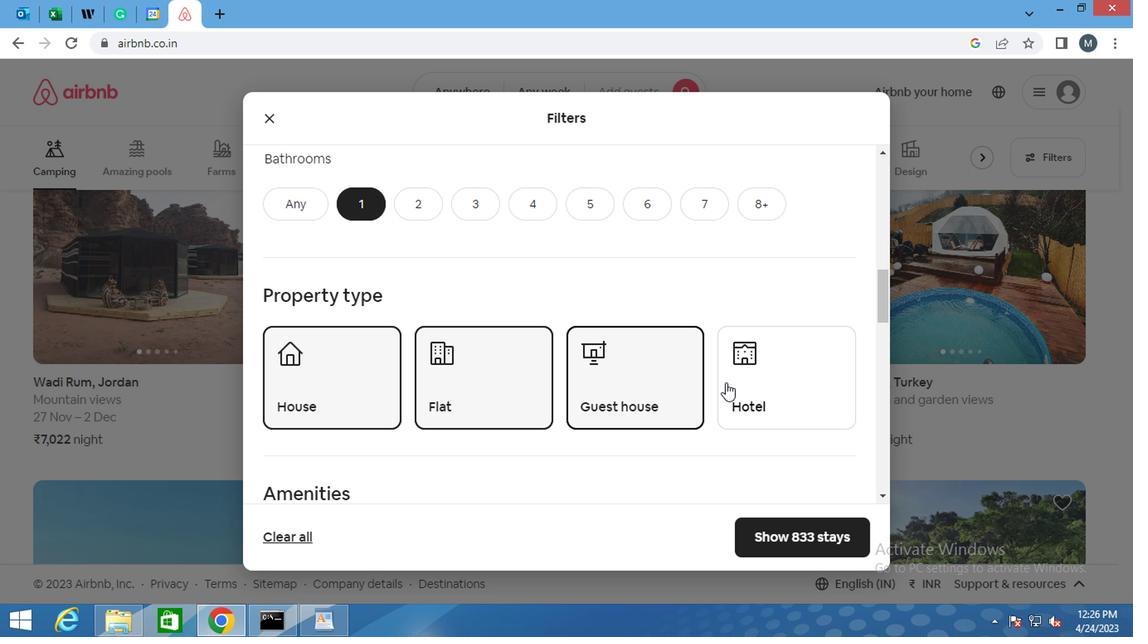 
Action: Mouse pressed left at (724, 377)
Screenshot: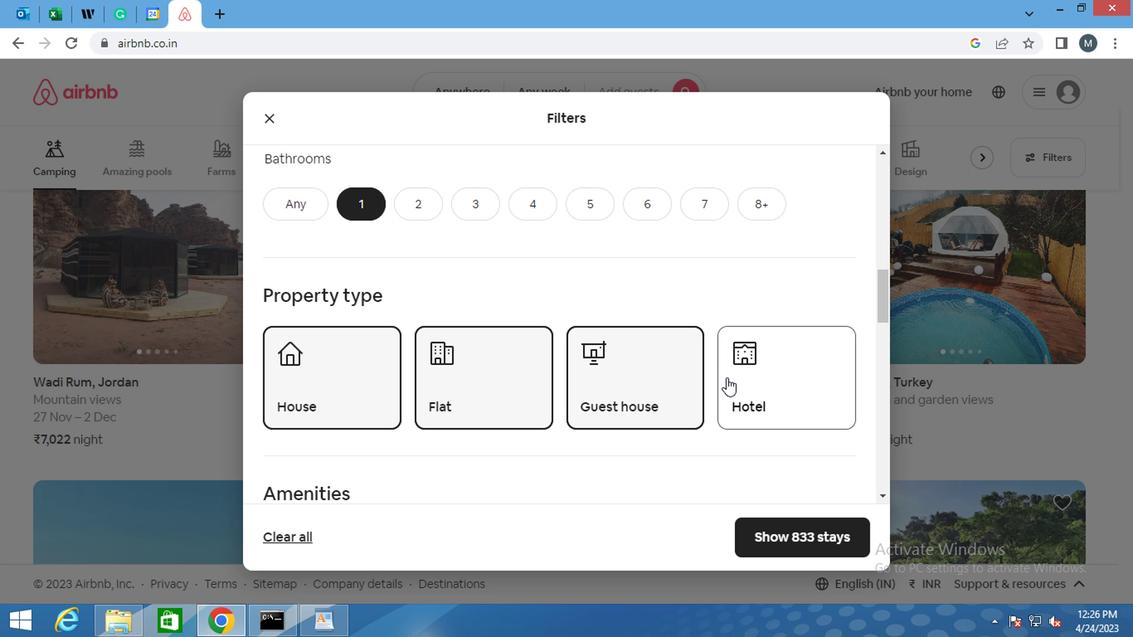 
Action: Mouse moved to (720, 366)
Screenshot: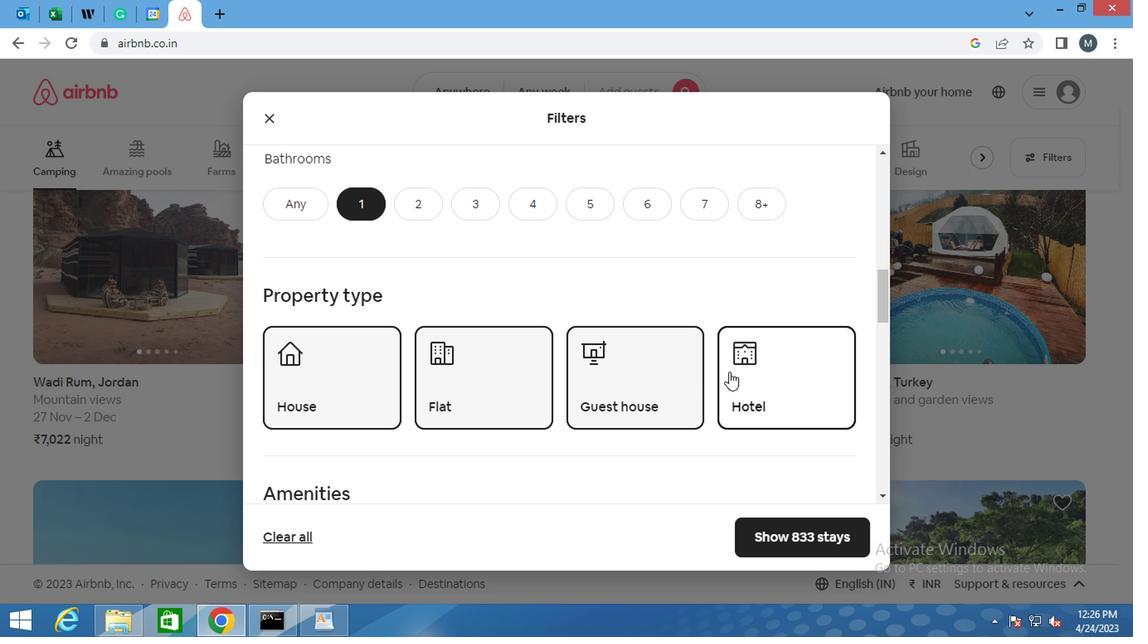 
Action: Mouse scrolled (720, 366) with delta (0, 0)
Screenshot: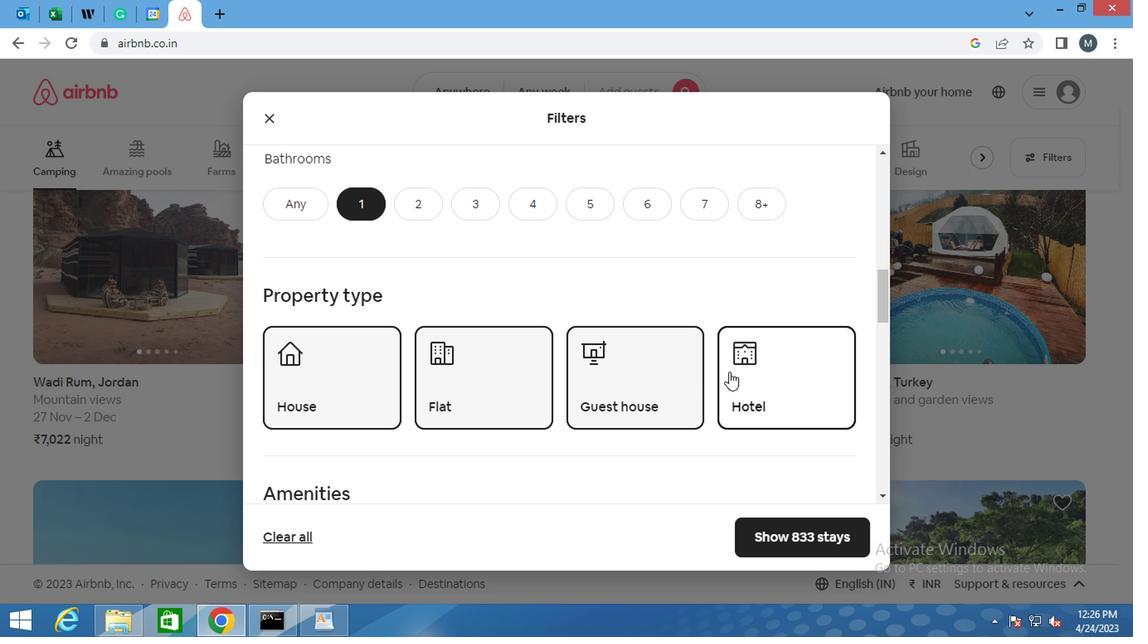 
Action: Mouse scrolled (720, 366) with delta (0, 0)
Screenshot: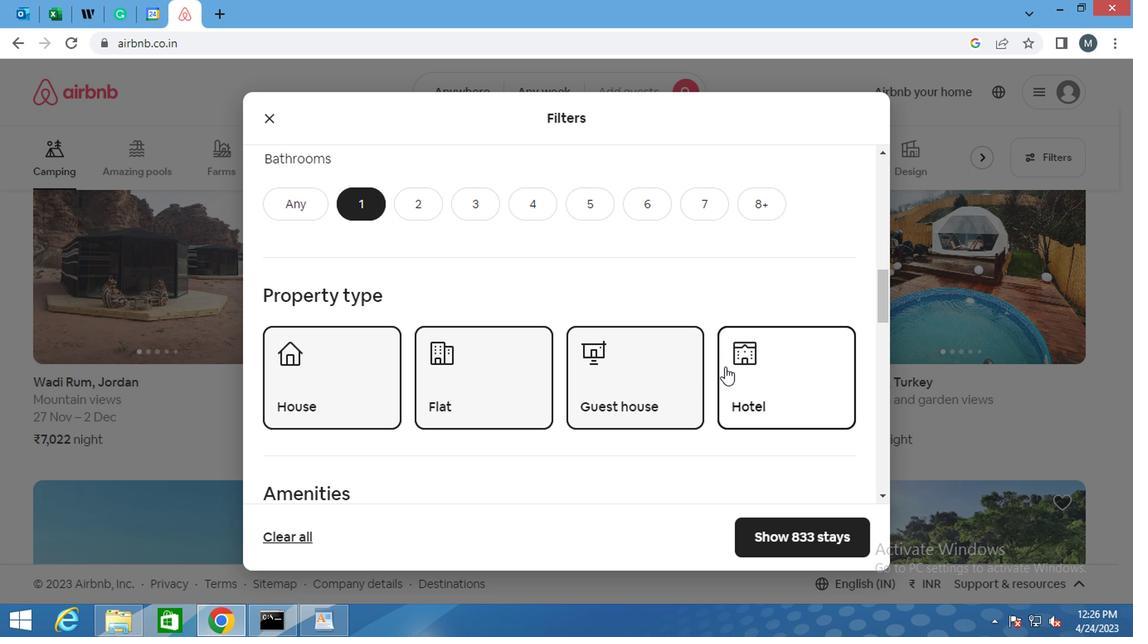
Action: Mouse scrolled (720, 366) with delta (0, 0)
Screenshot: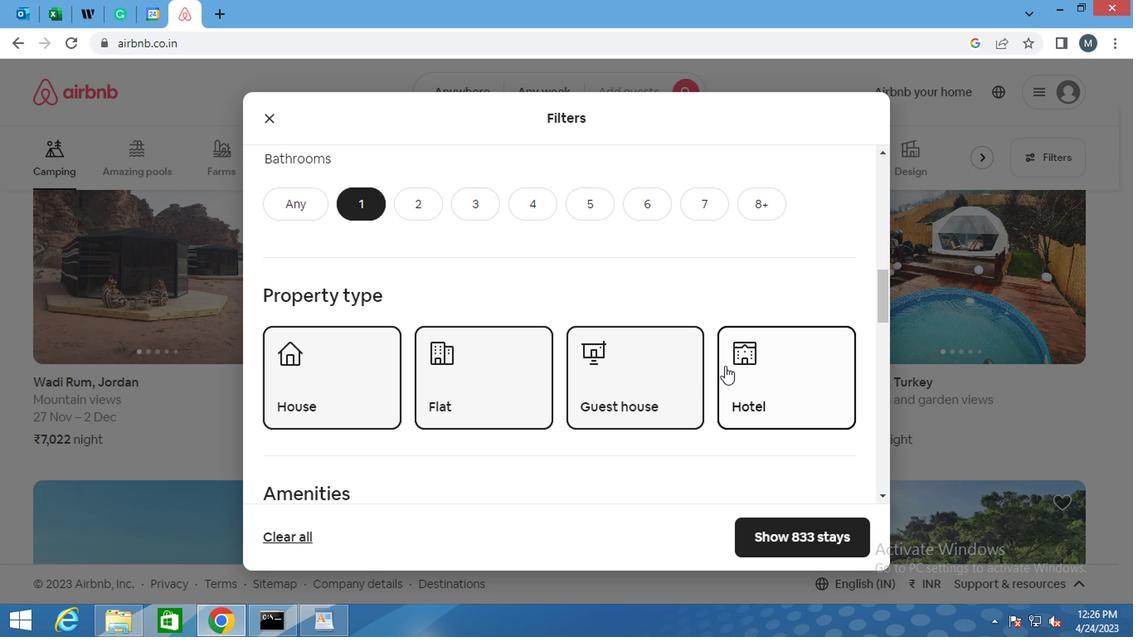 
Action: Mouse moved to (452, 376)
Screenshot: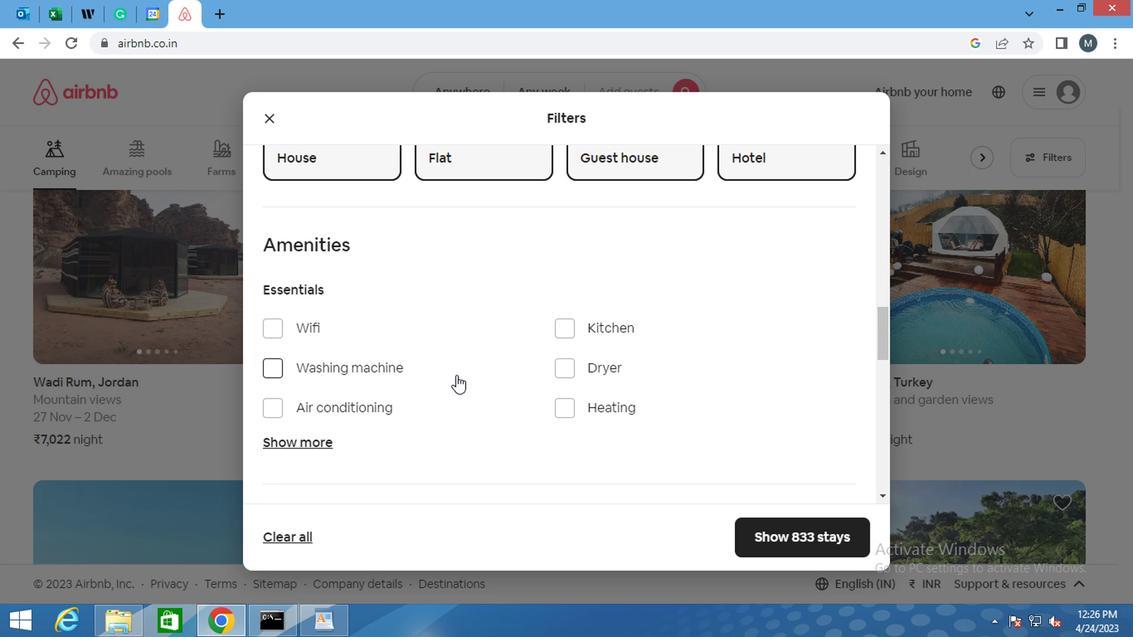 
Action: Mouse scrolled (452, 376) with delta (0, 0)
Screenshot: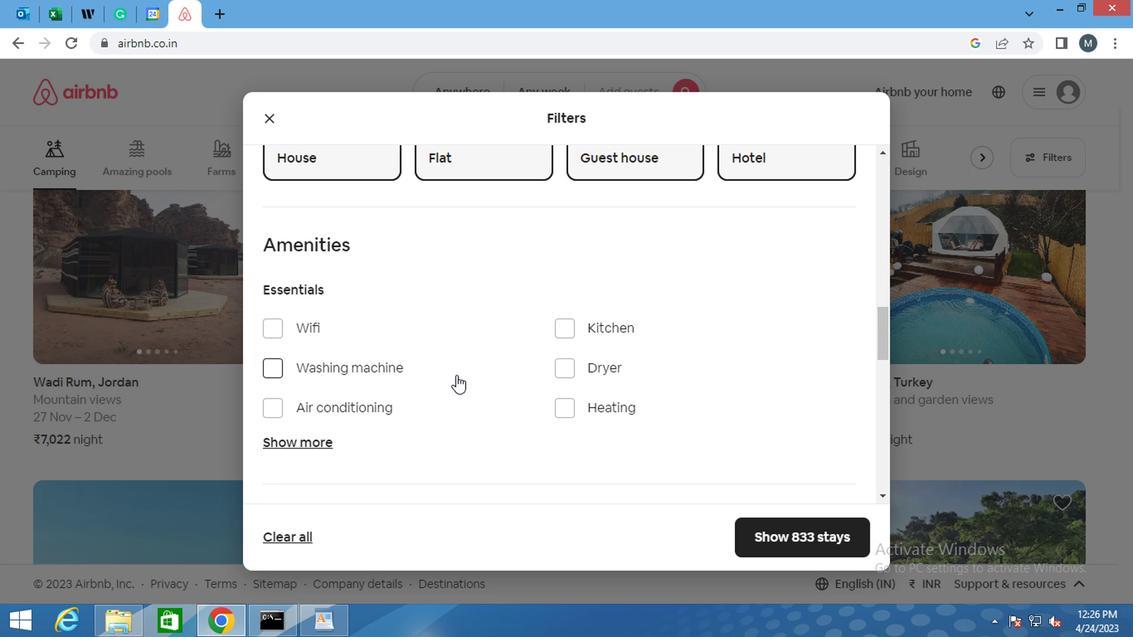 
Action: Mouse moved to (281, 280)
Screenshot: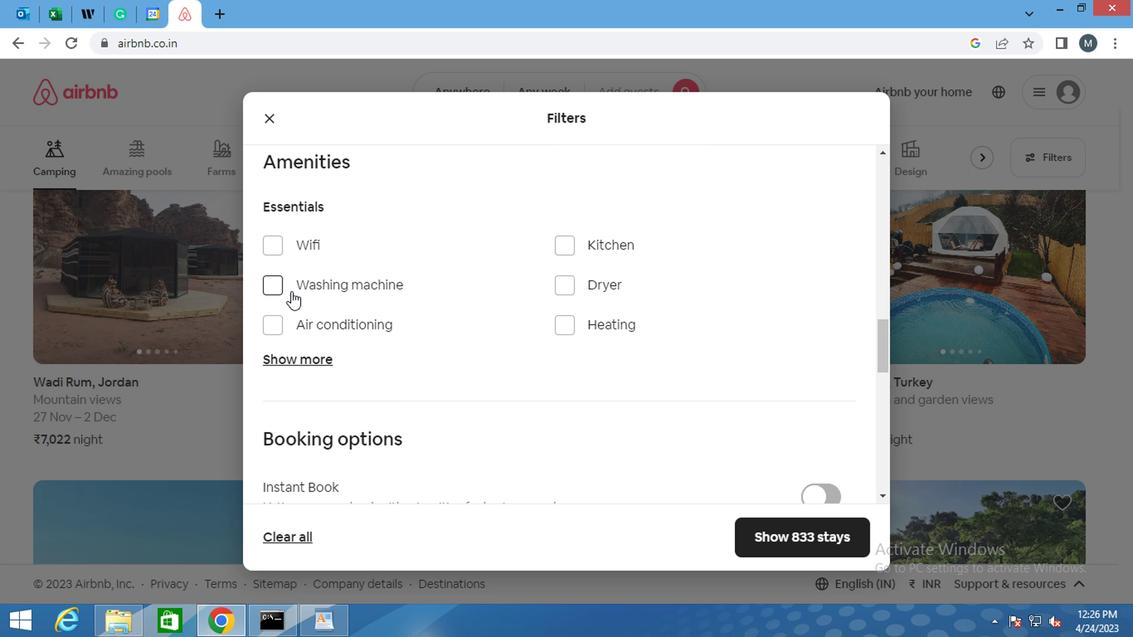 
Action: Mouse pressed left at (281, 280)
Screenshot: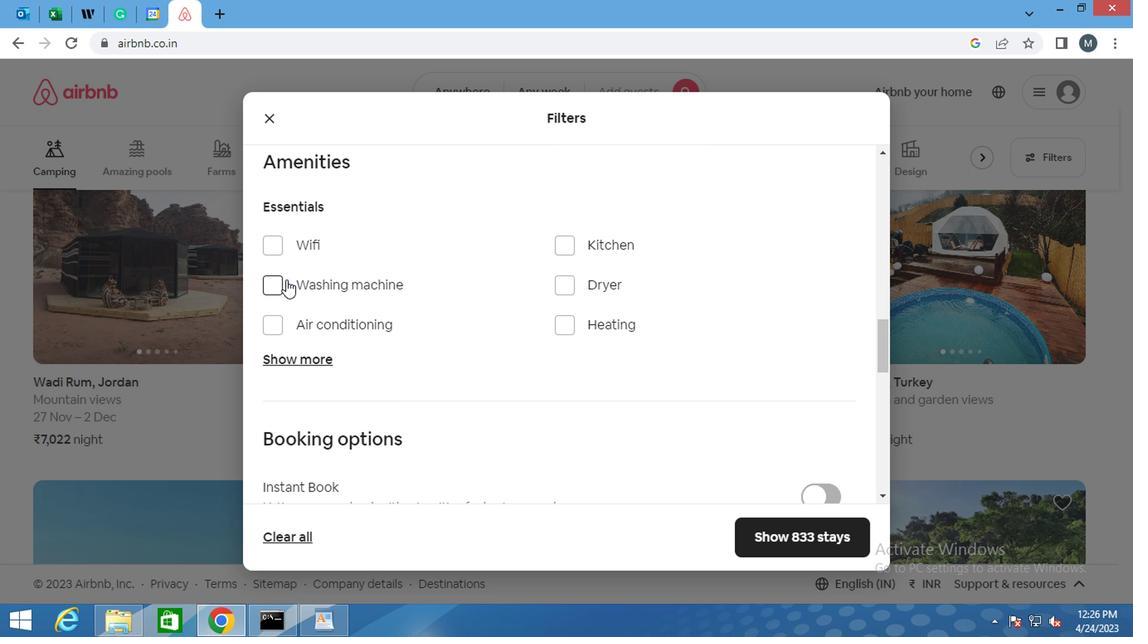 
Action: Mouse moved to (493, 328)
Screenshot: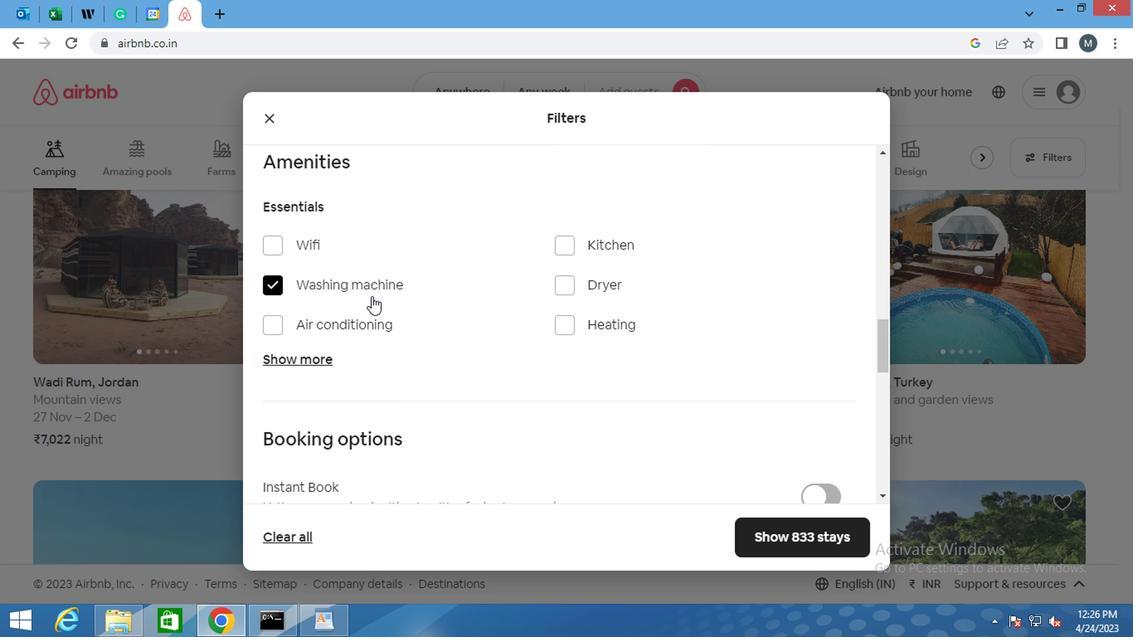 
Action: Mouse scrolled (493, 327) with delta (0, -1)
Screenshot: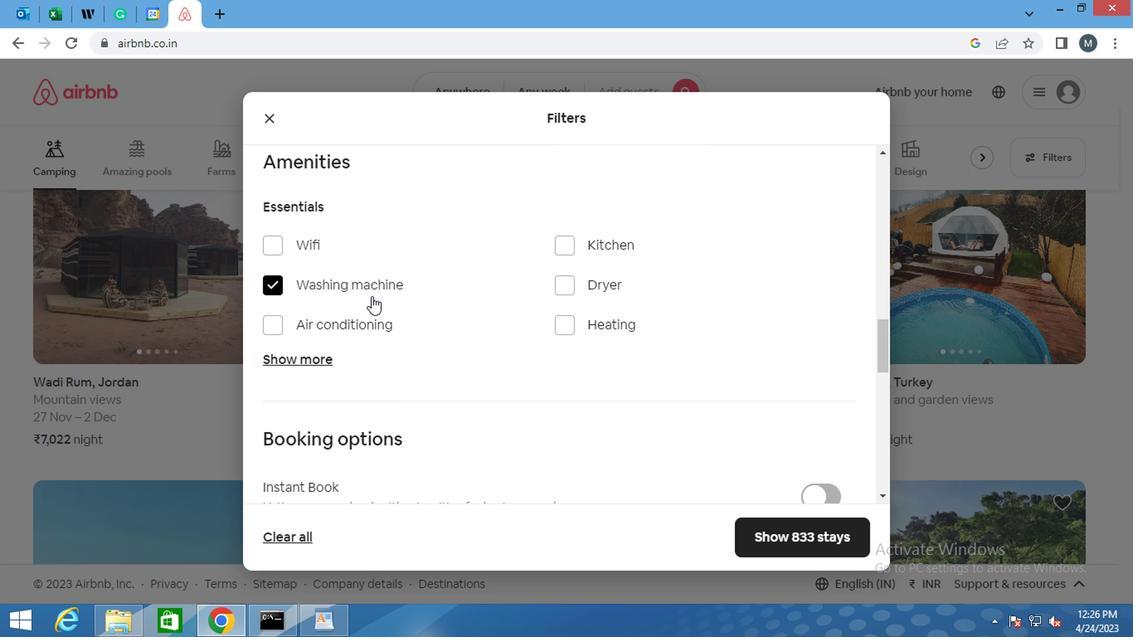 
Action: Mouse moved to (502, 344)
Screenshot: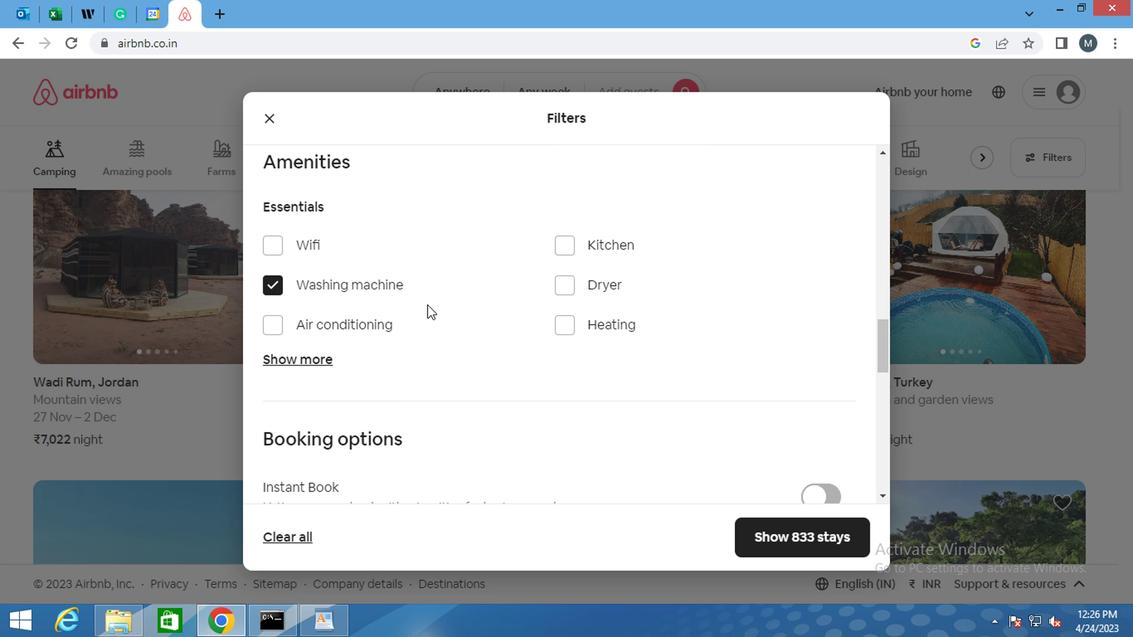 
Action: Mouse scrolled (502, 343) with delta (0, 0)
Screenshot: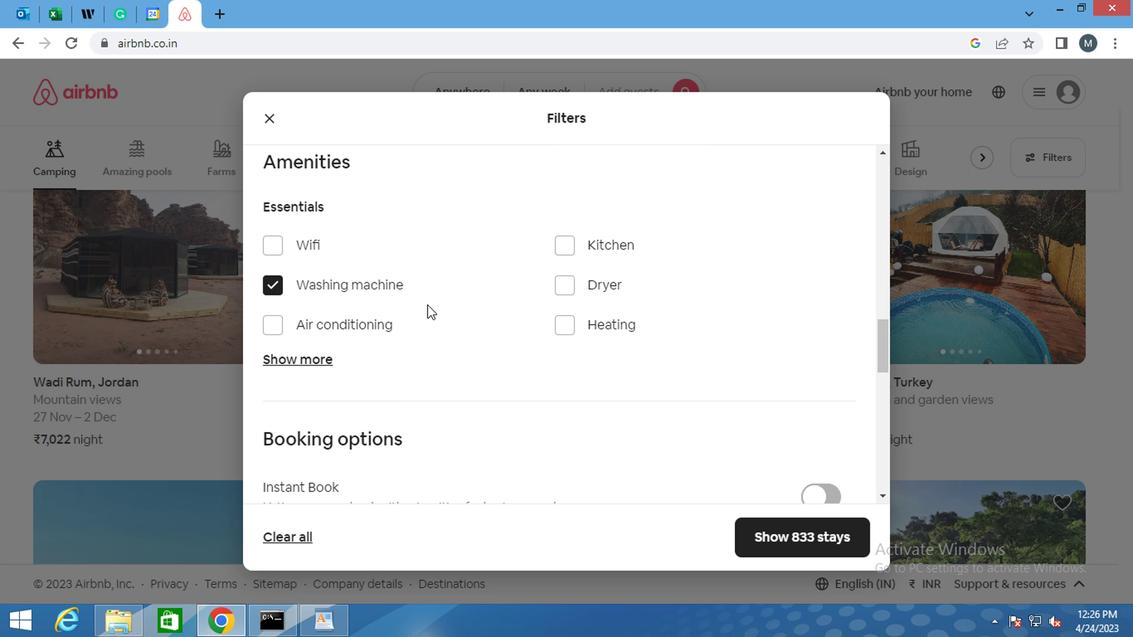 
Action: Mouse moved to (516, 372)
Screenshot: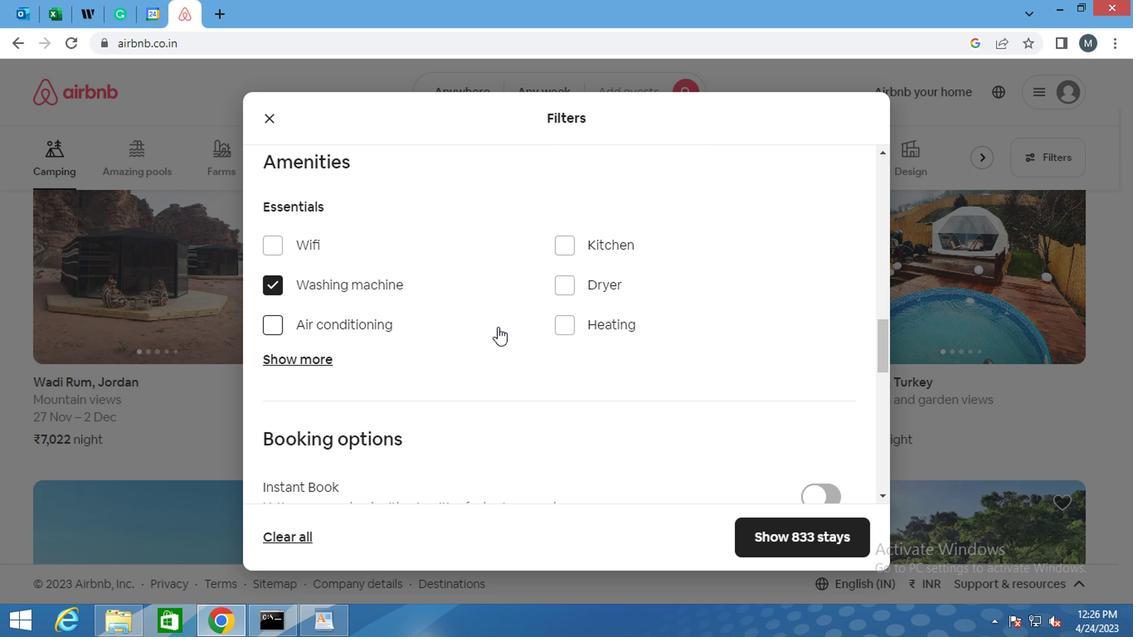 
Action: Mouse scrolled (516, 370) with delta (0, -1)
Screenshot: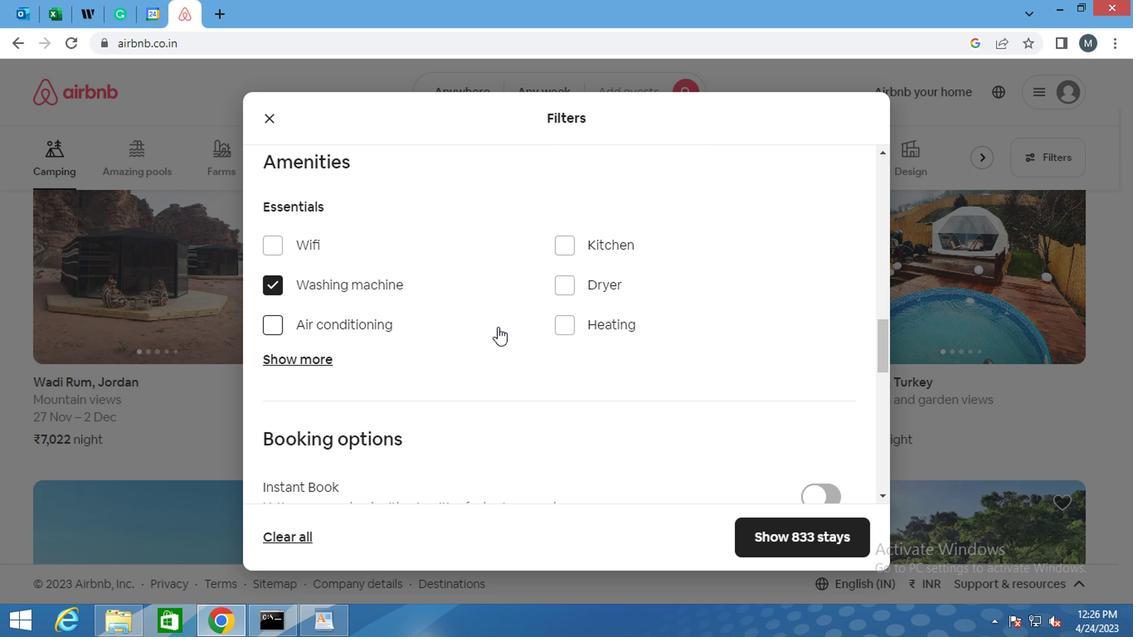 
Action: Mouse moved to (809, 302)
Screenshot: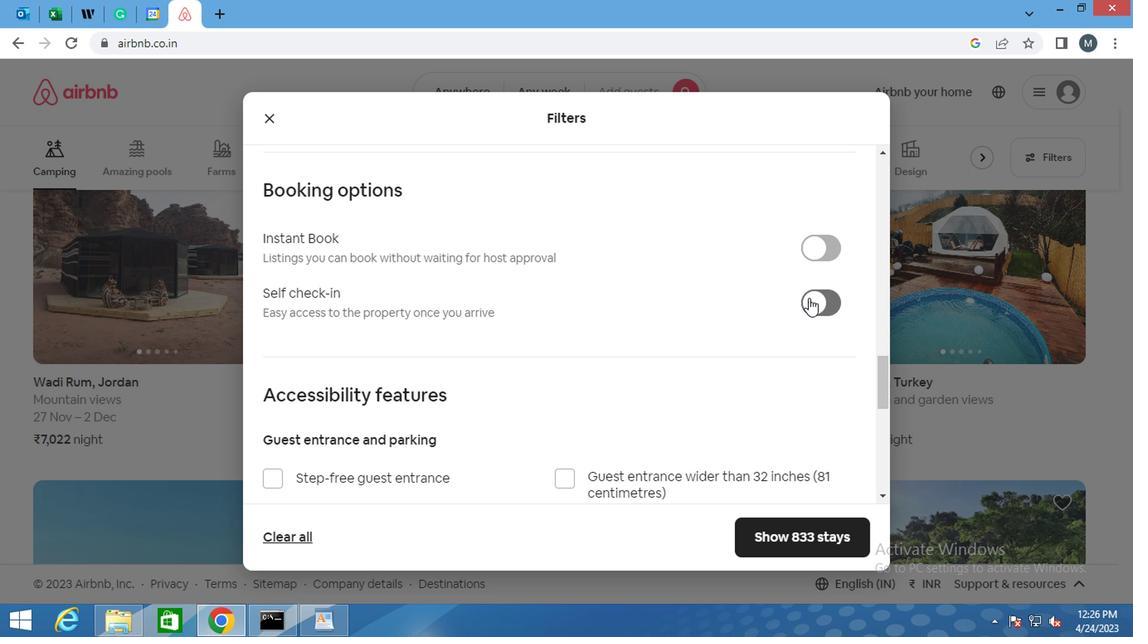 
Action: Mouse pressed left at (809, 302)
Screenshot: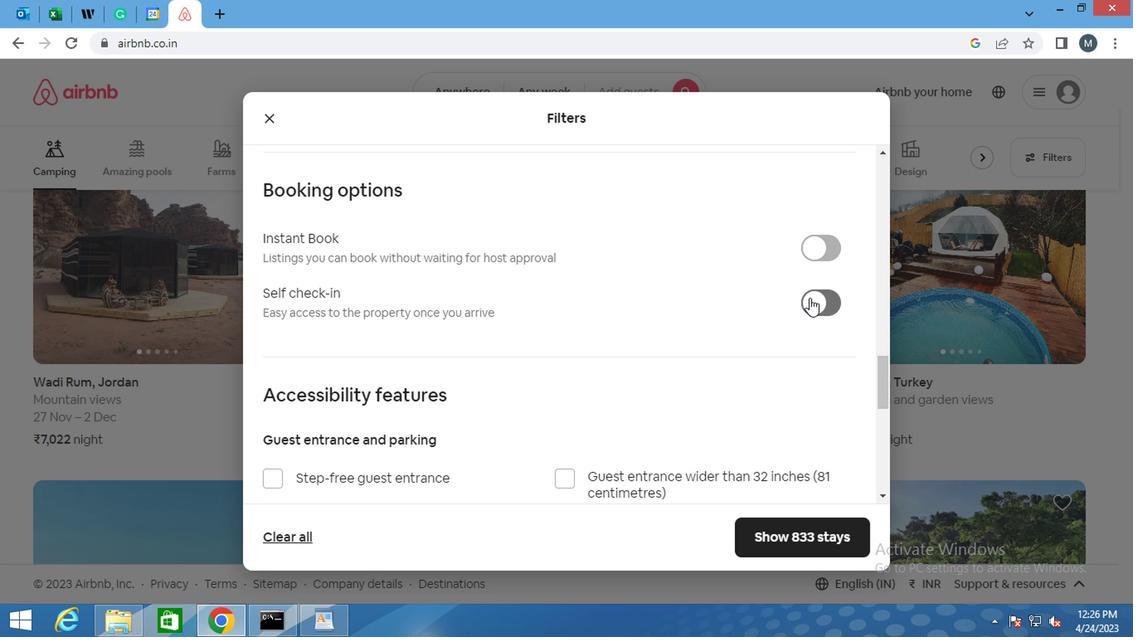 
Action: Mouse moved to (448, 333)
Screenshot: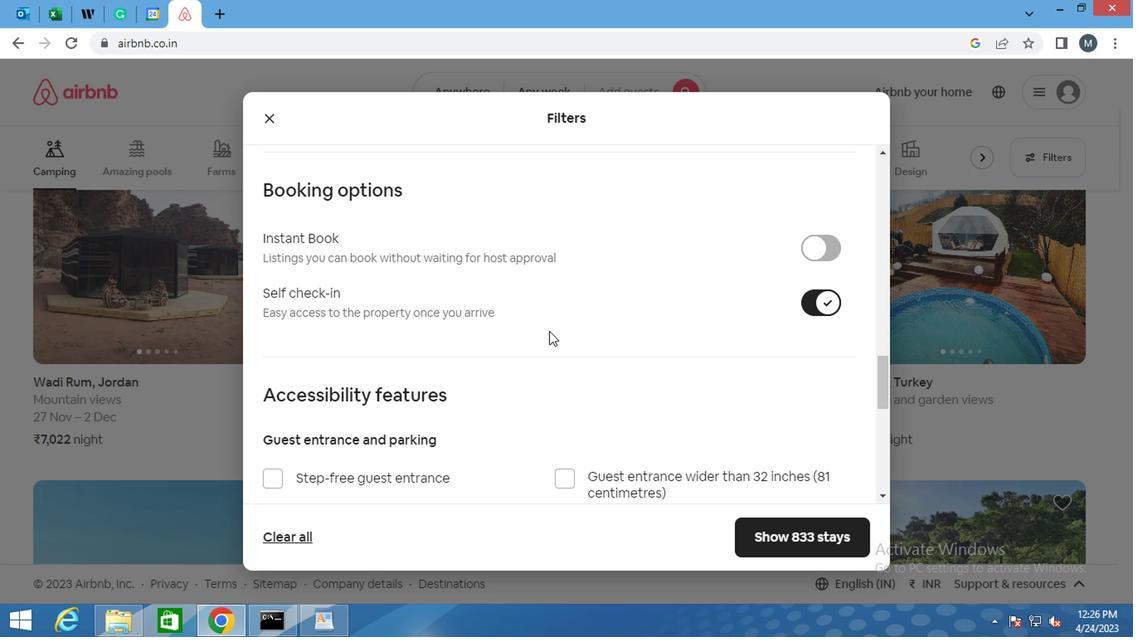 
Action: Mouse scrolled (448, 333) with delta (0, 0)
Screenshot: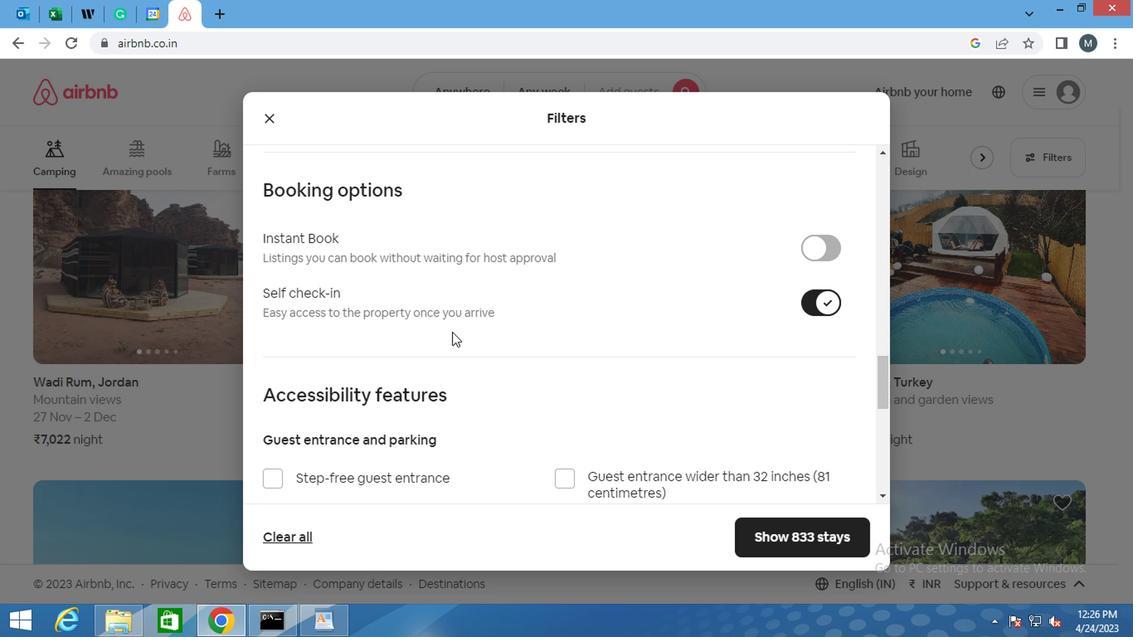 
Action: Mouse scrolled (448, 333) with delta (0, 0)
Screenshot: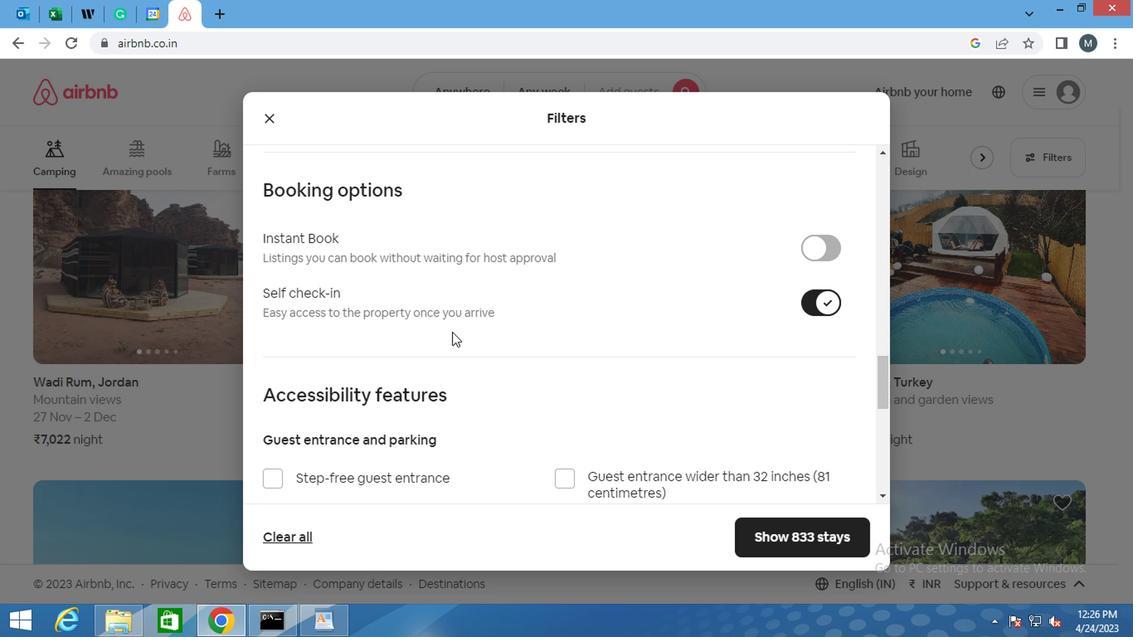 
Action: Mouse moved to (425, 339)
Screenshot: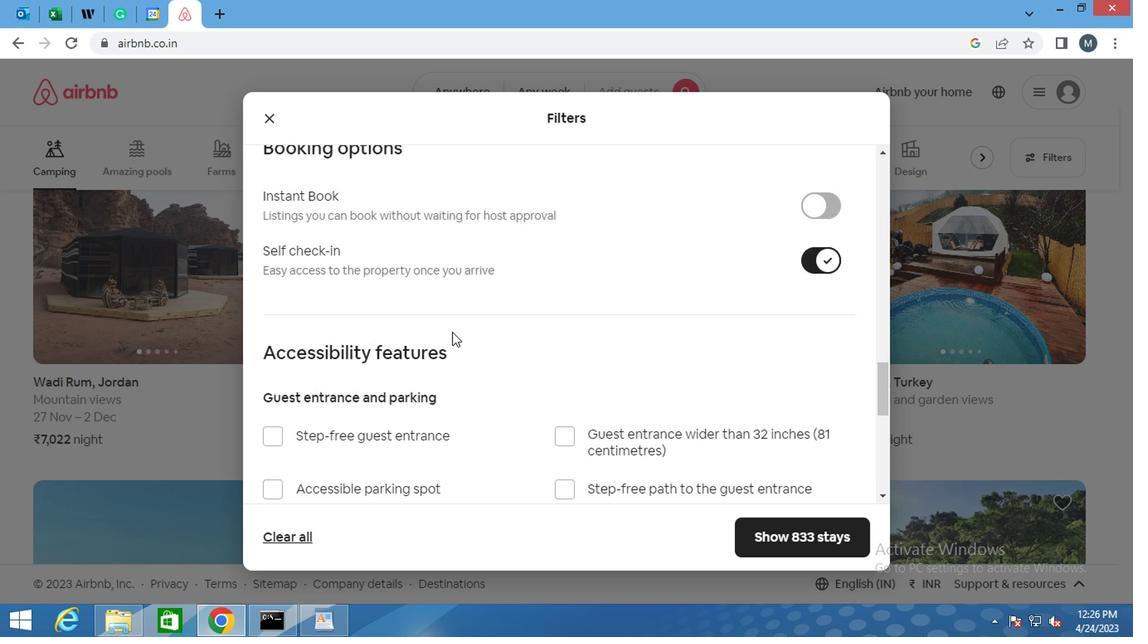 
Action: Mouse scrolled (425, 338) with delta (0, 0)
Screenshot: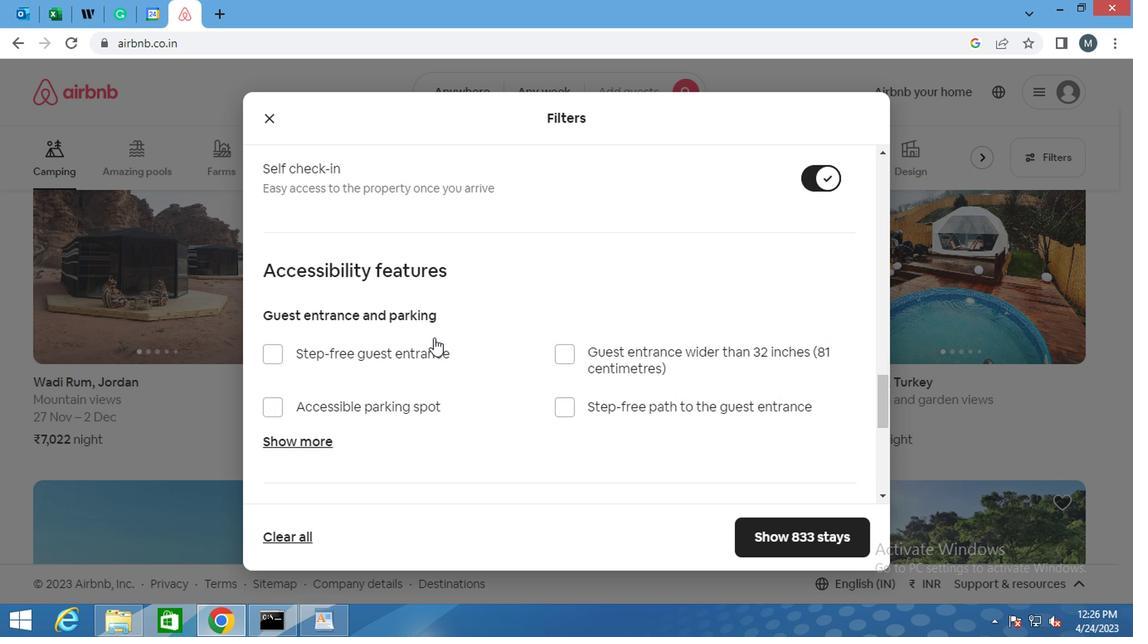 
Action: Mouse moved to (389, 351)
Screenshot: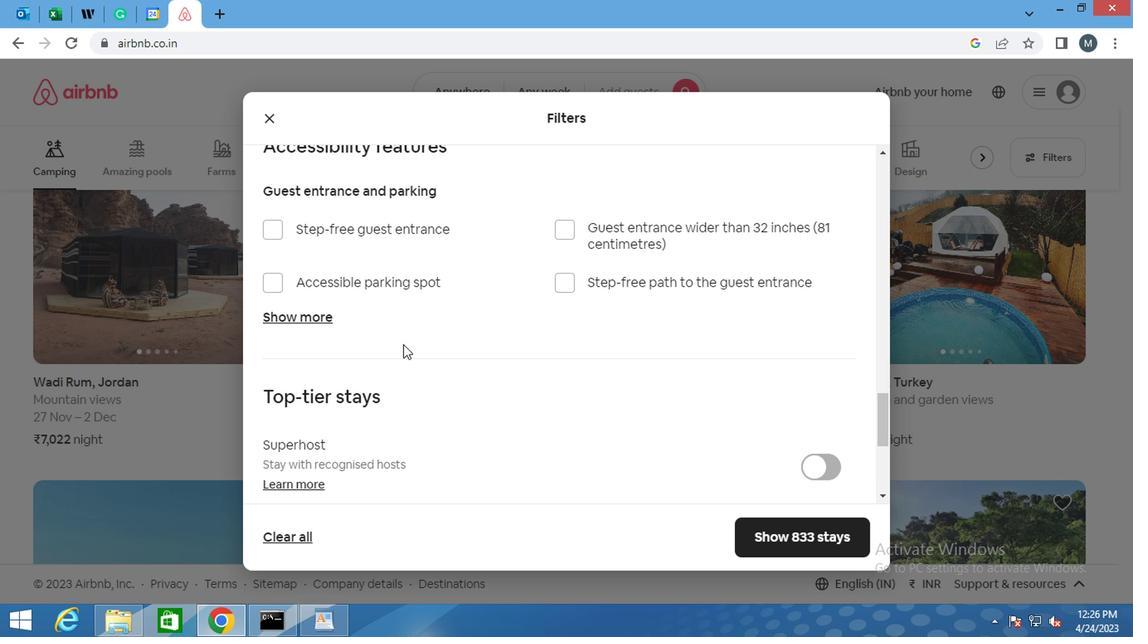 
Action: Mouse scrolled (389, 350) with delta (0, -1)
Screenshot: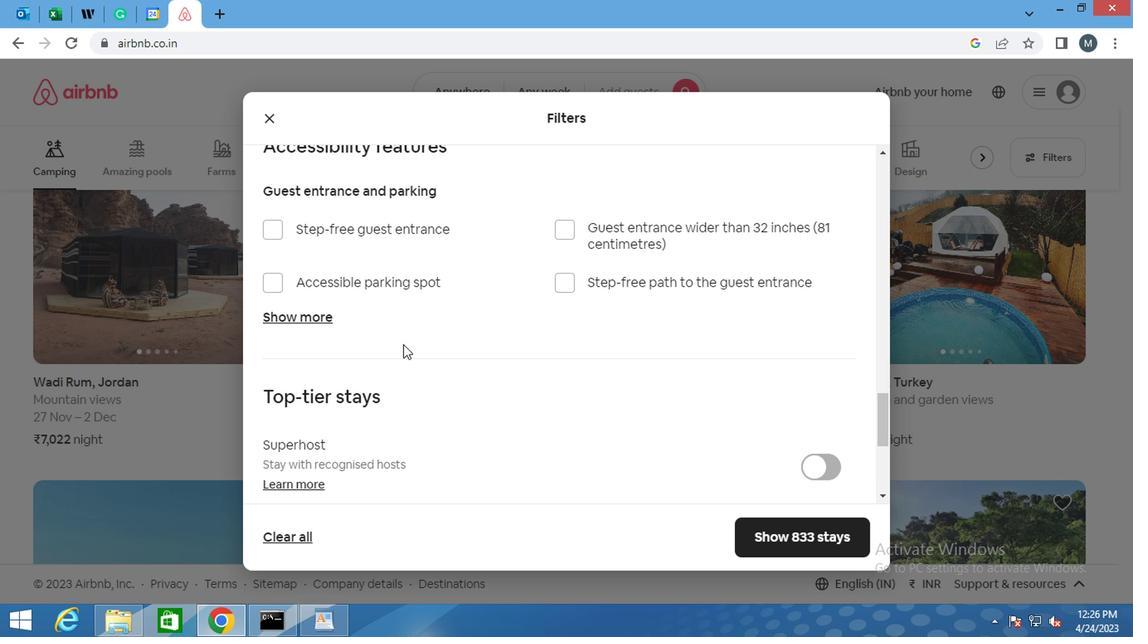 
Action: Mouse moved to (328, 464)
Screenshot: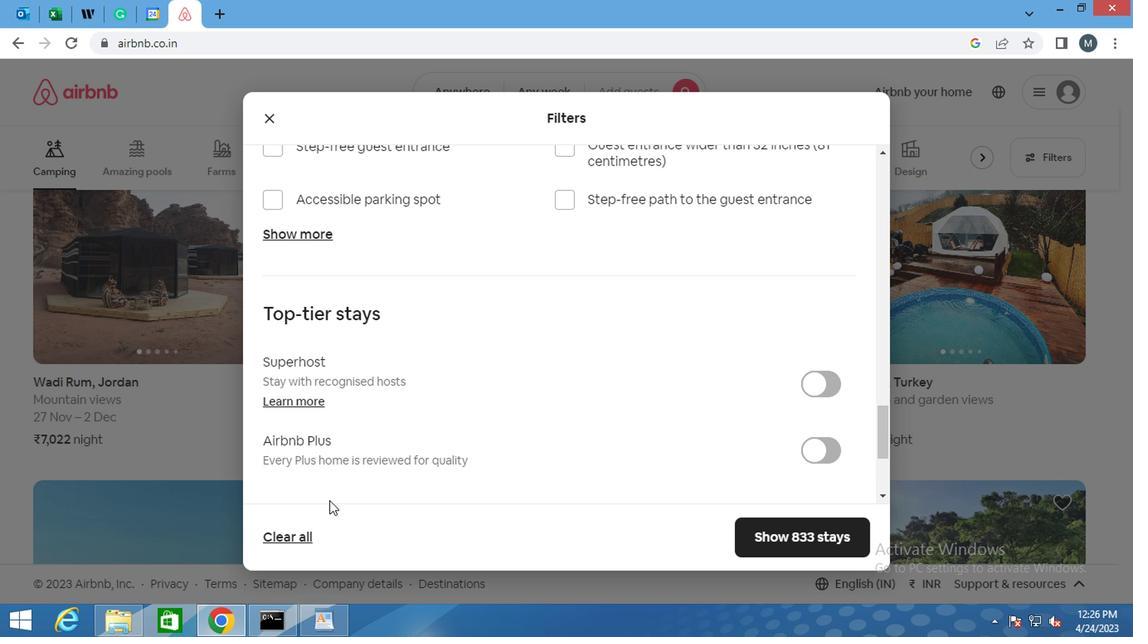 
Action: Mouse scrolled (328, 464) with delta (0, 0)
Screenshot: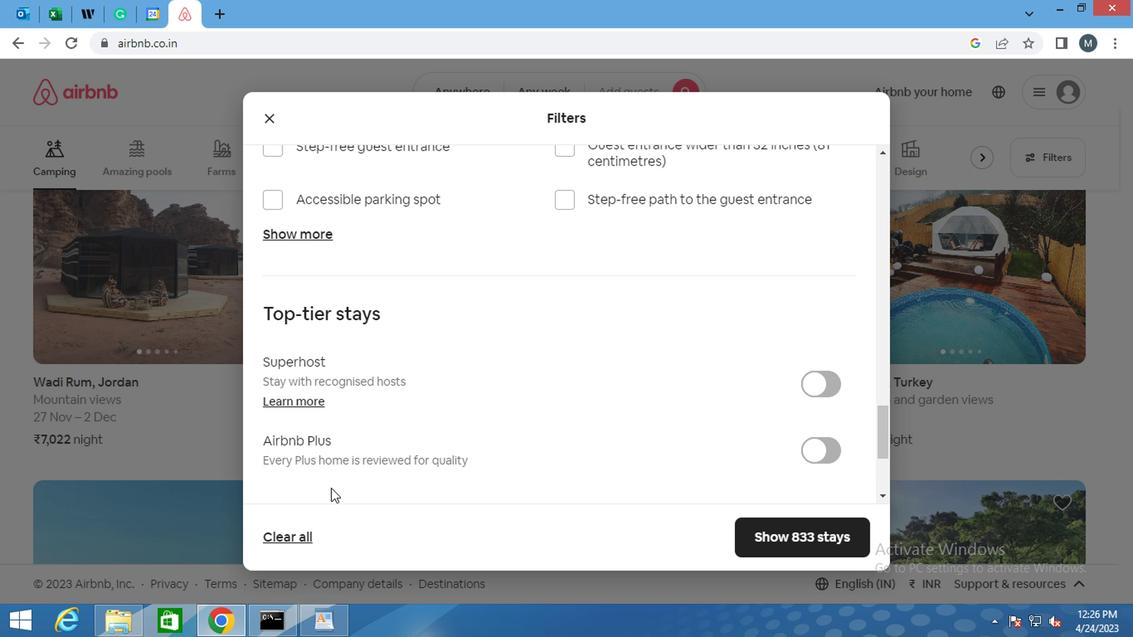 
Action: Mouse scrolled (328, 464) with delta (0, 0)
Screenshot: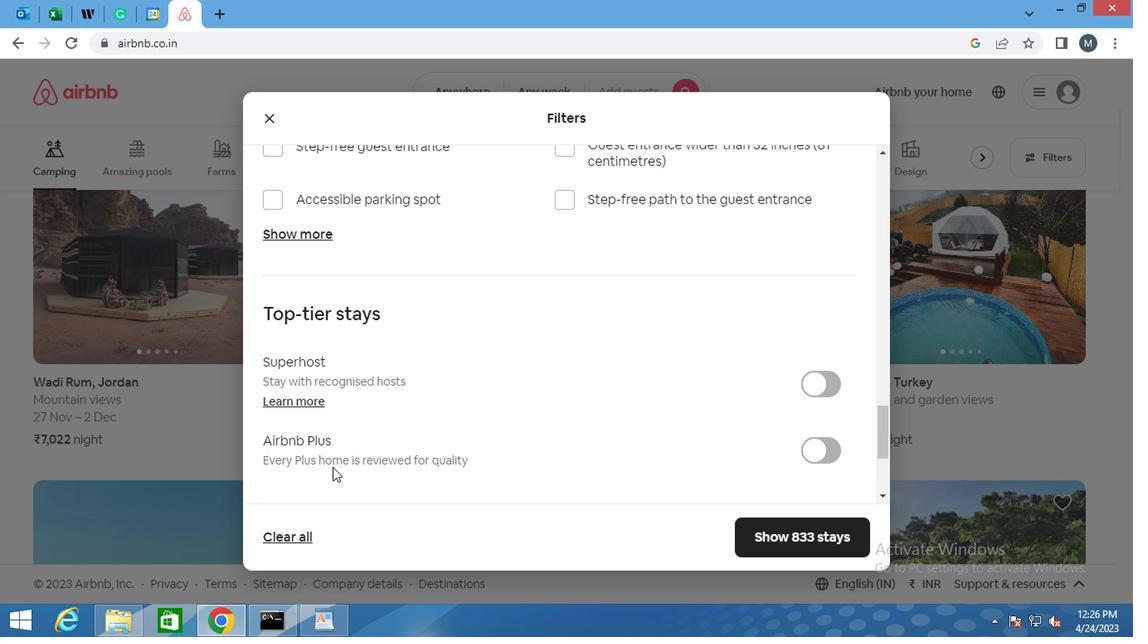 
Action: Mouse moved to (301, 480)
Screenshot: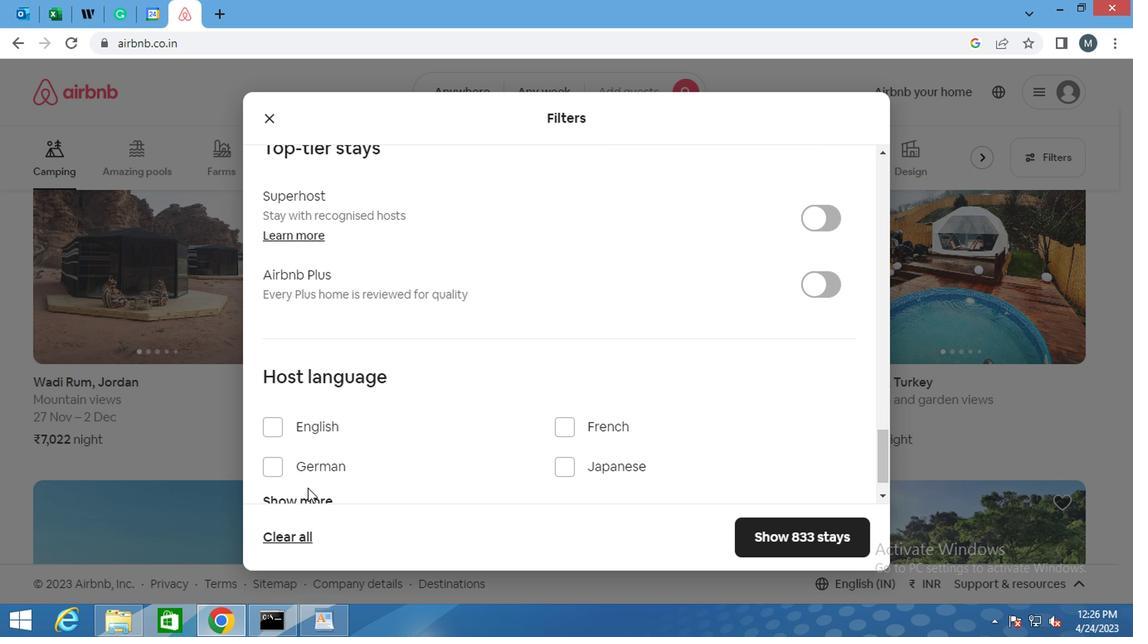 
Action: Mouse scrolled (301, 478) with delta (0, -1)
Screenshot: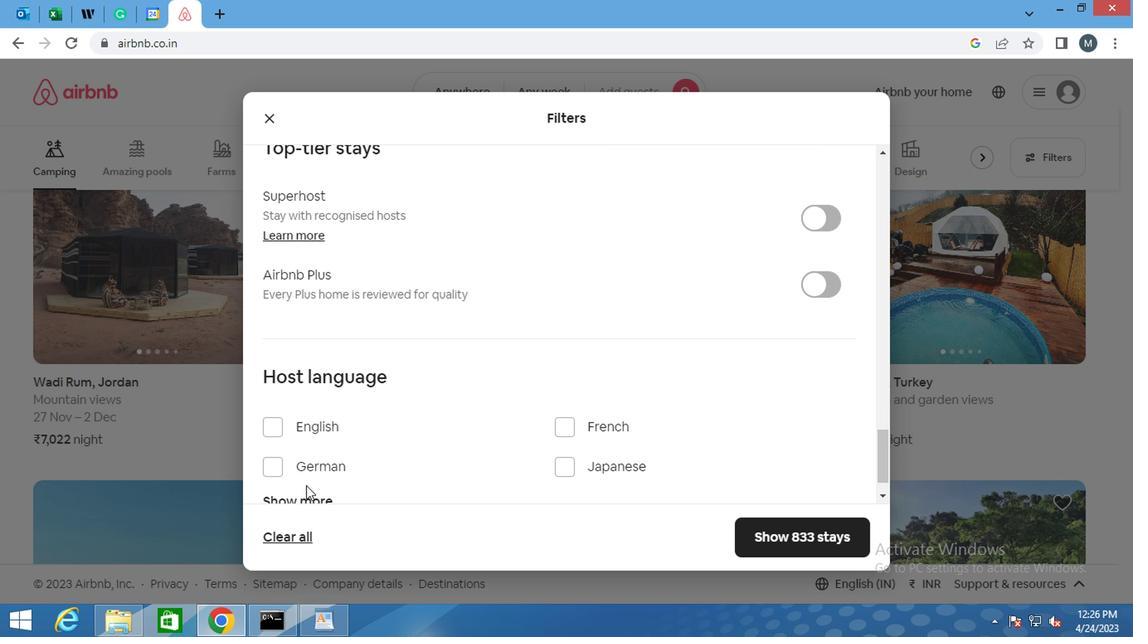 
Action: Mouse scrolled (301, 478) with delta (0, -1)
Screenshot: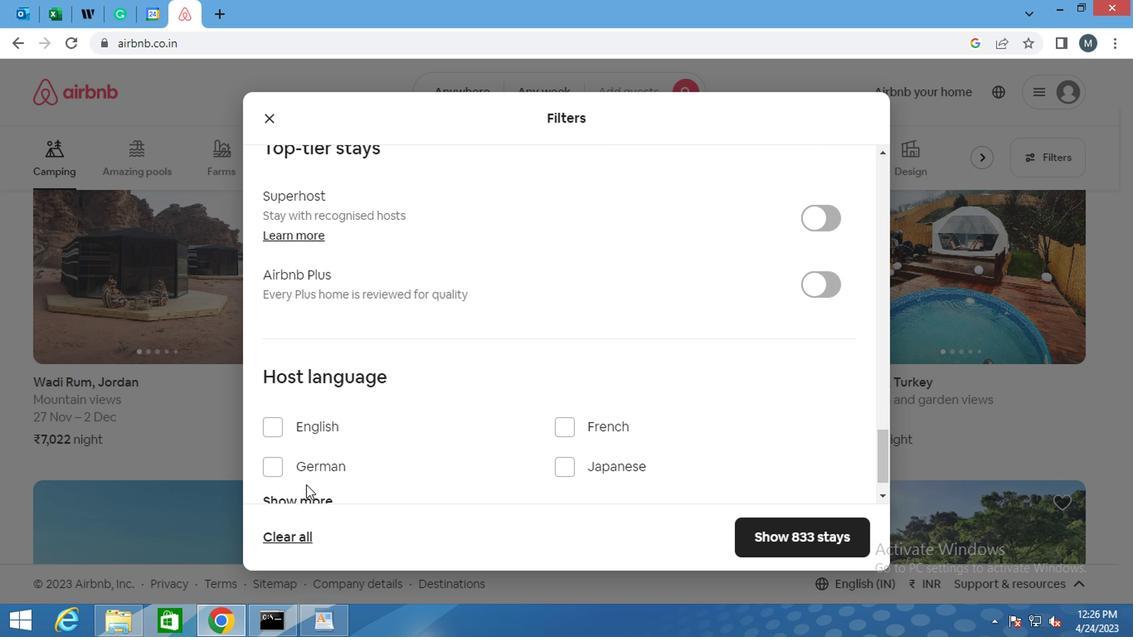 
Action: Mouse moved to (300, 460)
Screenshot: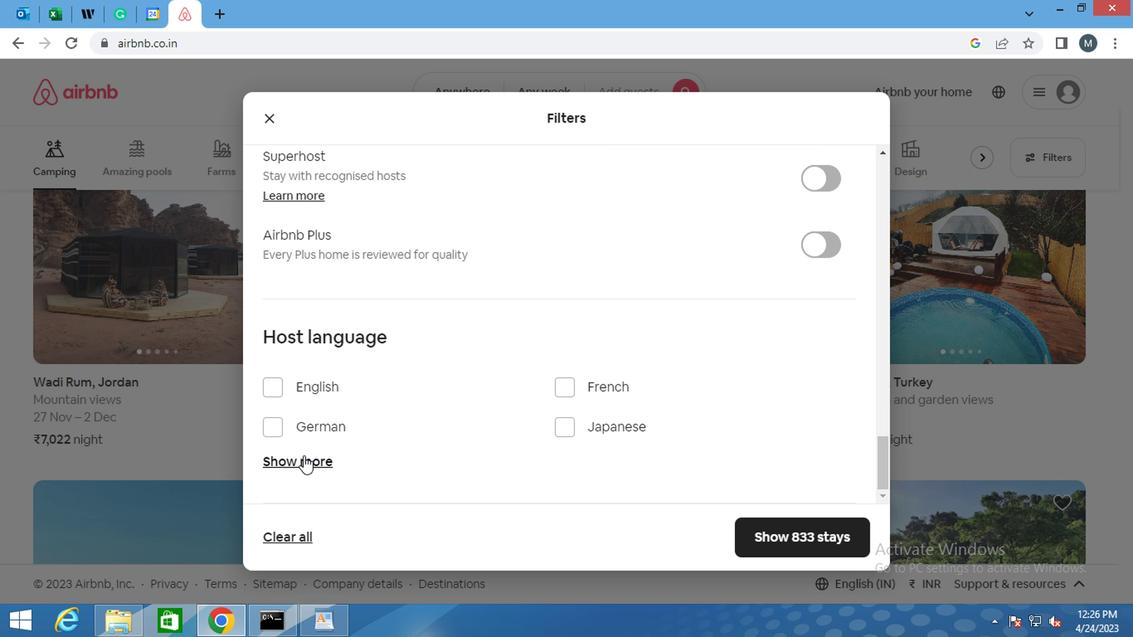 
Action: Mouse pressed left at (300, 460)
Screenshot: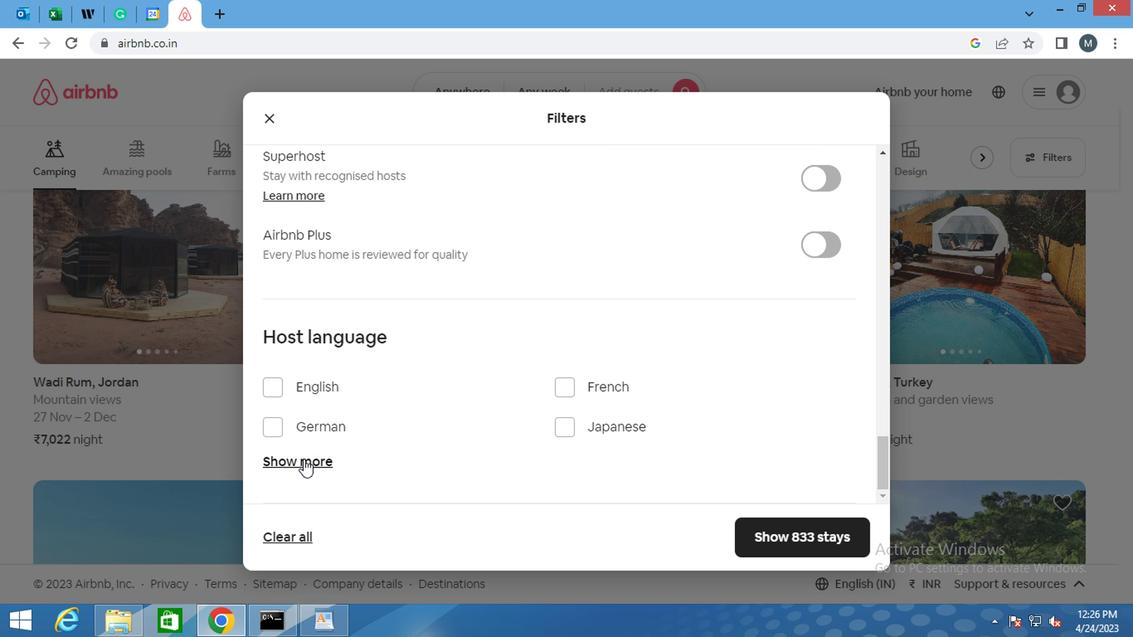 
Action: Mouse moved to (316, 386)
Screenshot: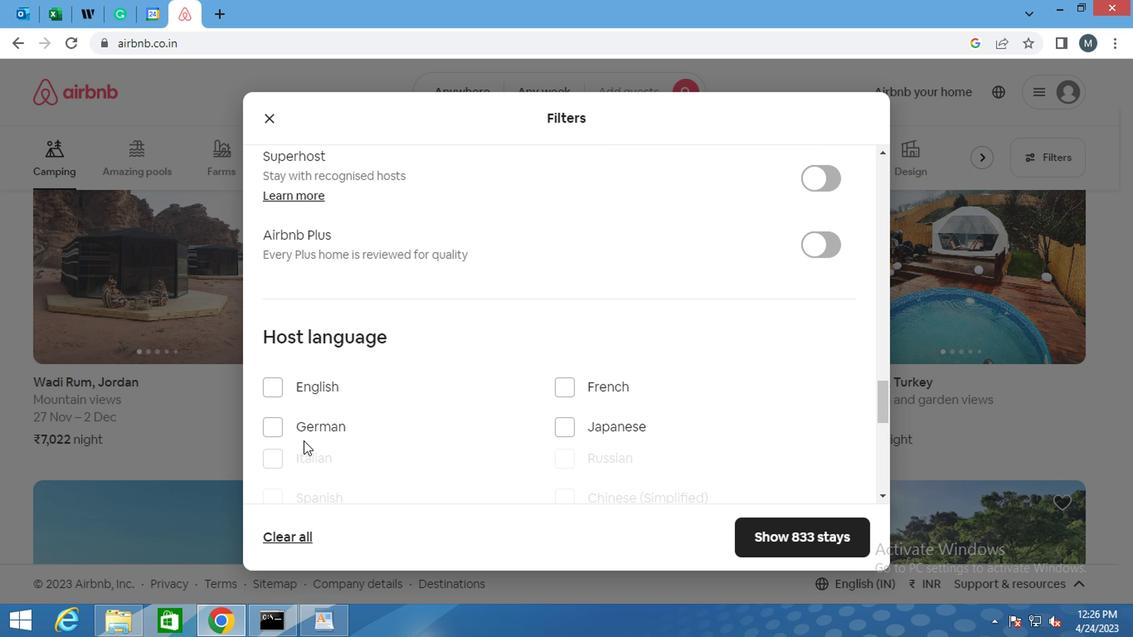 
Action: Mouse scrolled (316, 385) with delta (0, -1)
Screenshot: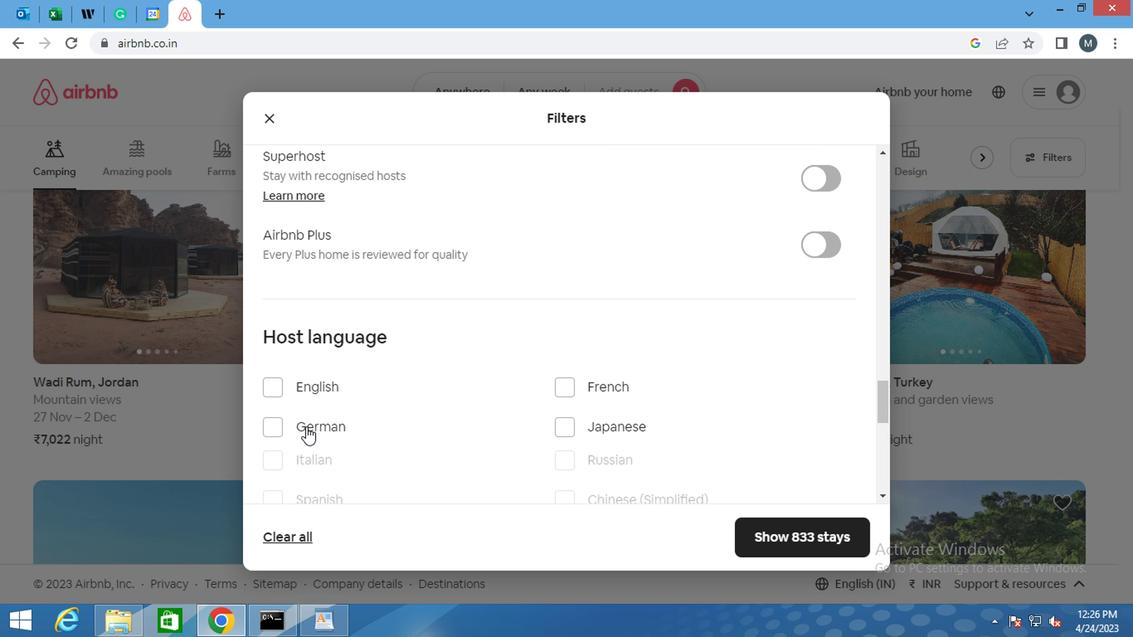 
Action: Mouse scrolled (316, 385) with delta (0, -1)
Screenshot: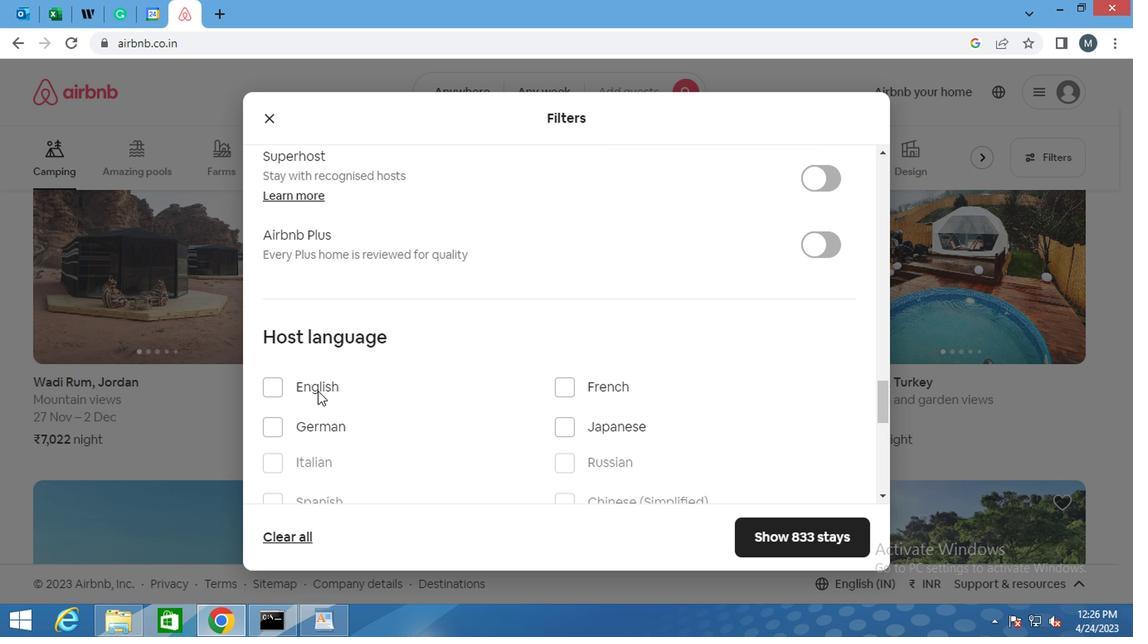
Action: Mouse moved to (316, 387)
Screenshot: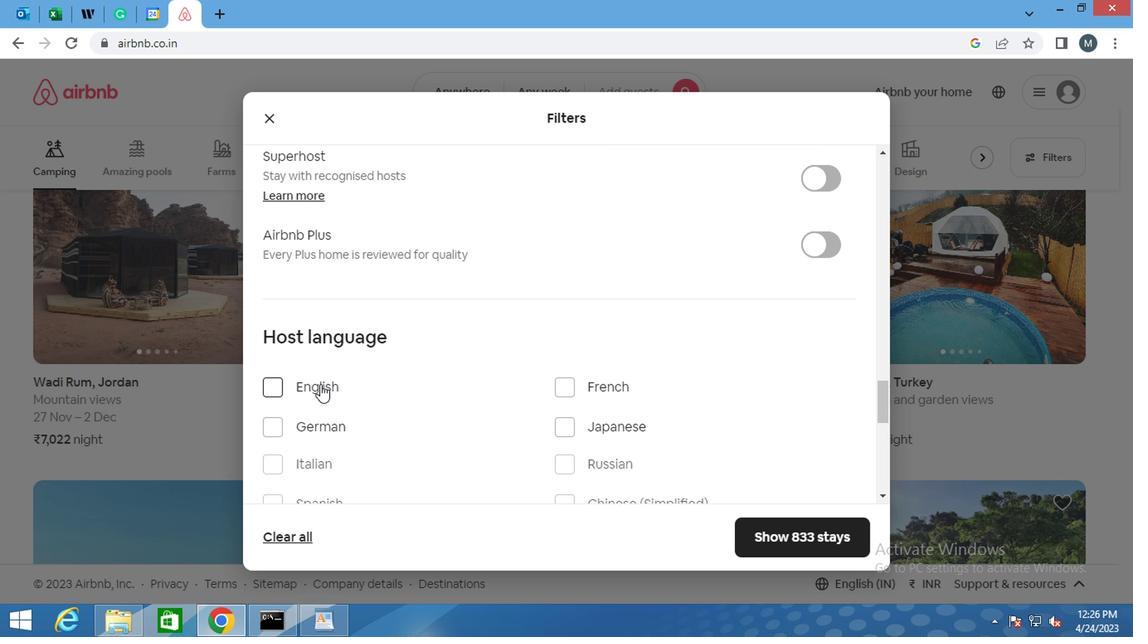 
Action: Mouse scrolled (316, 386) with delta (0, 0)
Screenshot: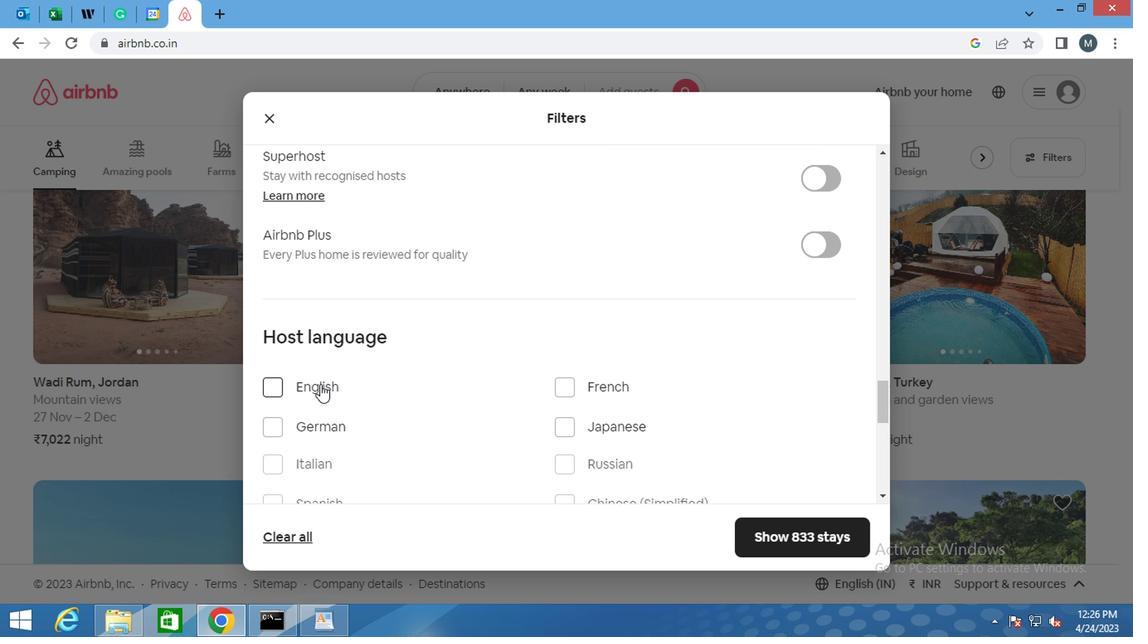 
Action: Mouse moved to (275, 259)
Screenshot: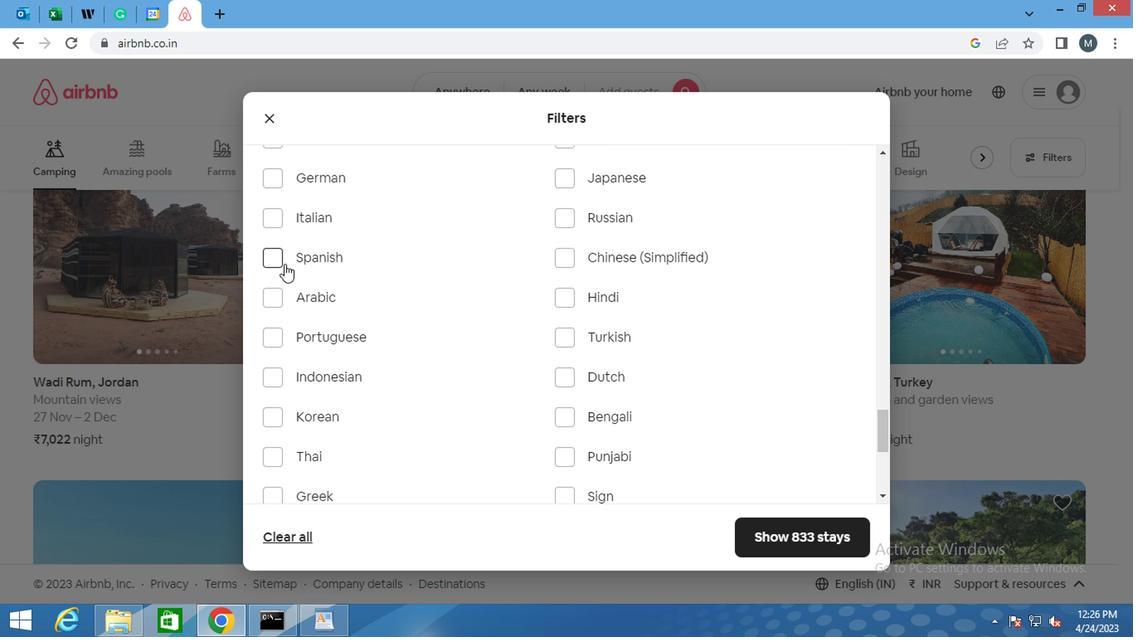 
Action: Mouse pressed left at (275, 259)
Screenshot: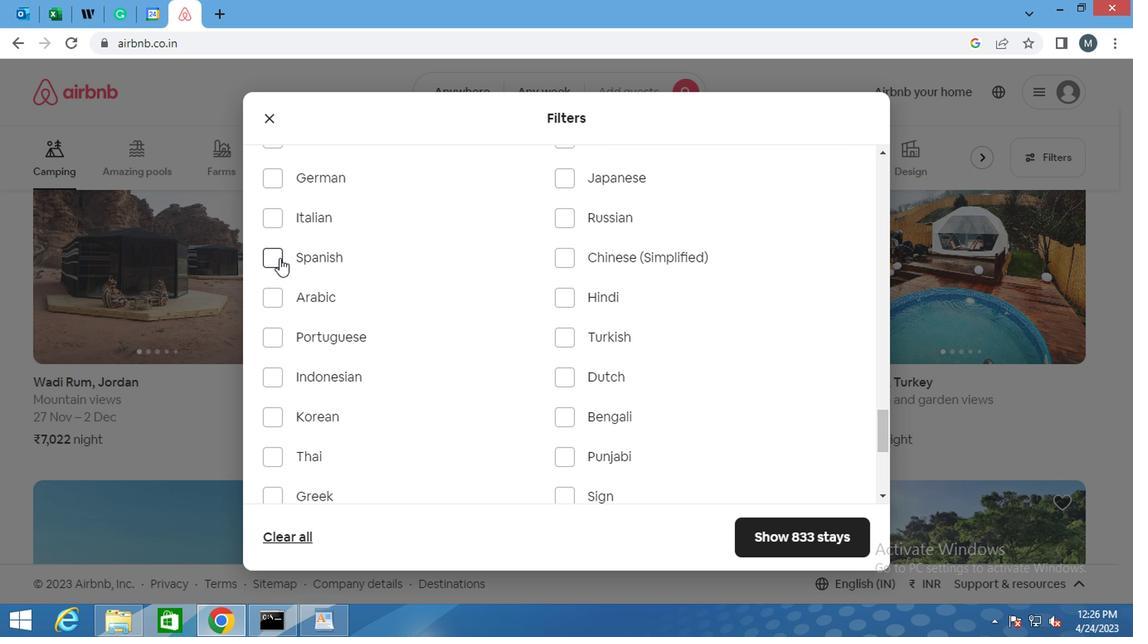 
Action: Mouse moved to (377, 344)
Screenshot: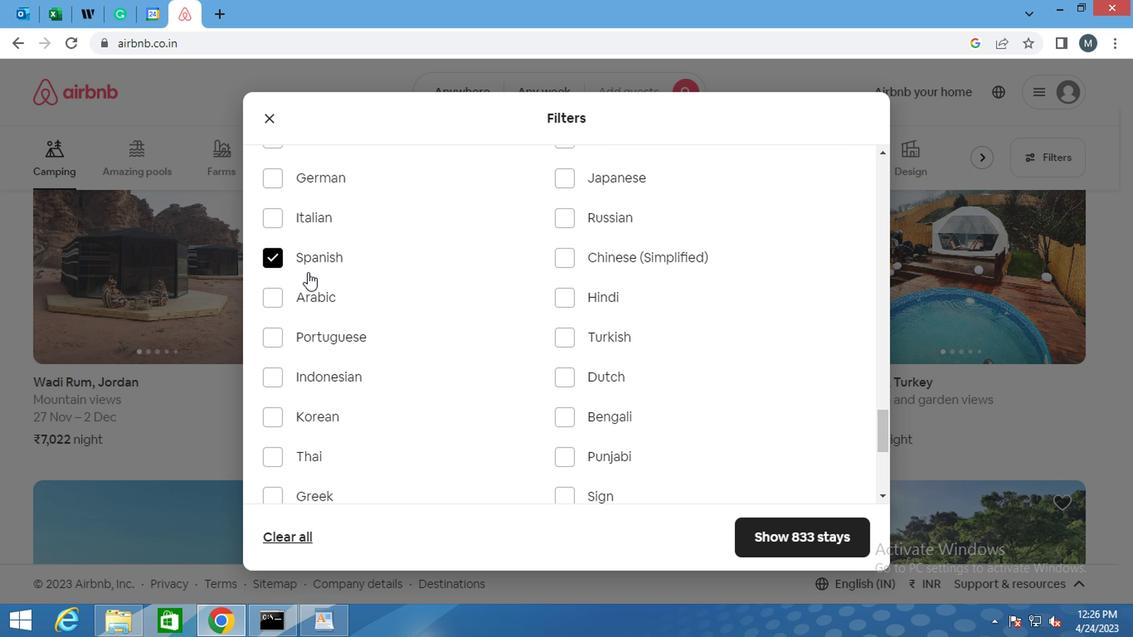 
Action: Mouse scrolled (377, 343) with delta (0, 0)
Screenshot: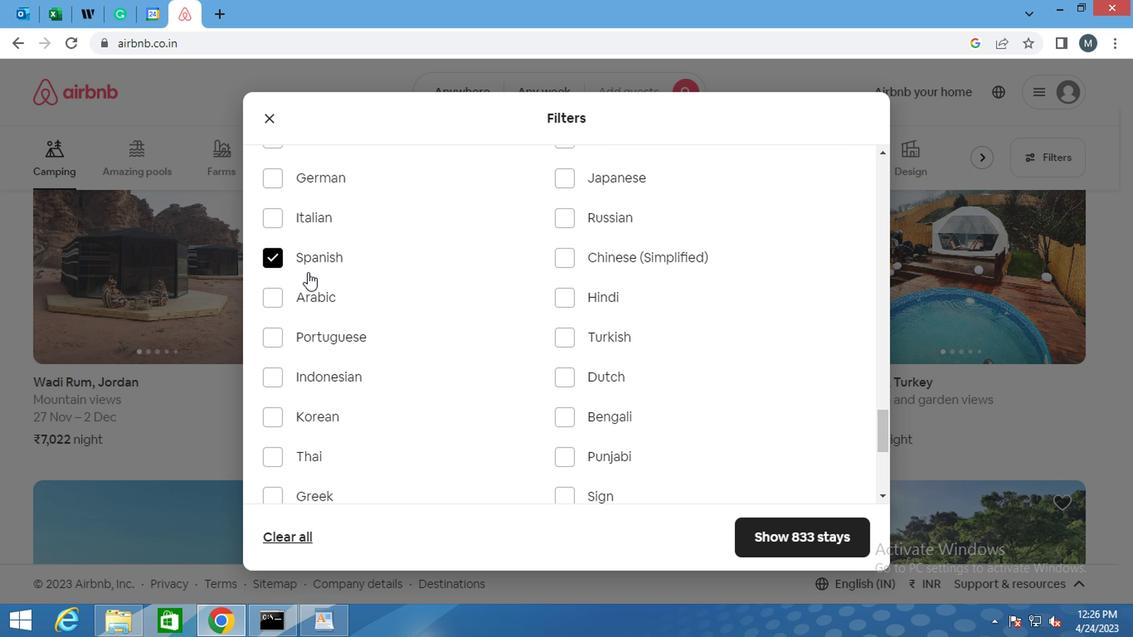 
Action: Mouse moved to (417, 423)
Screenshot: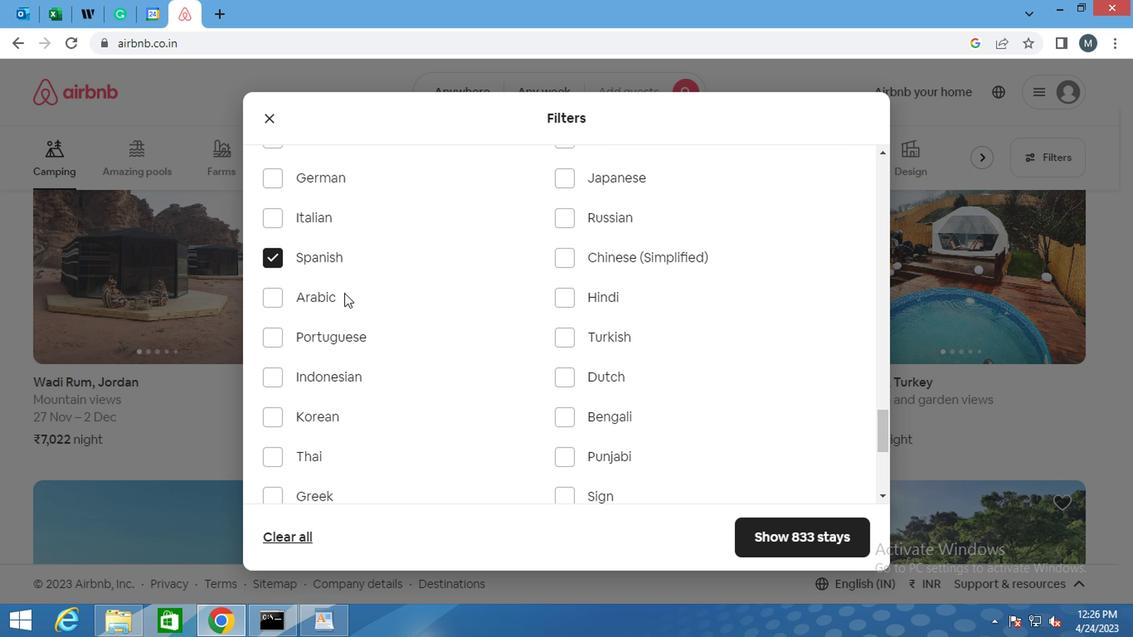 
Action: Mouse scrolled (417, 422) with delta (0, 0)
Screenshot: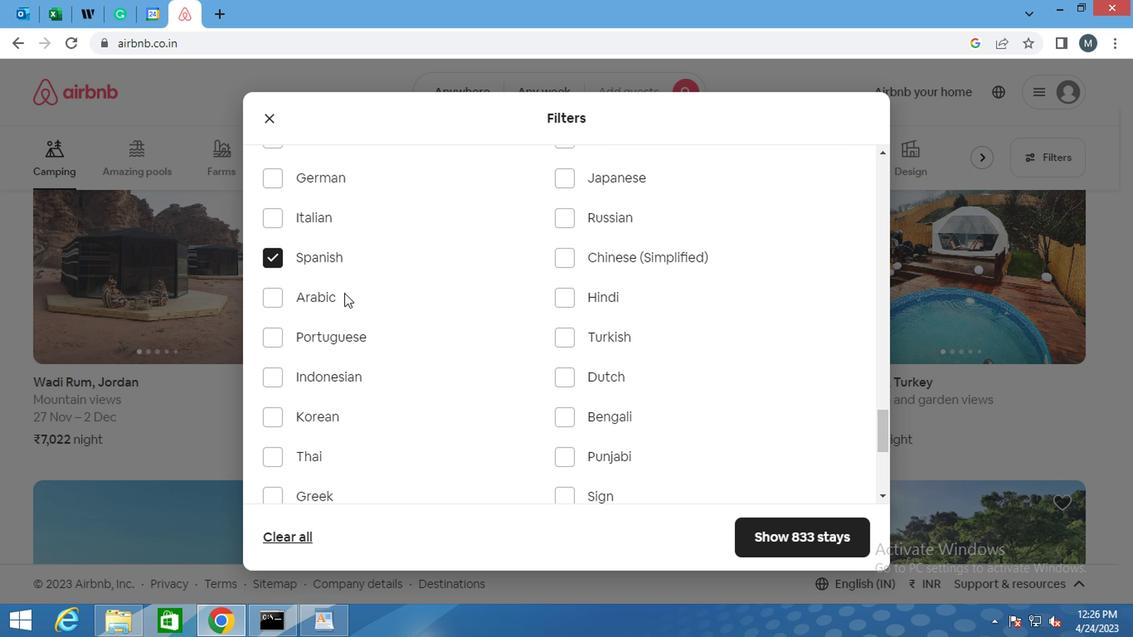 
Action: Mouse moved to (757, 523)
Screenshot: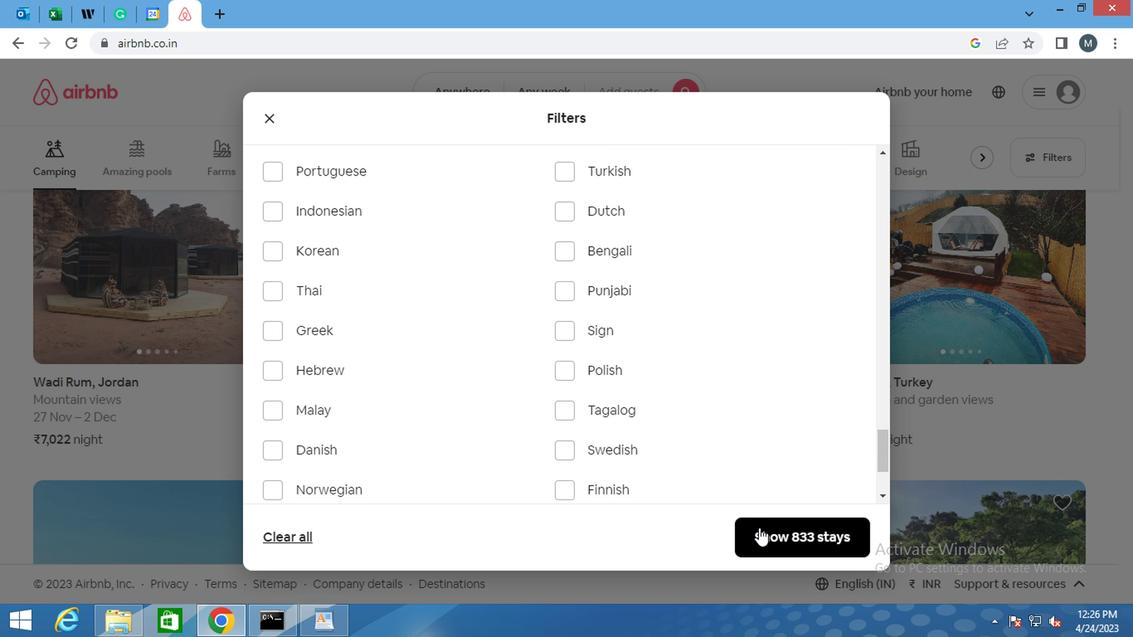 
Action: Mouse pressed left at (757, 523)
Screenshot: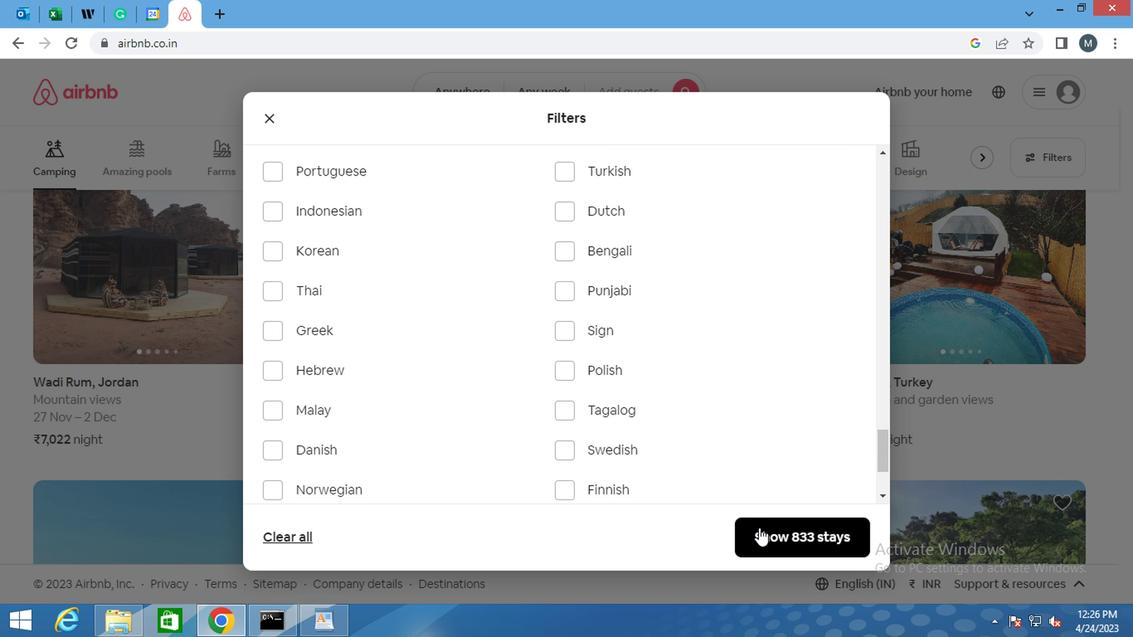 
Action: Mouse moved to (757, 525)
Screenshot: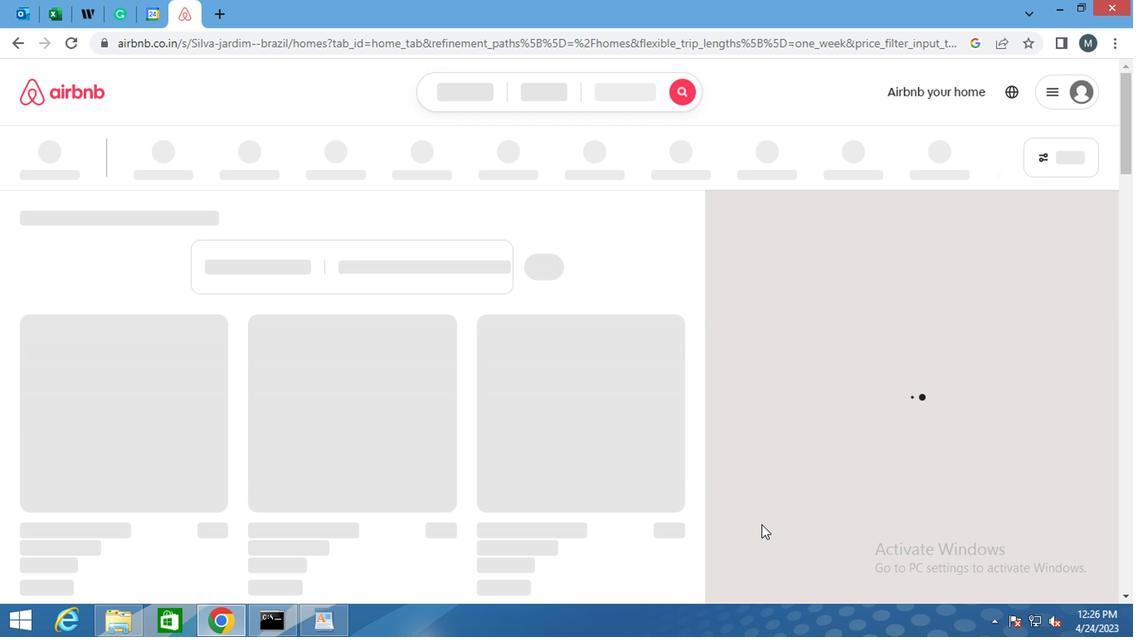 
